 Task: Find connections with filter location Courbevoie with filter topic #contentmarketingwith filter profile language French with filter current company Truecaller with filter school Ravindra Public School with filter industry Animal Feed Manufacturing with filter service category Event Planning with filter keywords title Physicist
Action: Mouse moved to (611, 70)
Screenshot: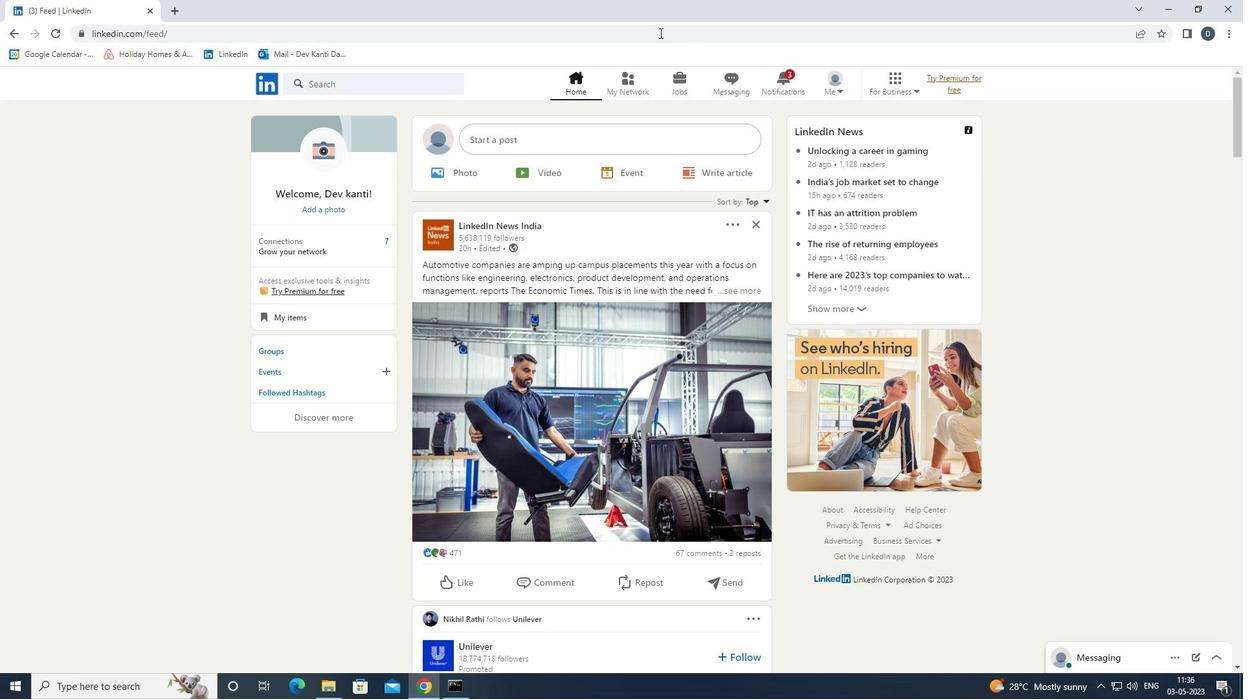 
Action: Mouse pressed left at (611, 70)
Screenshot: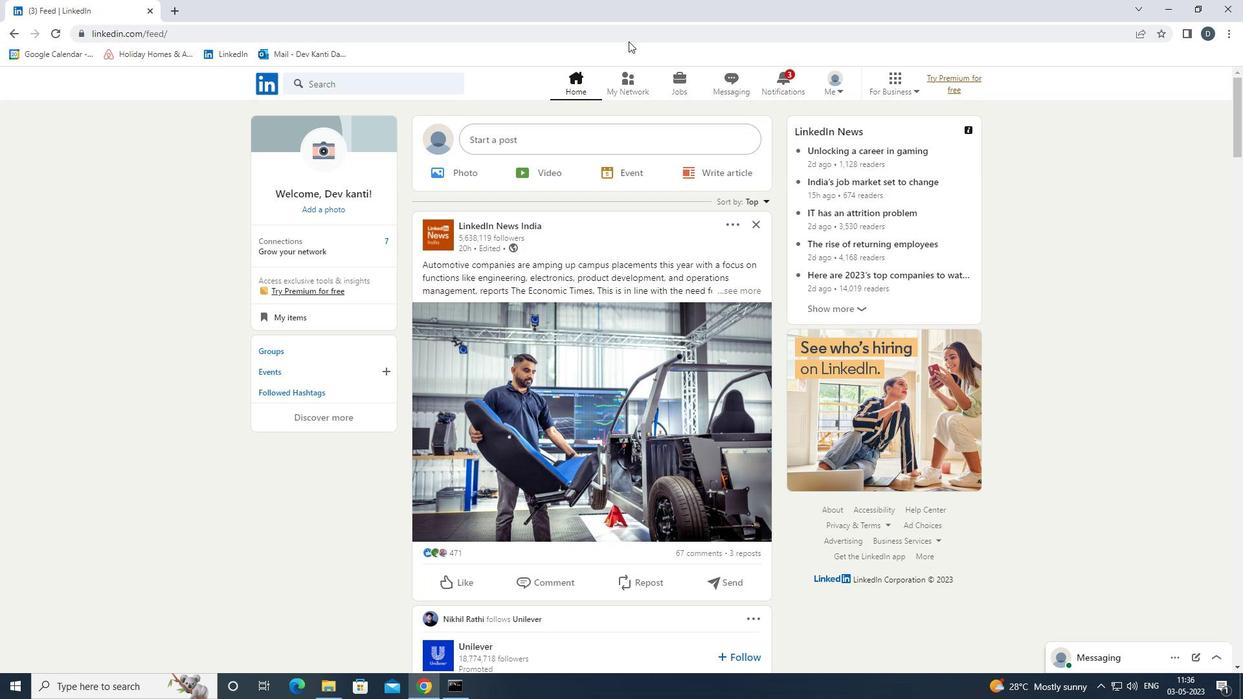 
Action: Mouse moved to (429, 157)
Screenshot: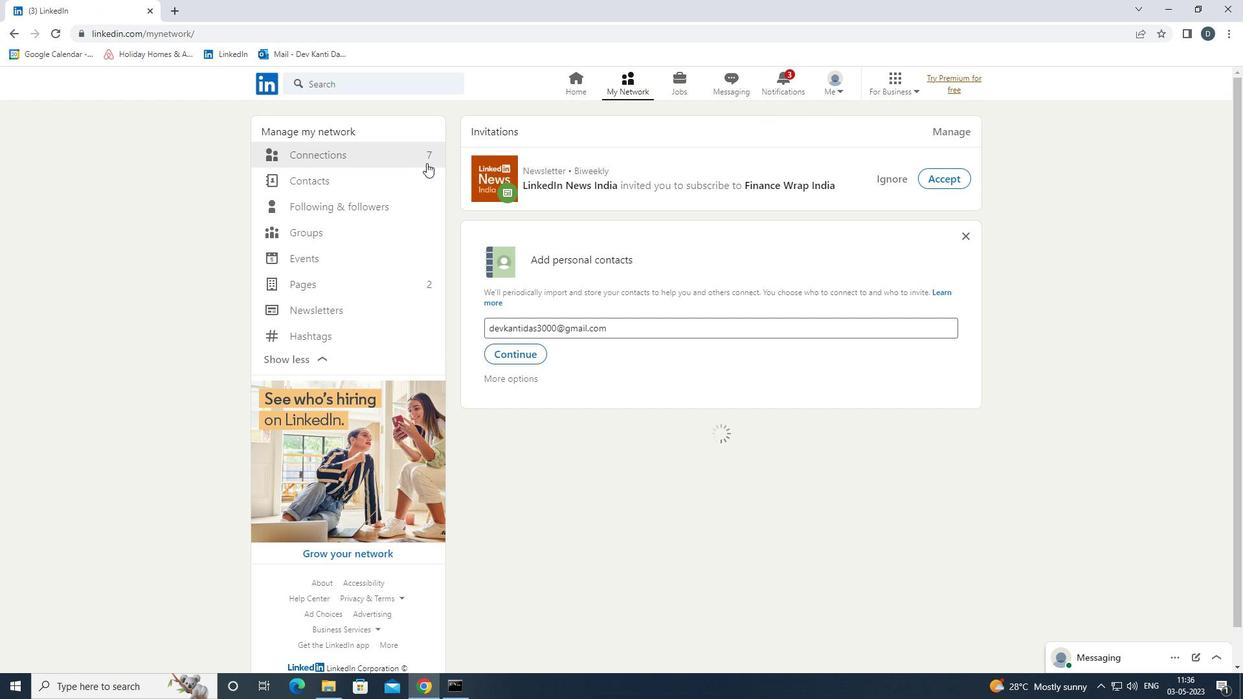 
Action: Mouse pressed left at (429, 157)
Screenshot: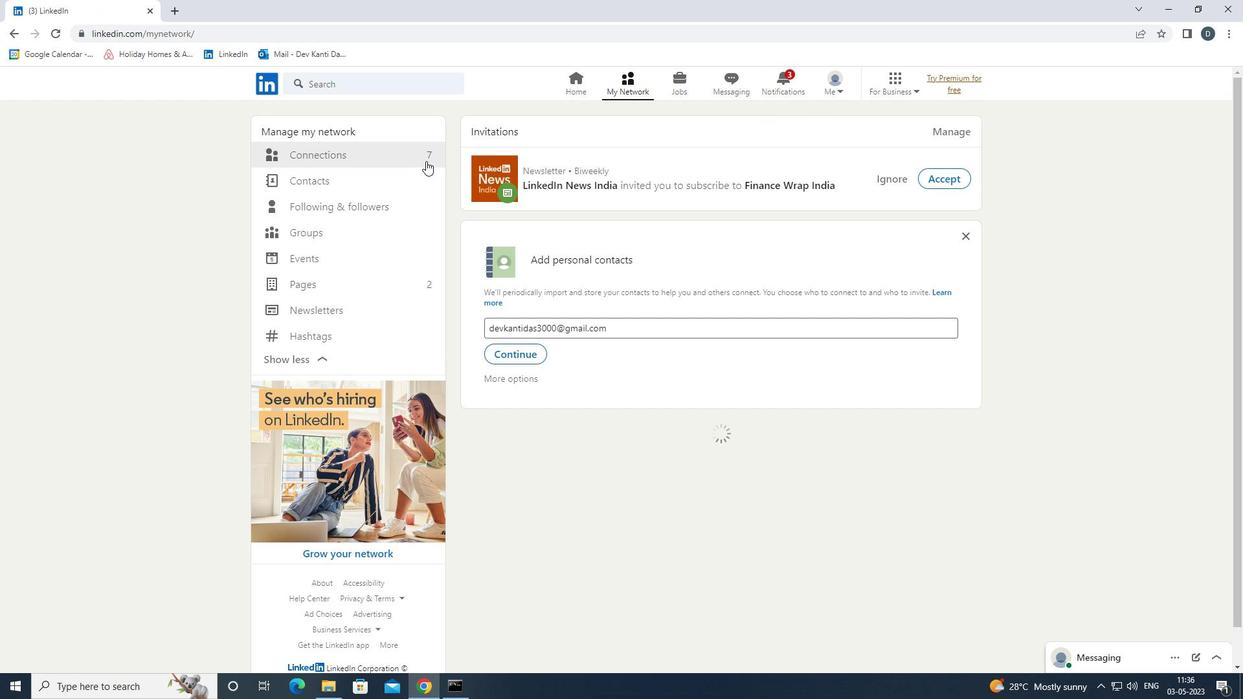 
Action: Mouse moved to (721, 154)
Screenshot: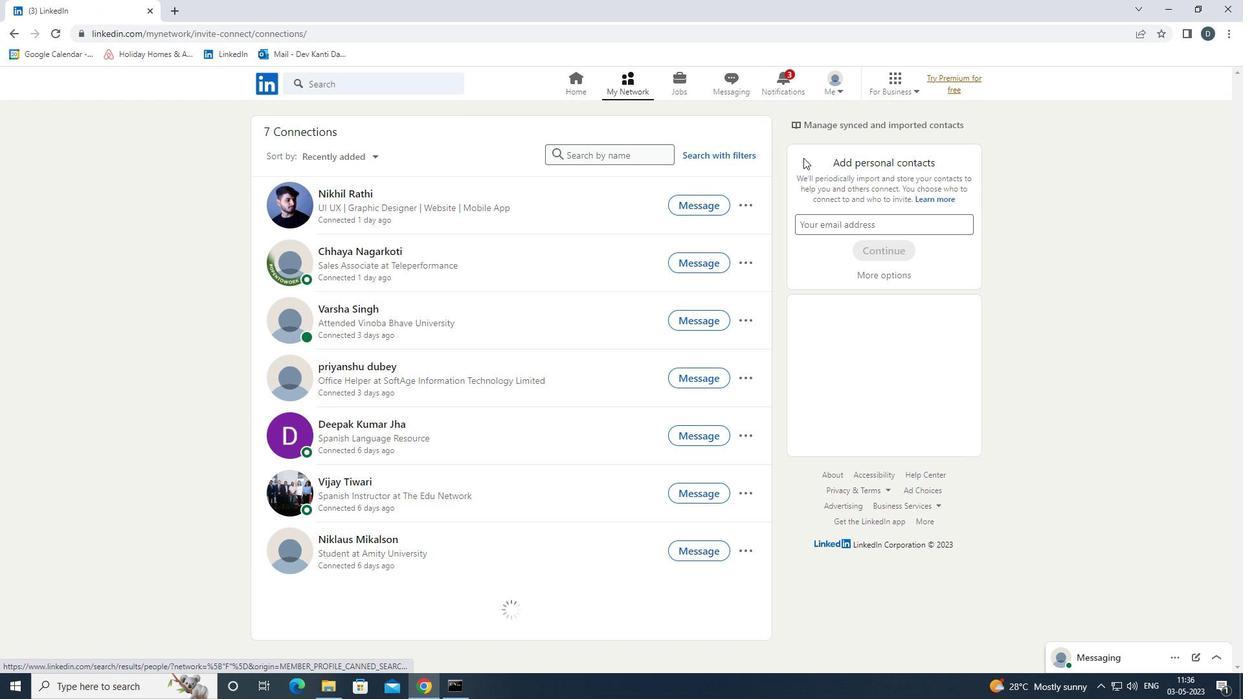 
Action: Mouse pressed left at (721, 154)
Screenshot: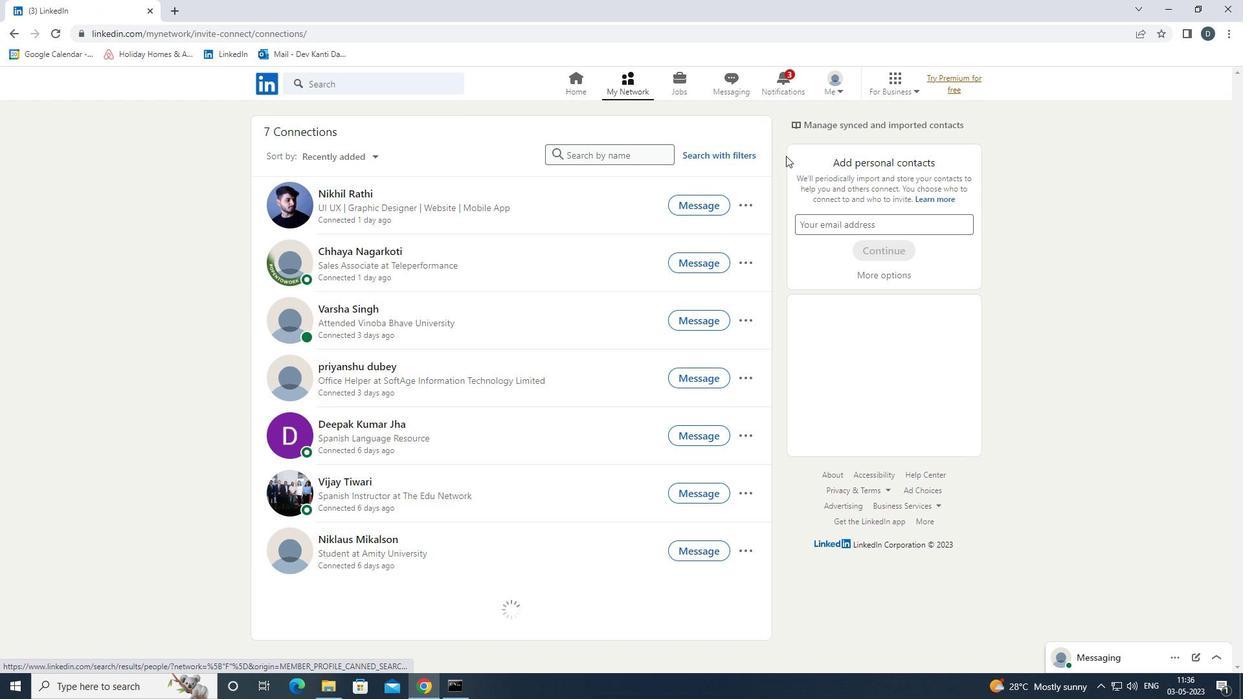 
Action: Mouse moved to (666, 116)
Screenshot: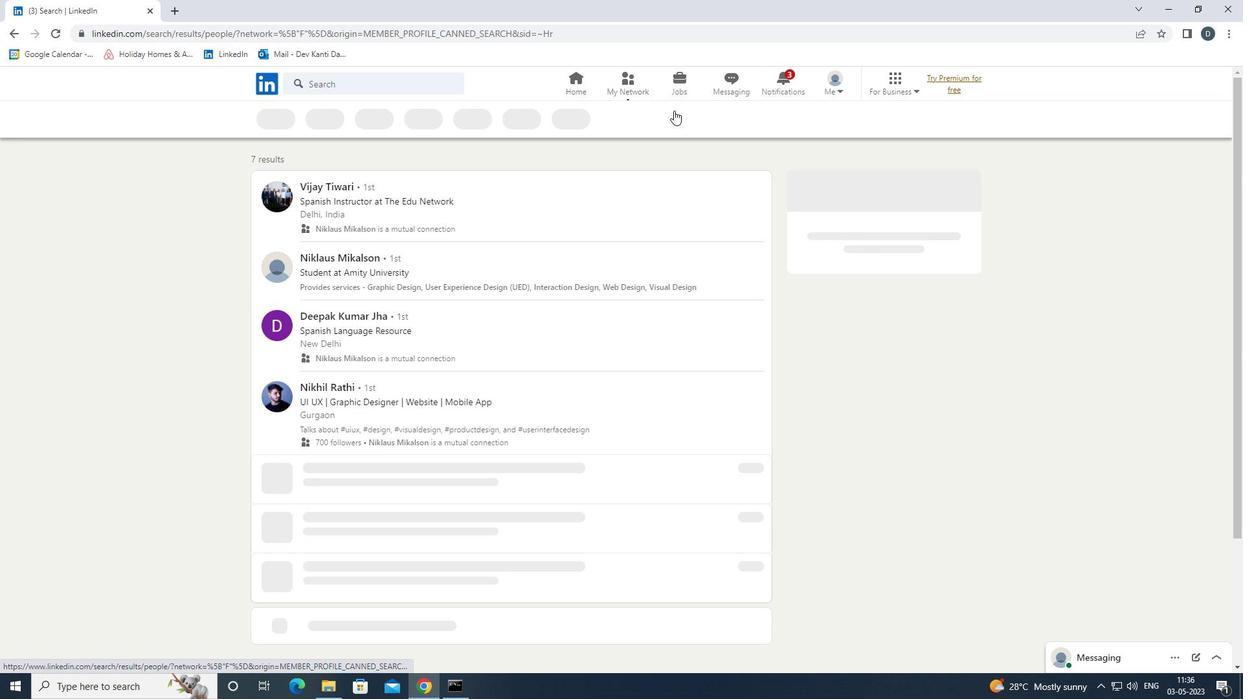 
Action: Mouse pressed left at (666, 116)
Screenshot: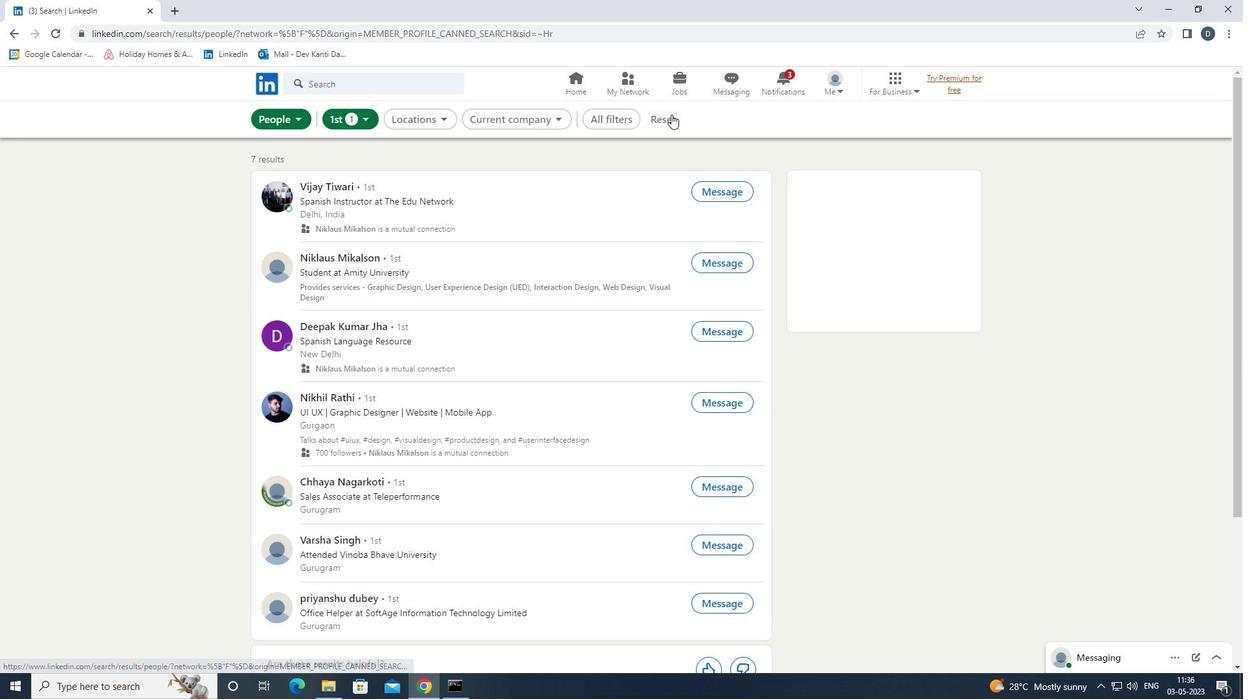 
Action: Mouse moved to (646, 119)
Screenshot: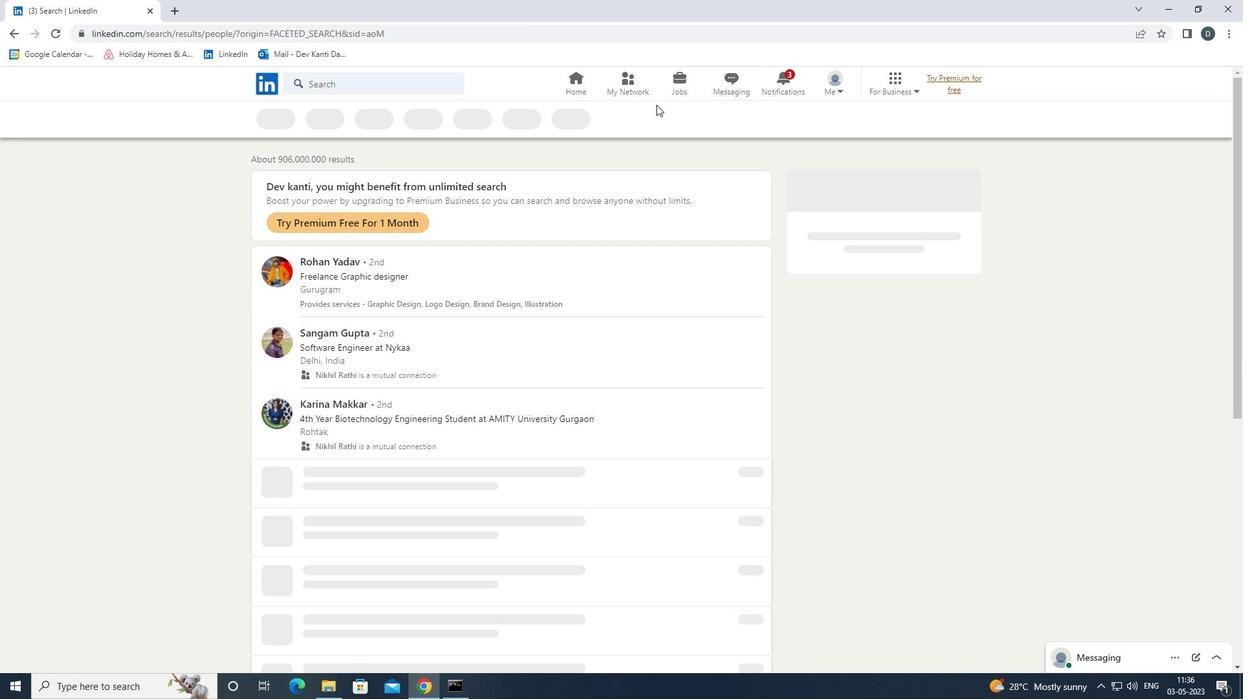 
Action: Mouse pressed left at (646, 119)
Screenshot: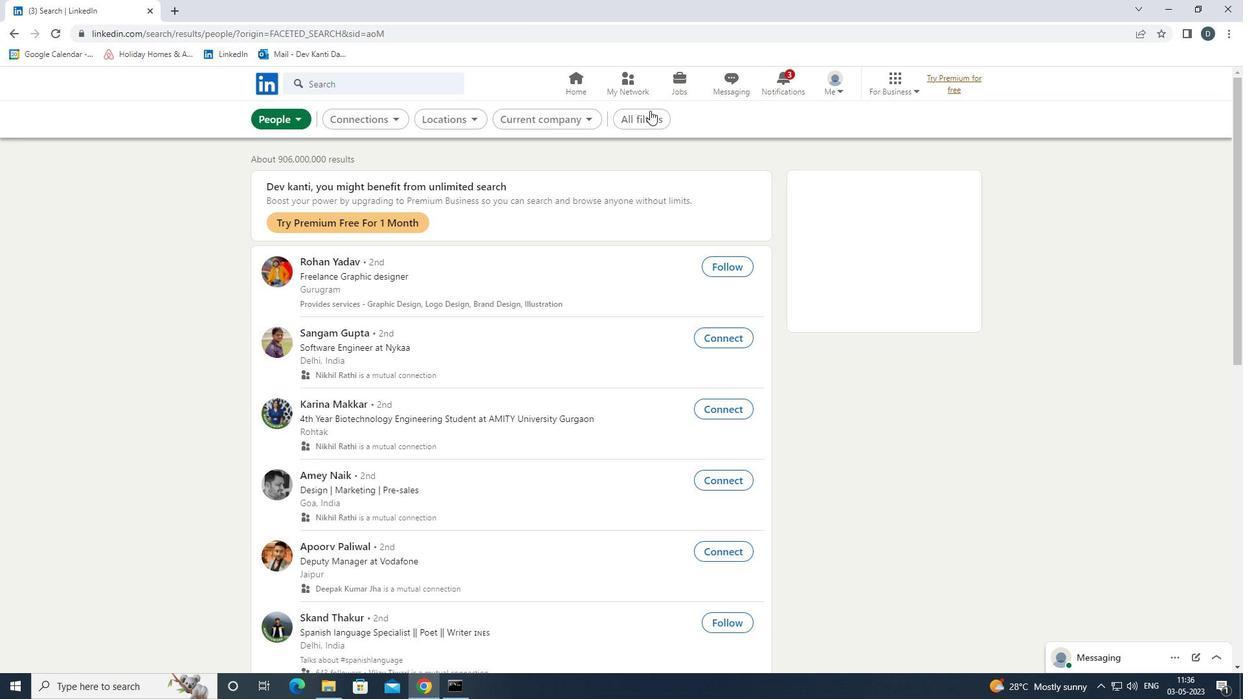 
Action: Mouse moved to (1121, 507)
Screenshot: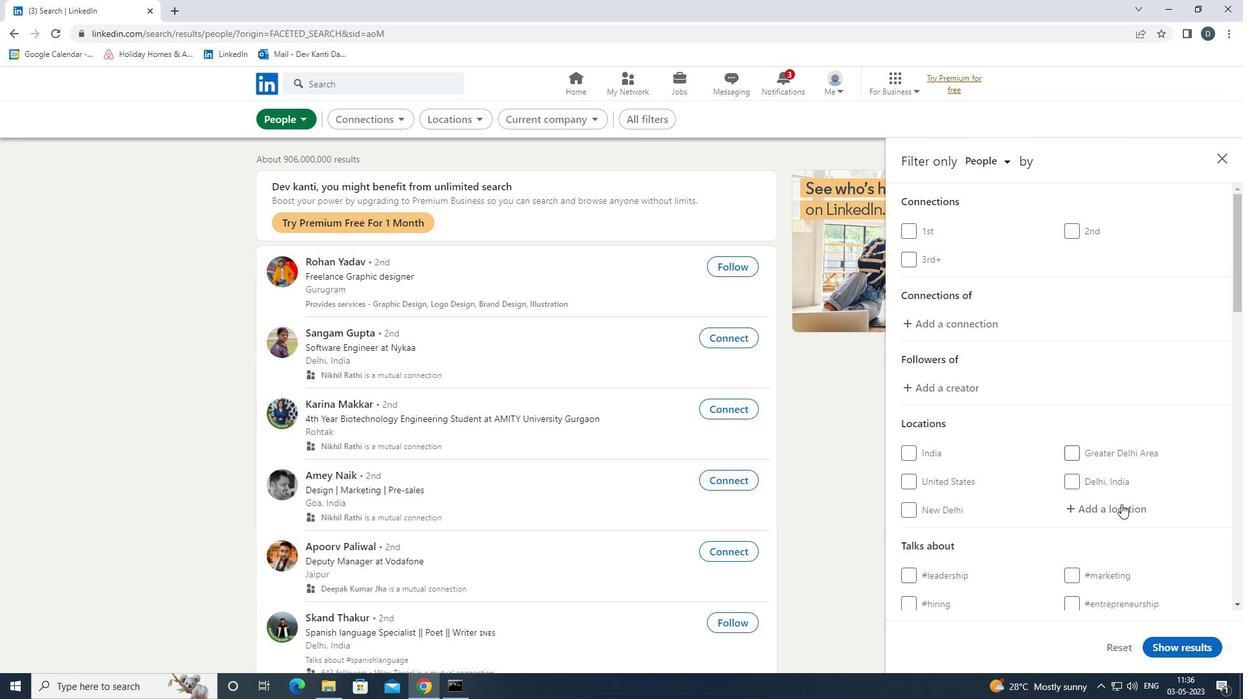 
Action: Mouse pressed left at (1121, 507)
Screenshot: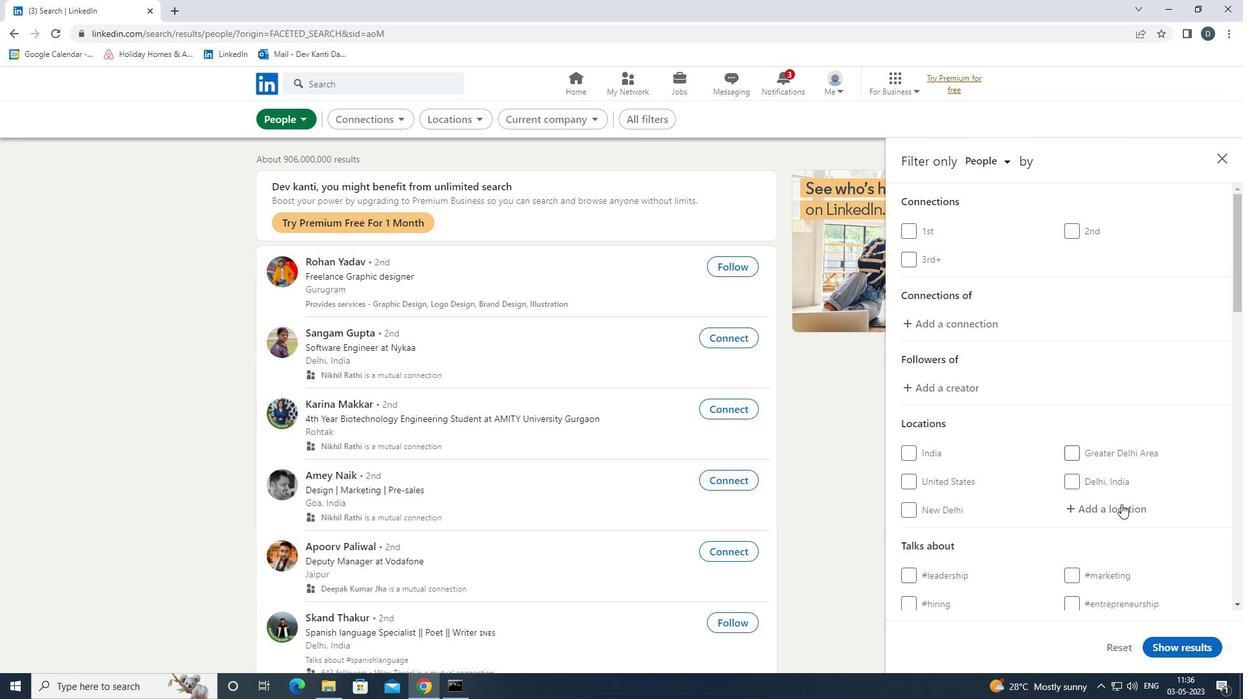 
Action: Key pressed <Key.shift>COURBEV<Key.down><Key.enter>
Screenshot: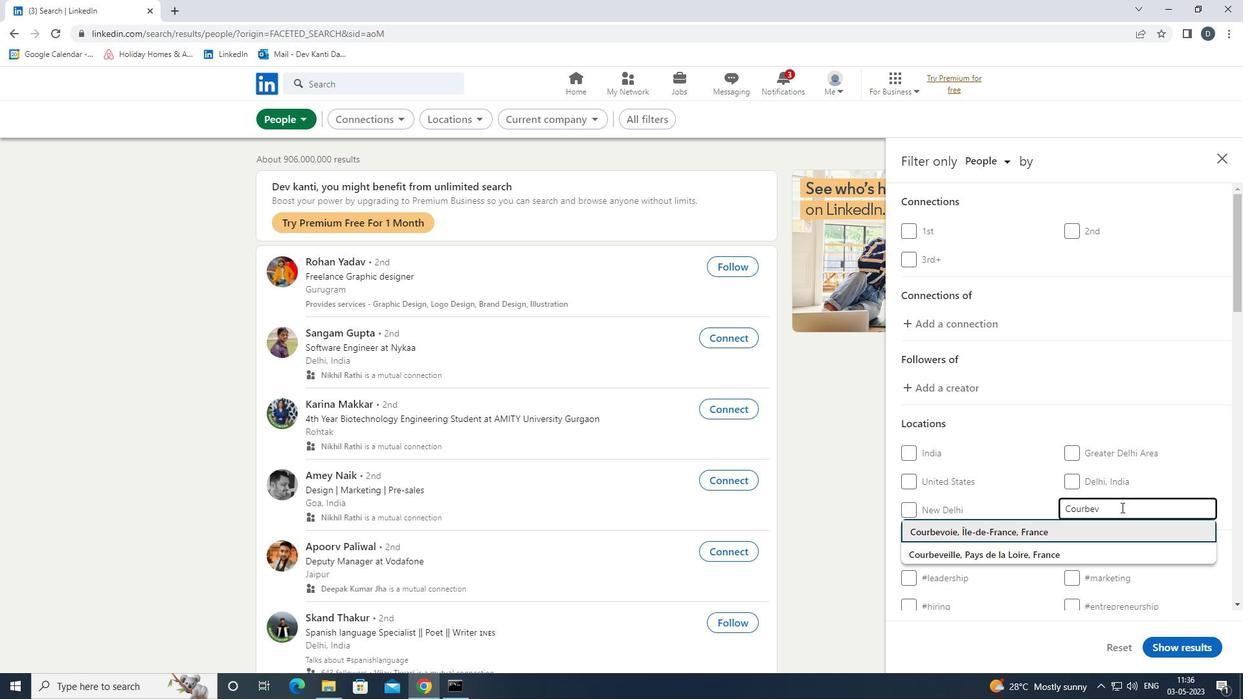 
Action: Mouse moved to (1123, 457)
Screenshot: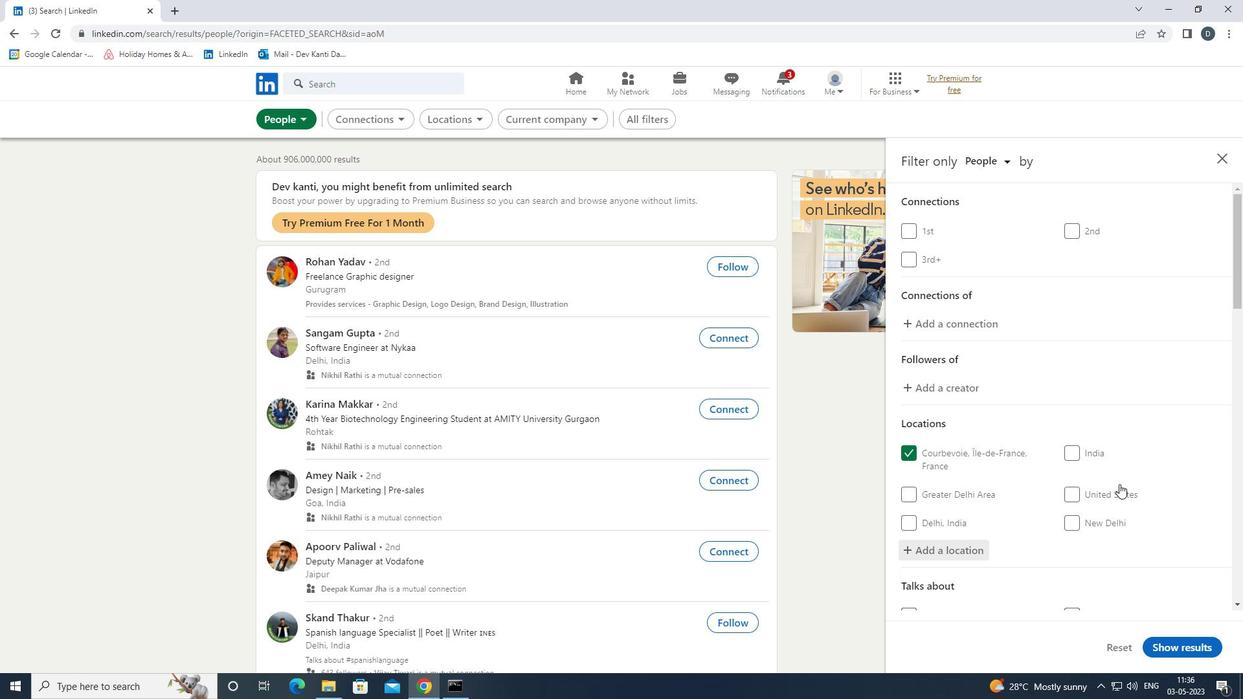 
Action: Mouse scrolled (1123, 456) with delta (0, 0)
Screenshot: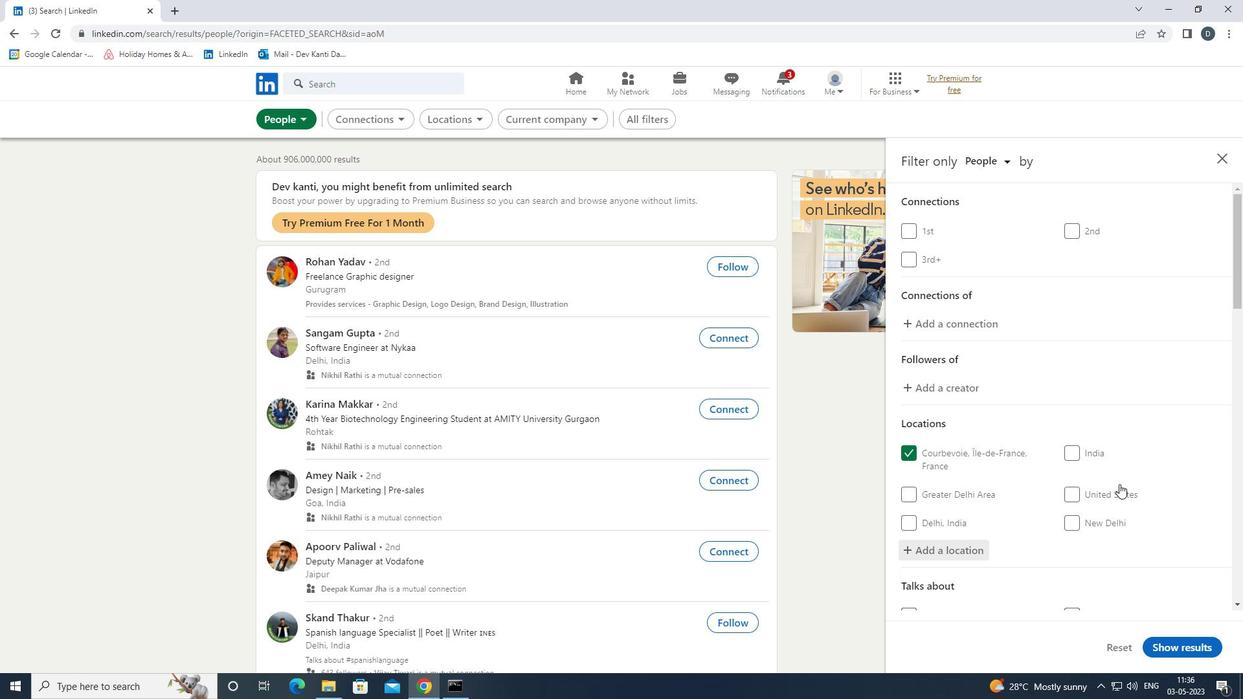 
Action: Mouse moved to (1125, 461)
Screenshot: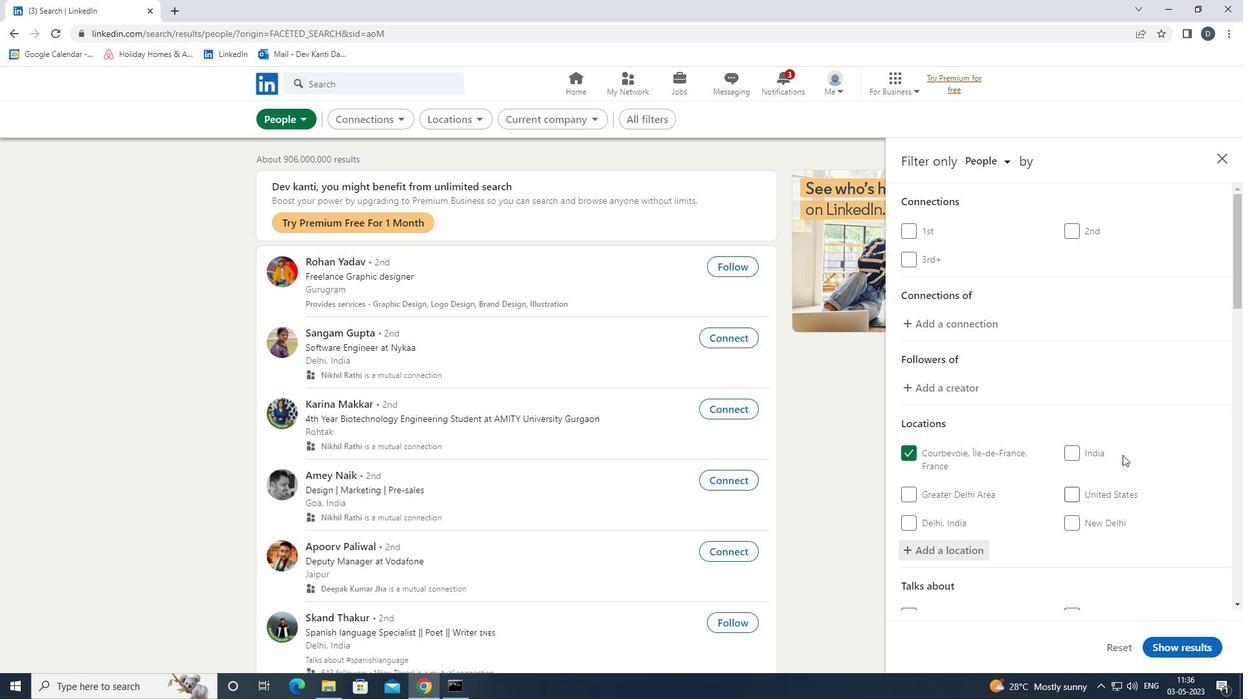 
Action: Mouse scrolled (1125, 461) with delta (0, 0)
Screenshot: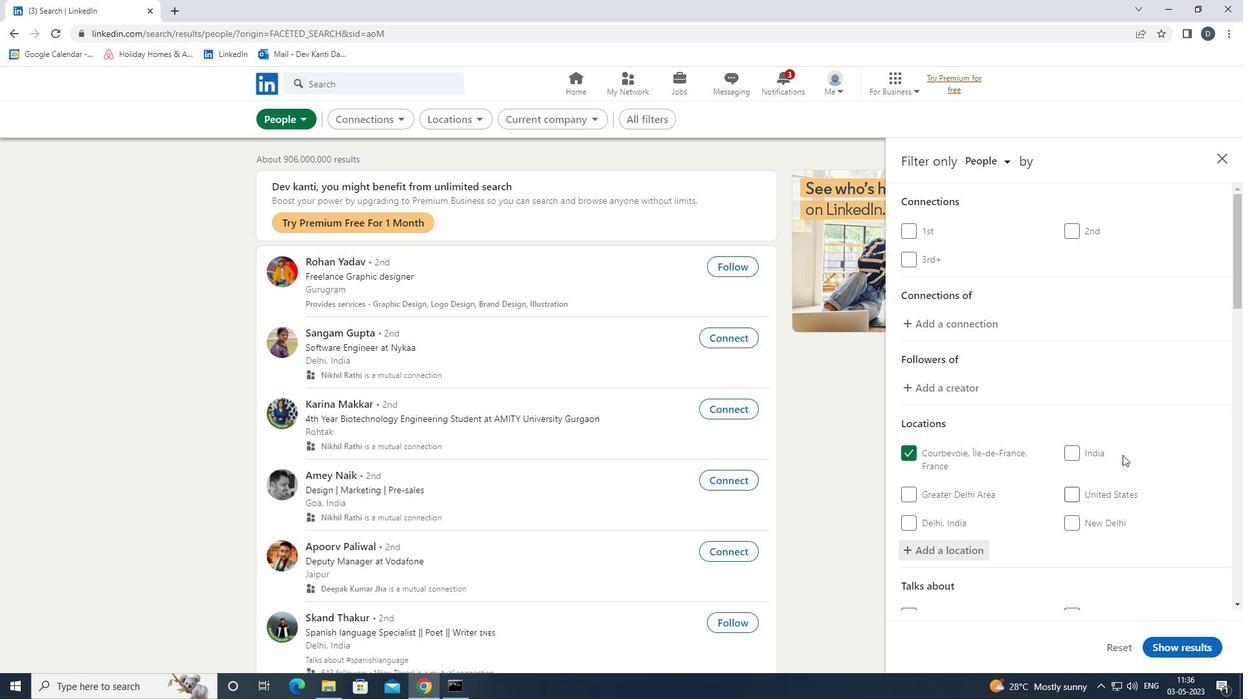 
Action: Mouse moved to (1125, 466)
Screenshot: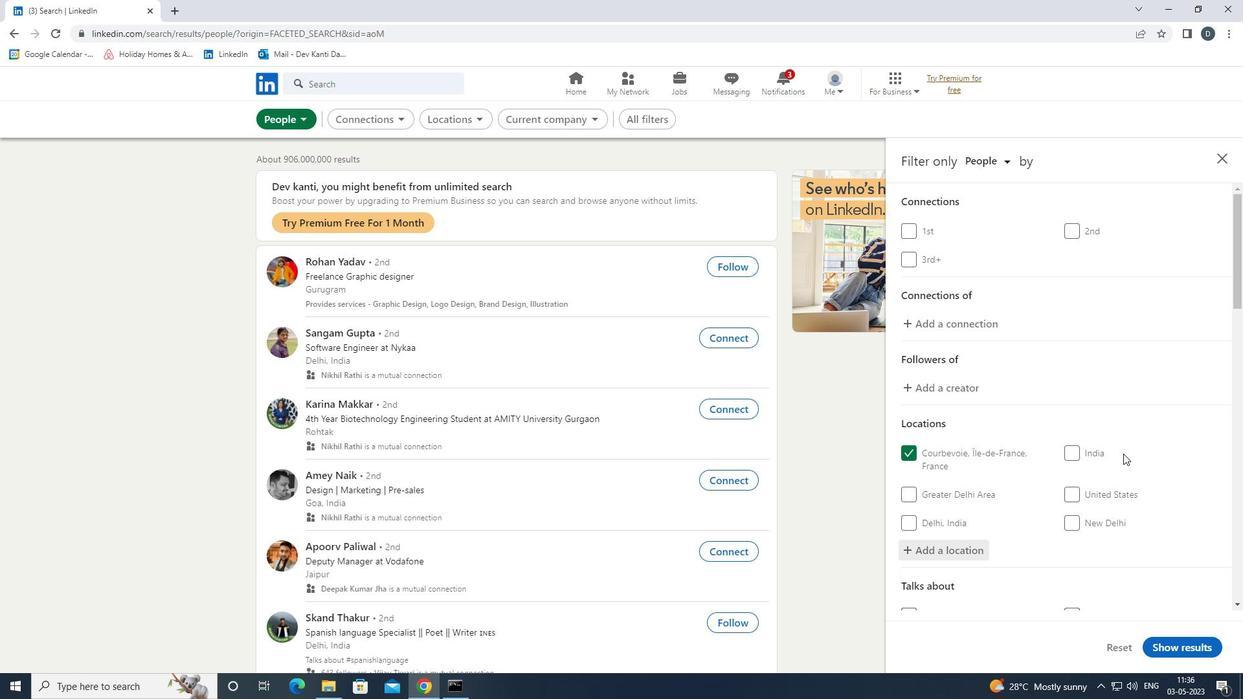 
Action: Mouse scrolled (1125, 465) with delta (0, 0)
Screenshot: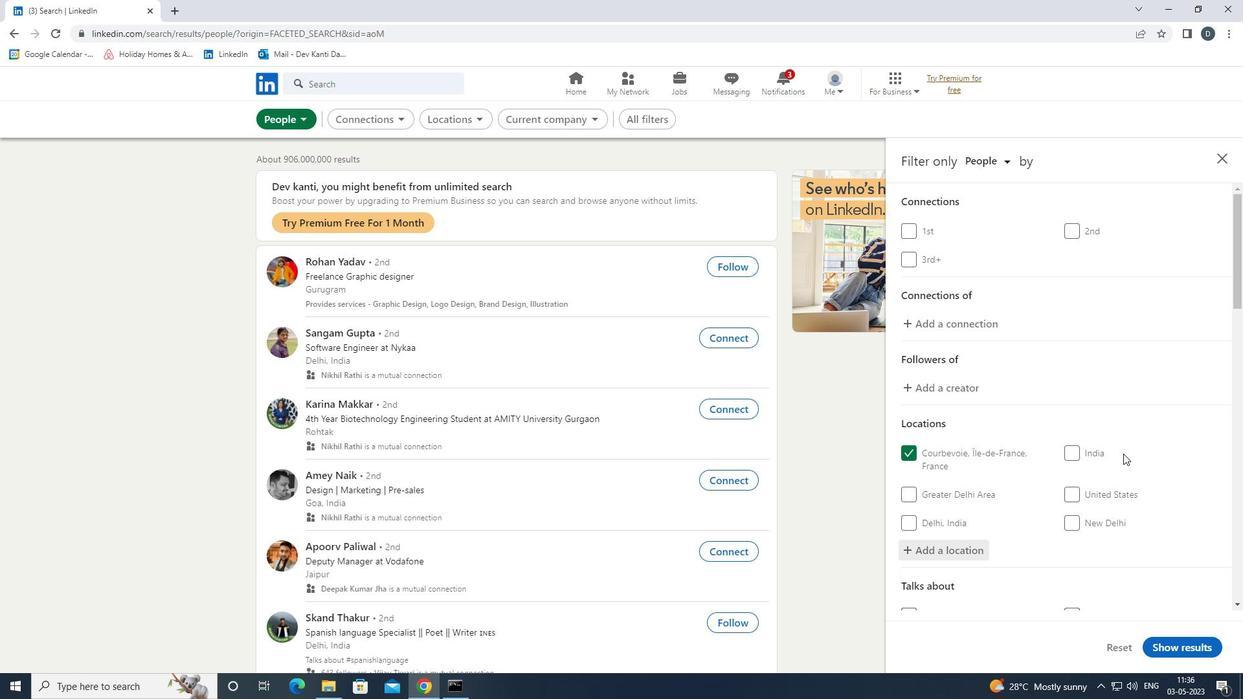 
Action: Mouse moved to (1127, 477)
Screenshot: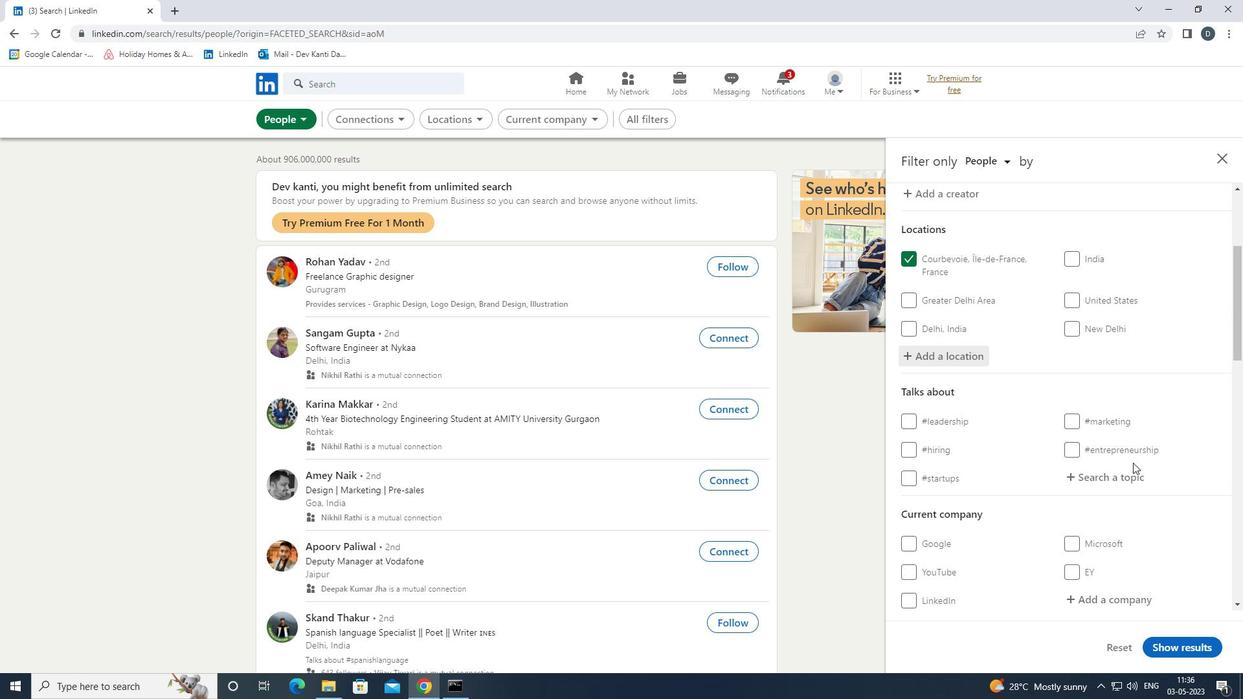 
Action: Mouse pressed left at (1127, 477)
Screenshot: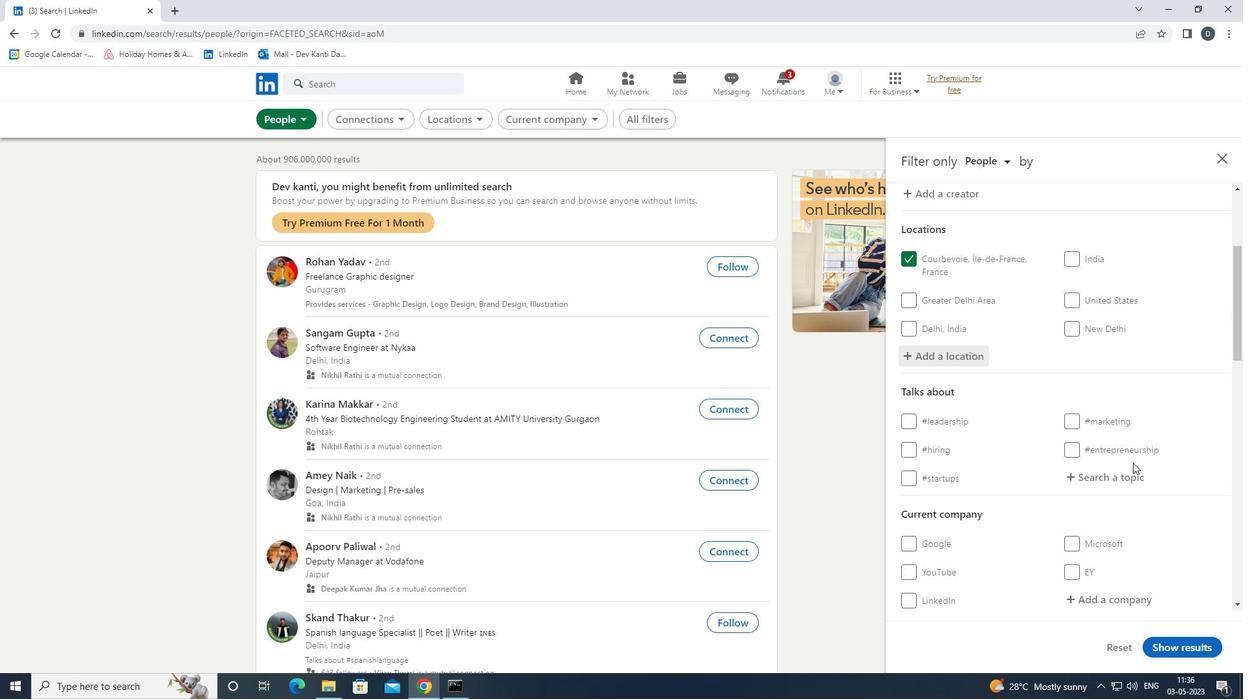 
Action: Mouse moved to (1126, 478)
Screenshot: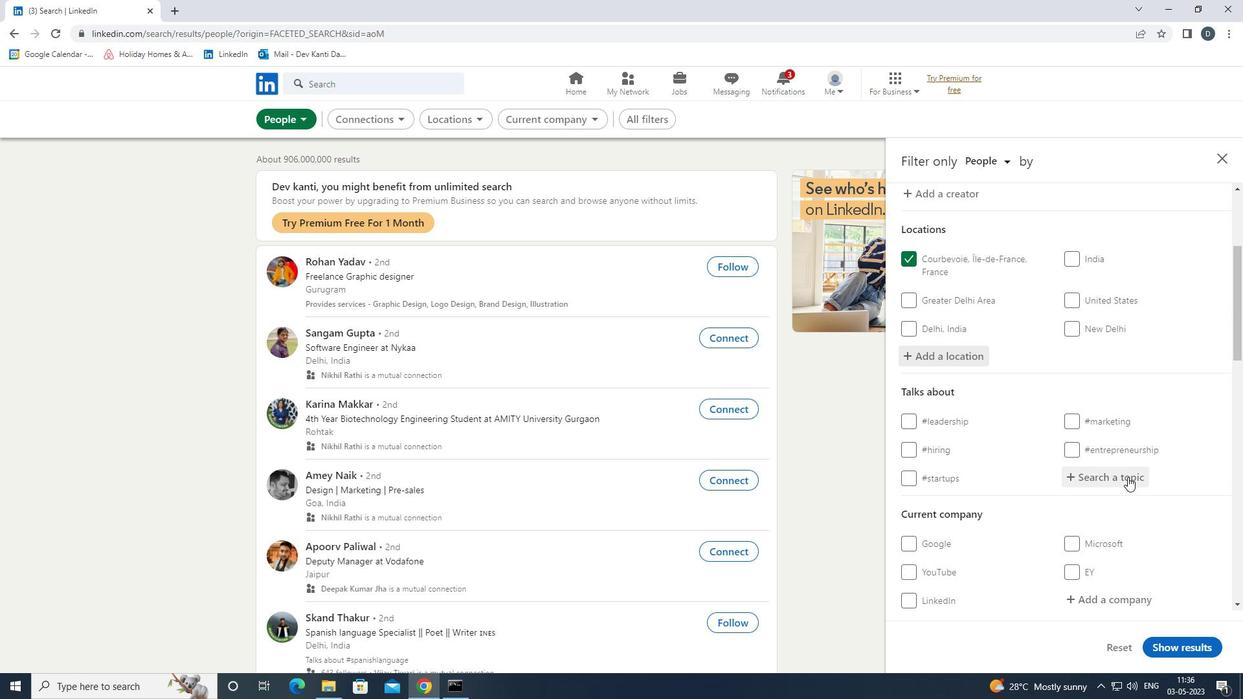 
Action: Key pressed CONTENTMARKE
Screenshot: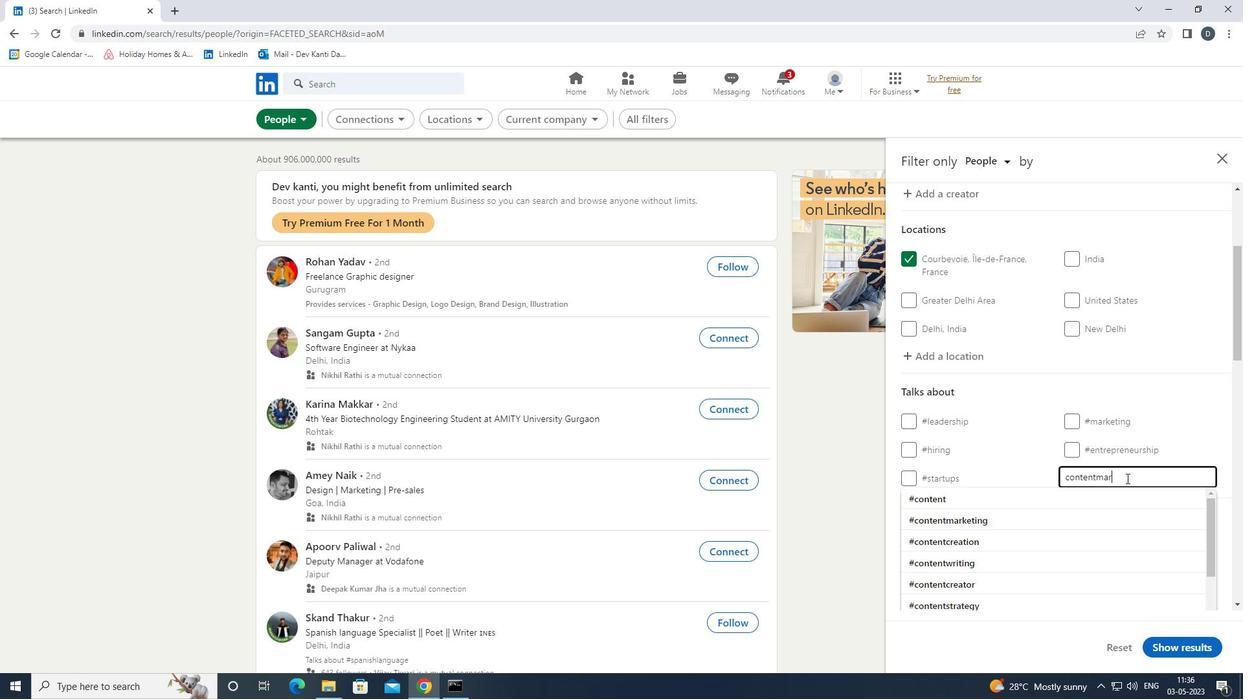 
Action: Mouse moved to (1126, 478)
Screenshot: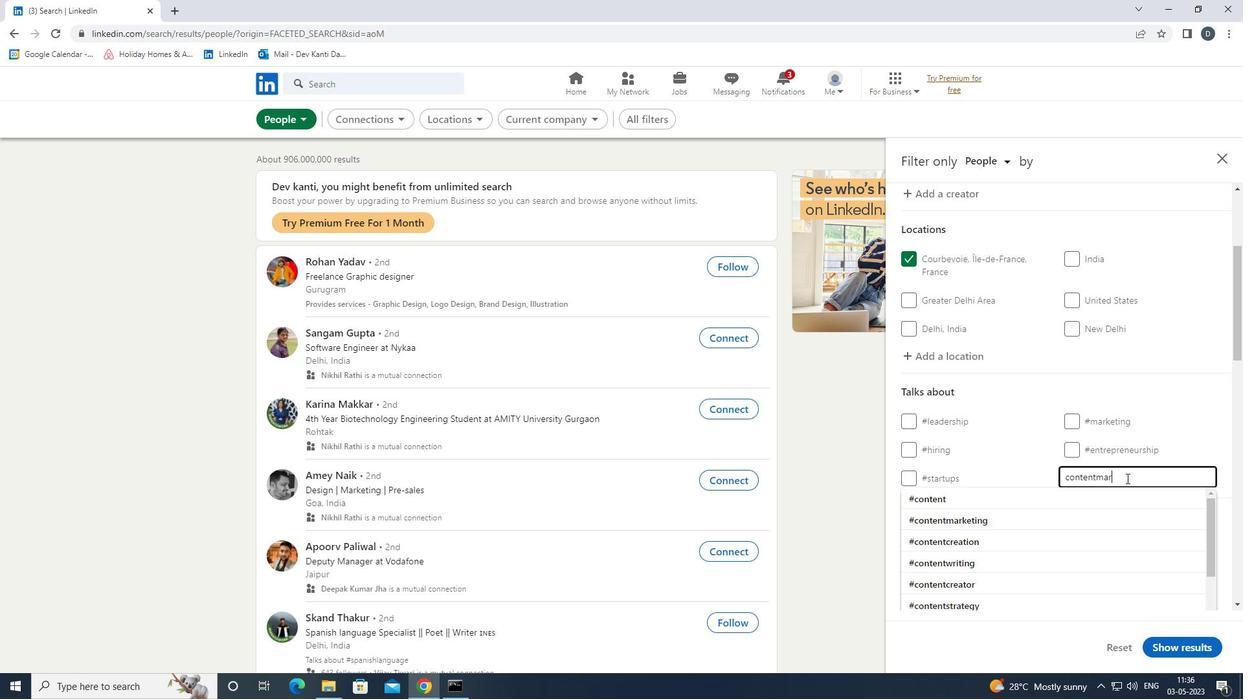 
Action: Key pressed TI9<Key.backspace><Key.down><Key.enter>
Screenshot: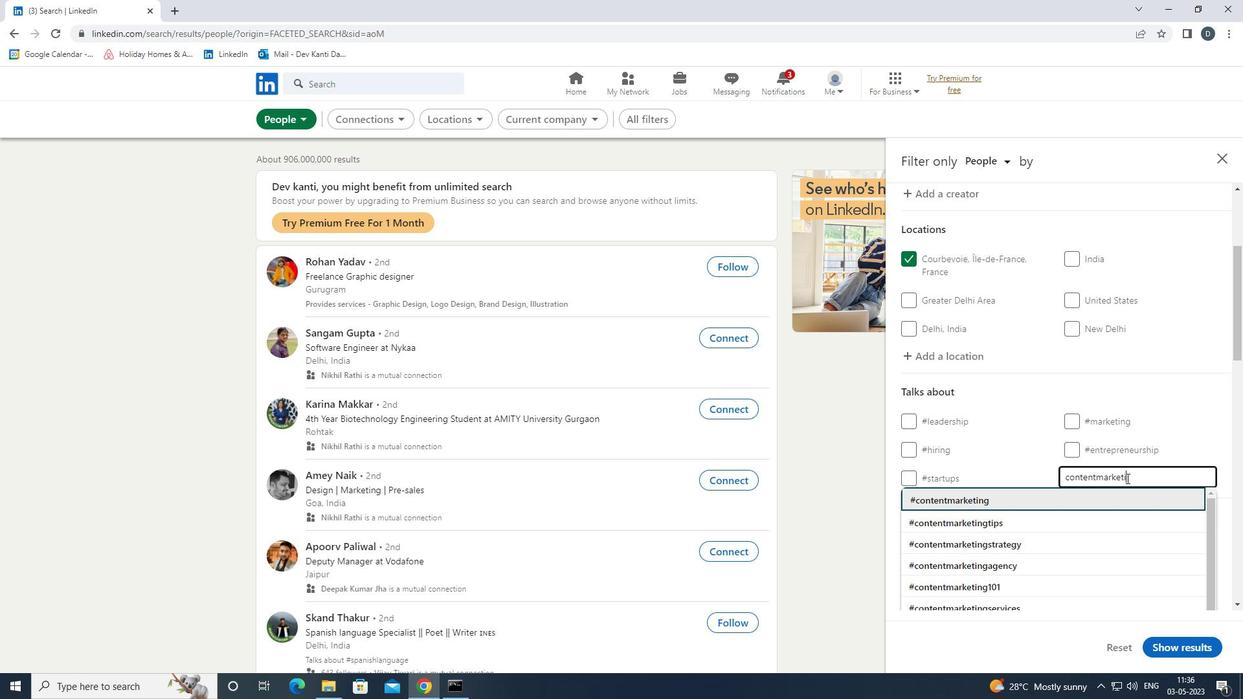 
Action: Mouse moved to (1122, 468)
Screenshot: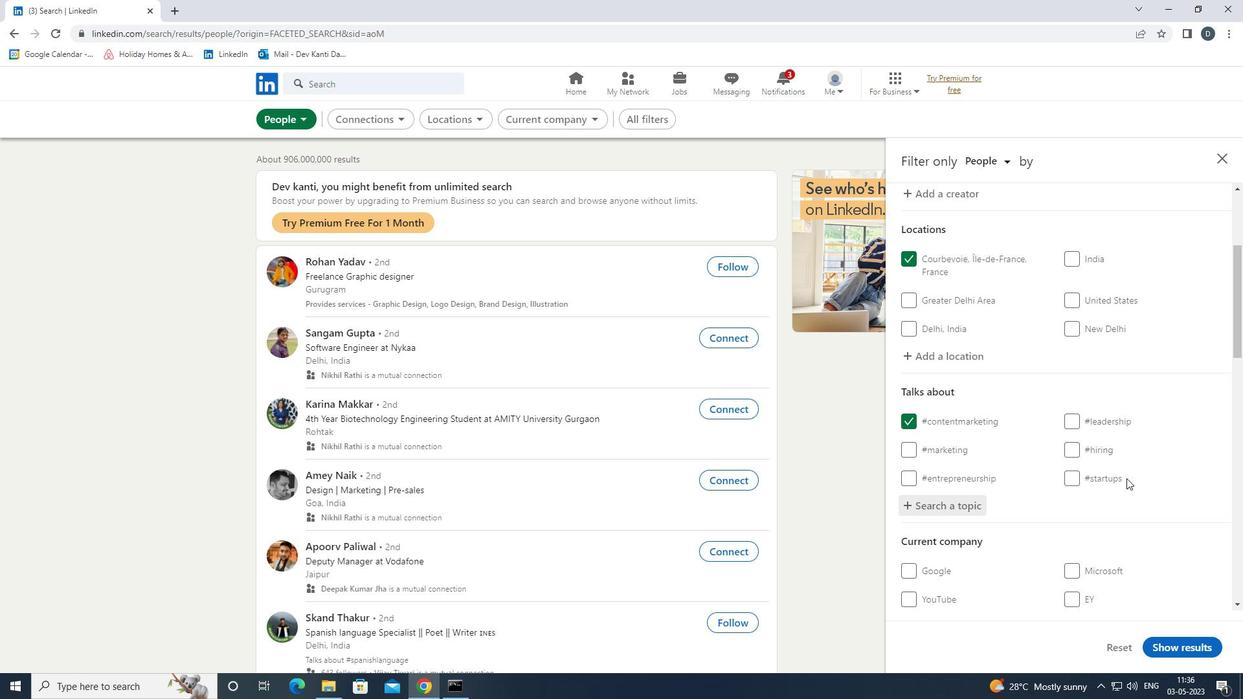 
Action: Mouse scrolled (1122, 468) with delta (0, 0)
Screenshot: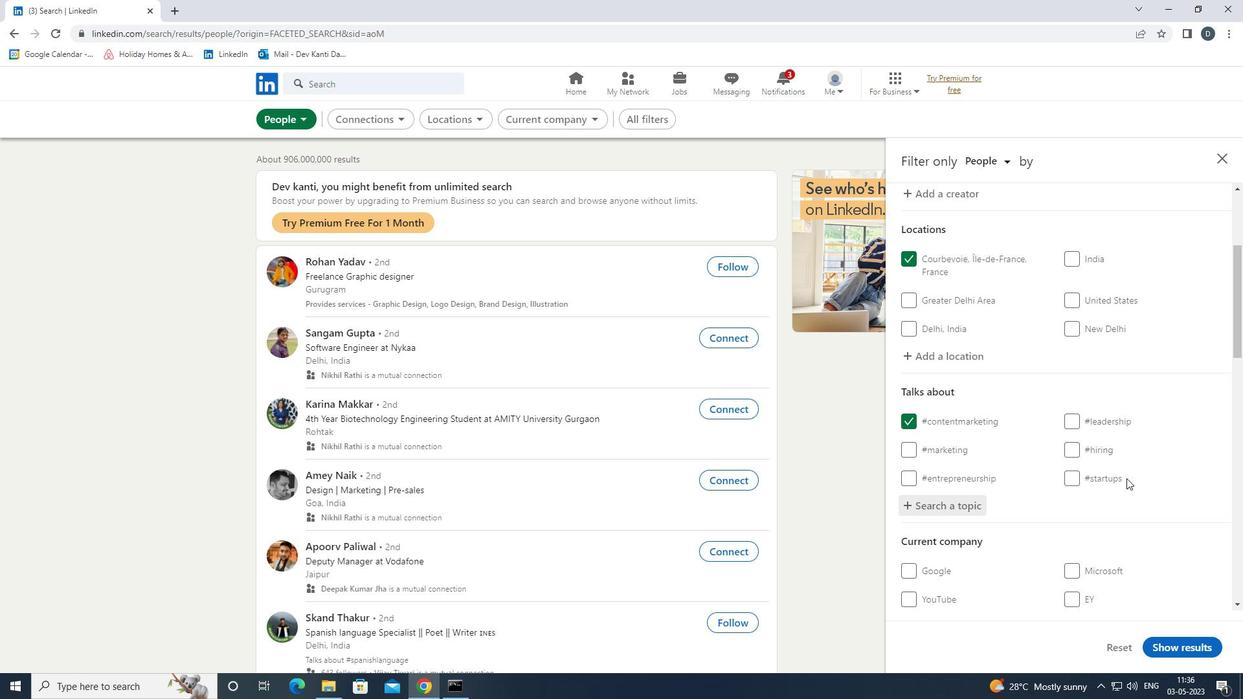 
Action: Mouse scrolled (1122, 468) with delta (0, 0)
Screenshot: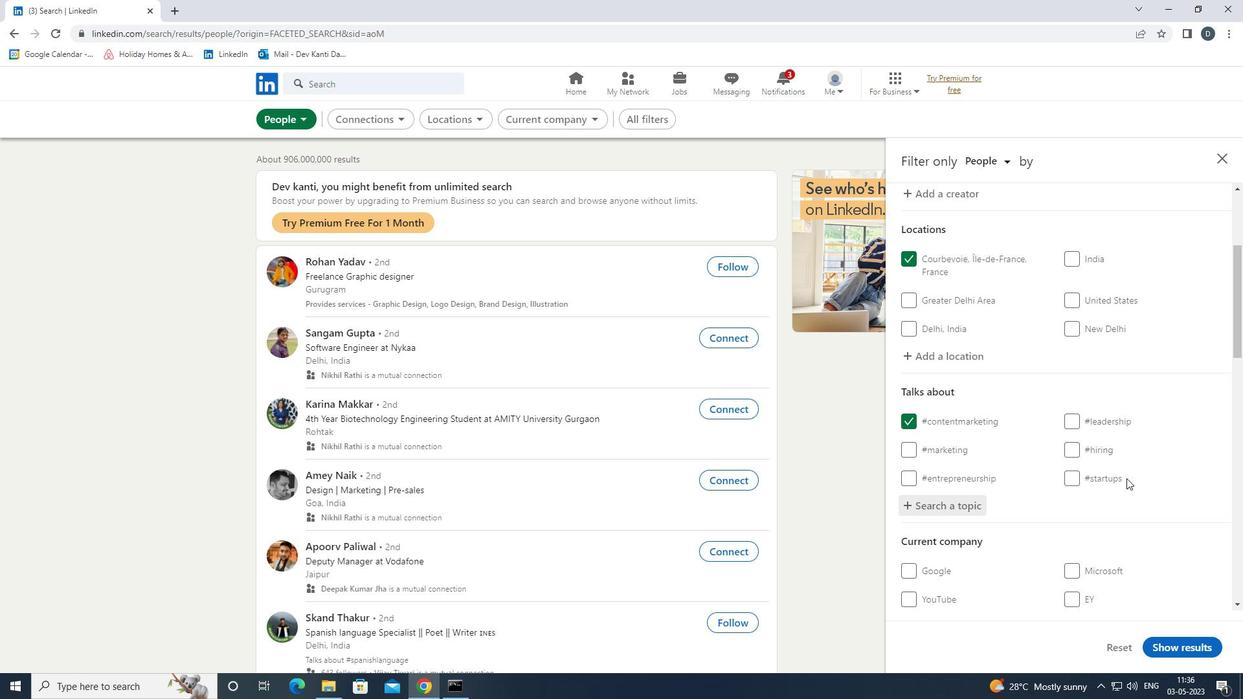 
Action: Mouse scrolled (1122, 468) with delta (0, 0)
Screenshot: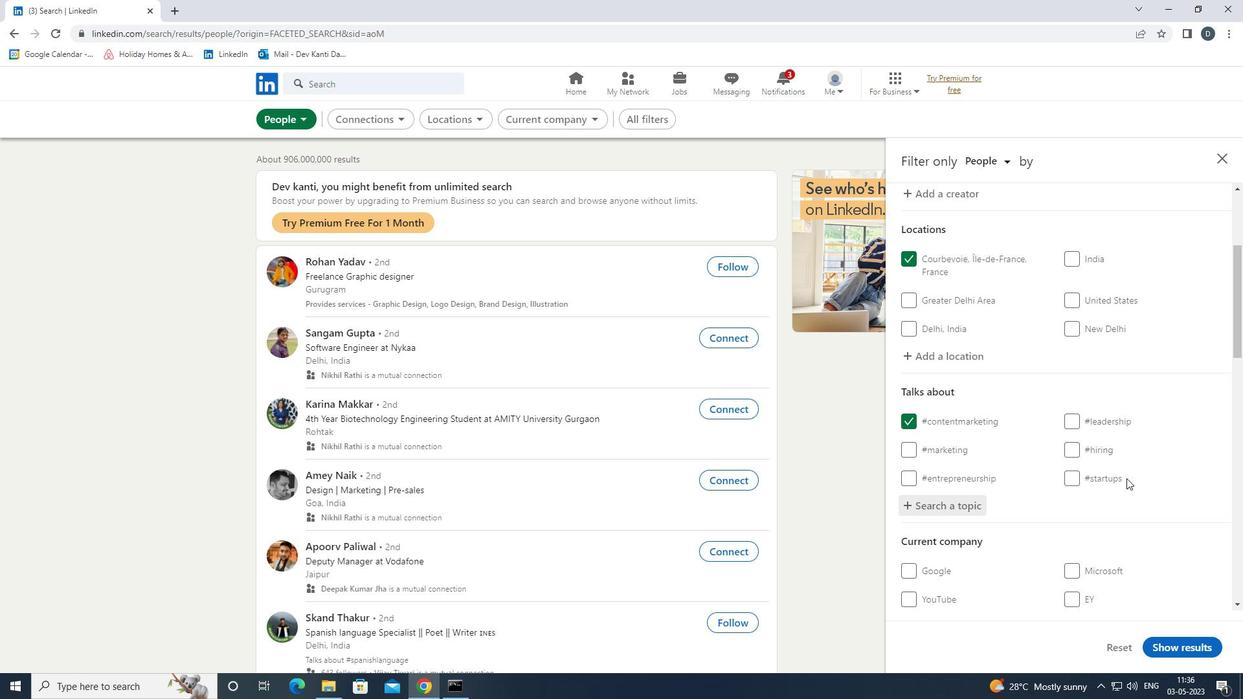 
Action: Mouse scrolled (1122, 468) with delta (0, 0)
Screenshot: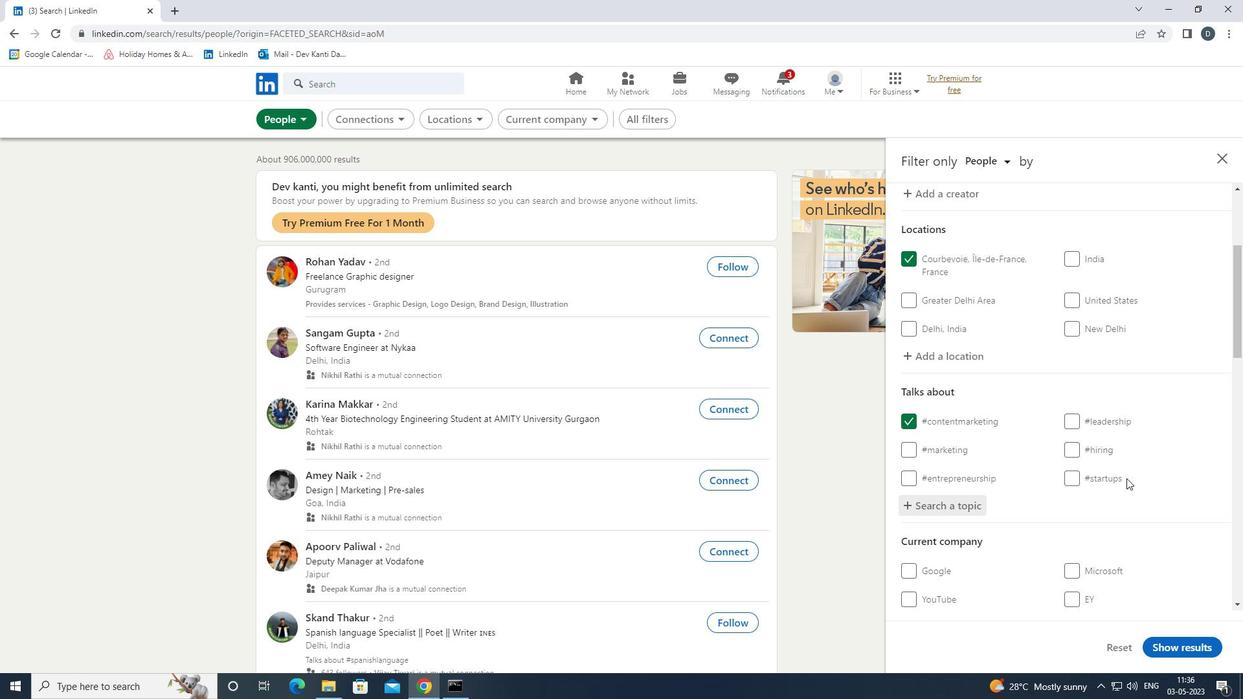 
Action: Mouse scrolled (1122, 468) with delta (0, 0)
Screenshot: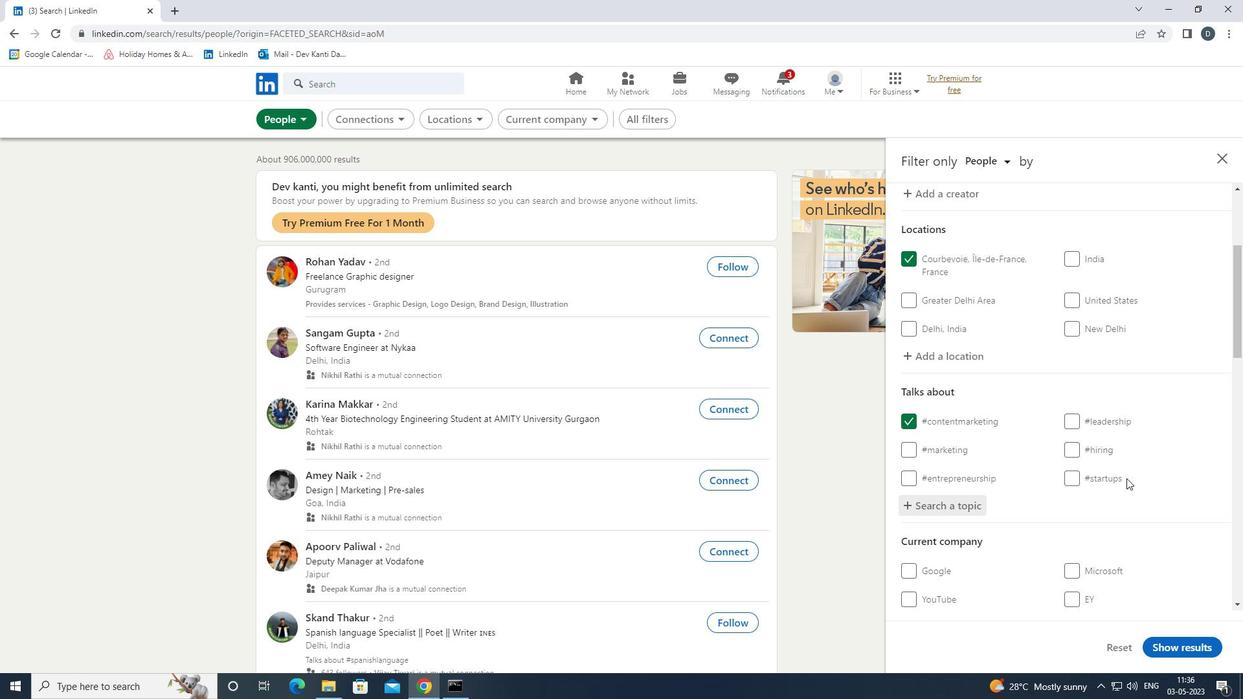 
Action: Mouse moved to (1118, 471)
Screenshot: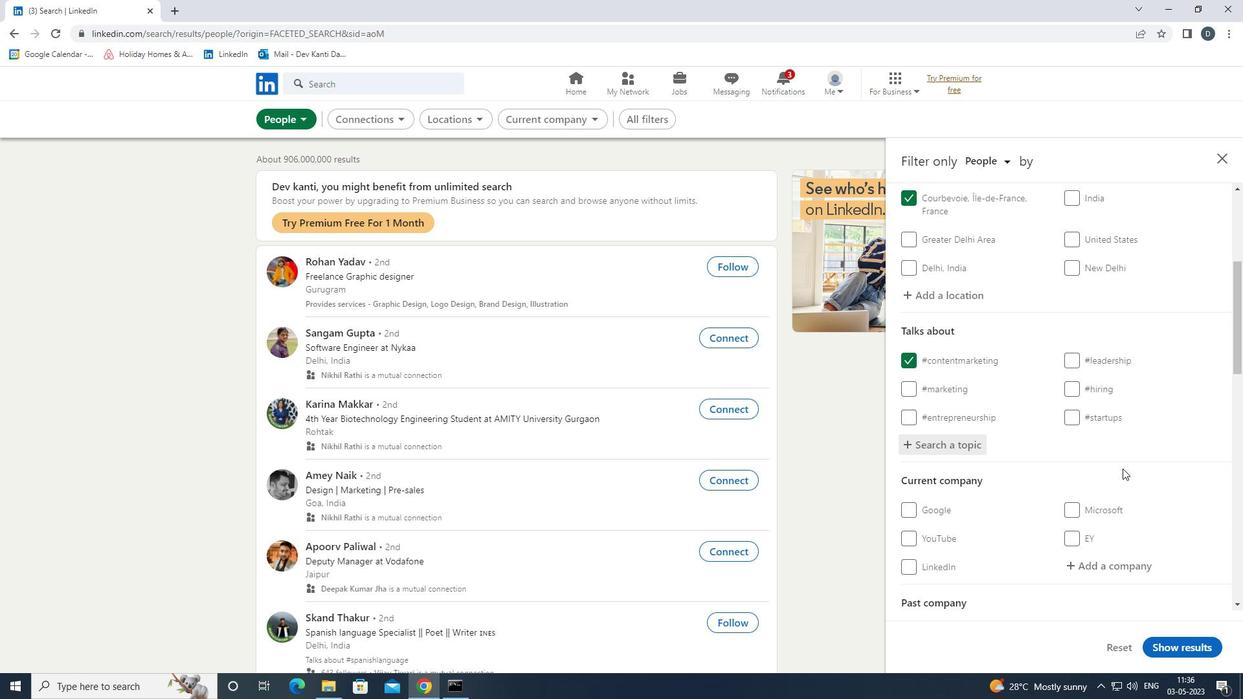 
Action: Mouse scrolled (1118, 470) with delta (0, 0)
Screenshot: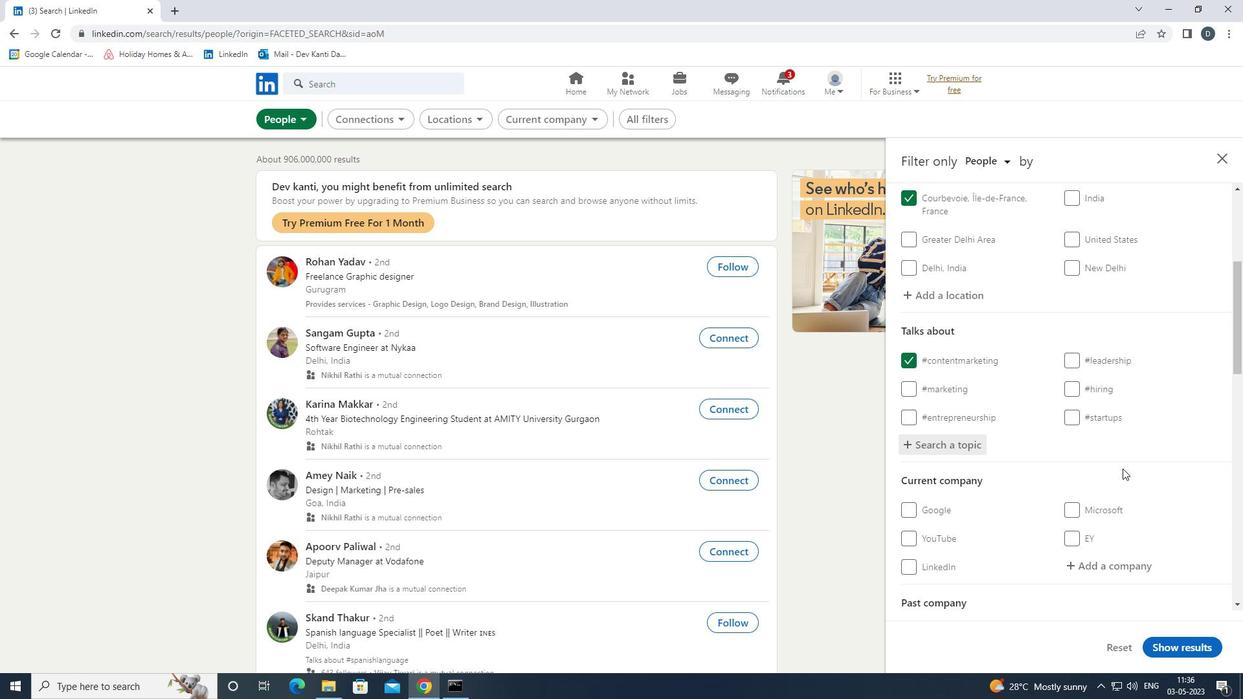 
Action: Mouse scrolled (1118, 470) with delta (0, 0)
Screenshot: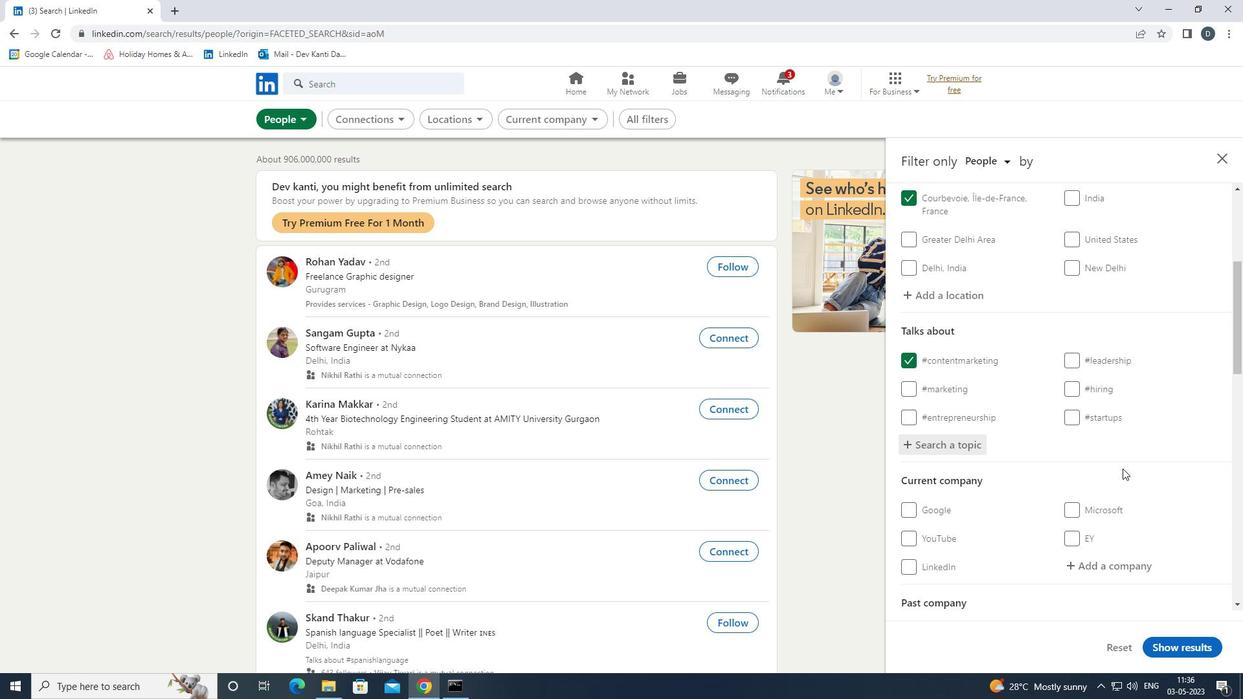 
Action: Mouse scrolled (1118, 470) with delta (0, 0)
Screenshot: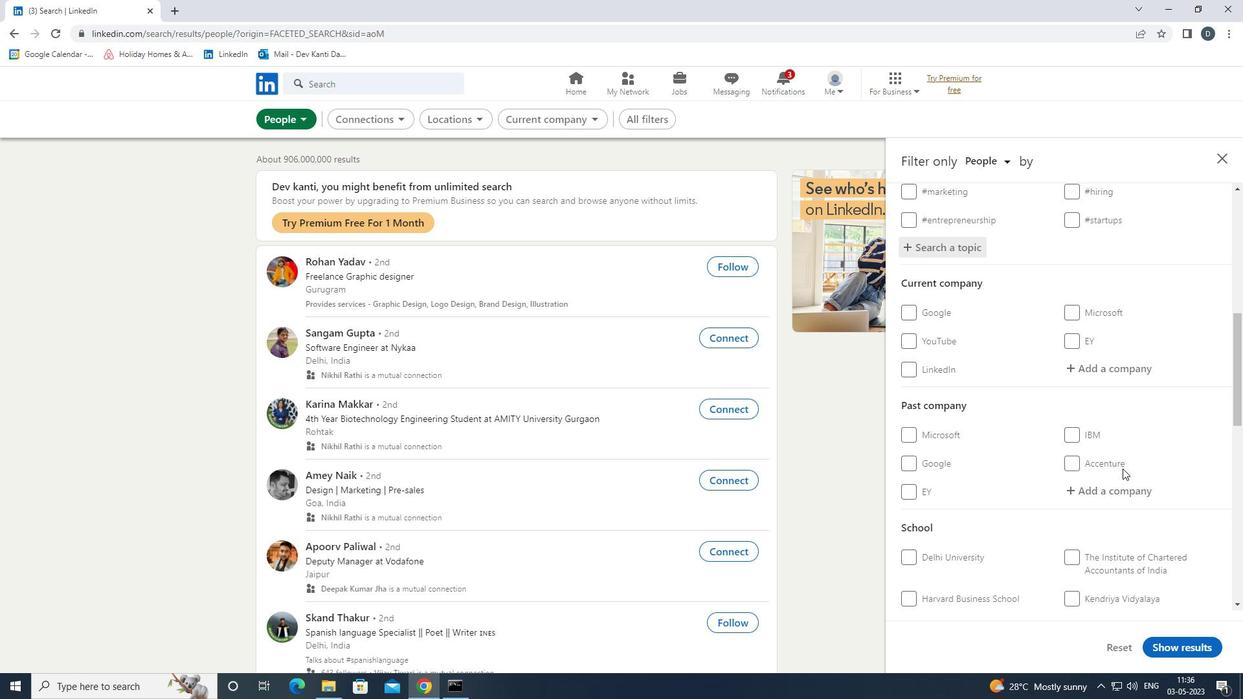 
Action: Mouse scrolled (1118, 470) with delta (0, 0)
Screenshot: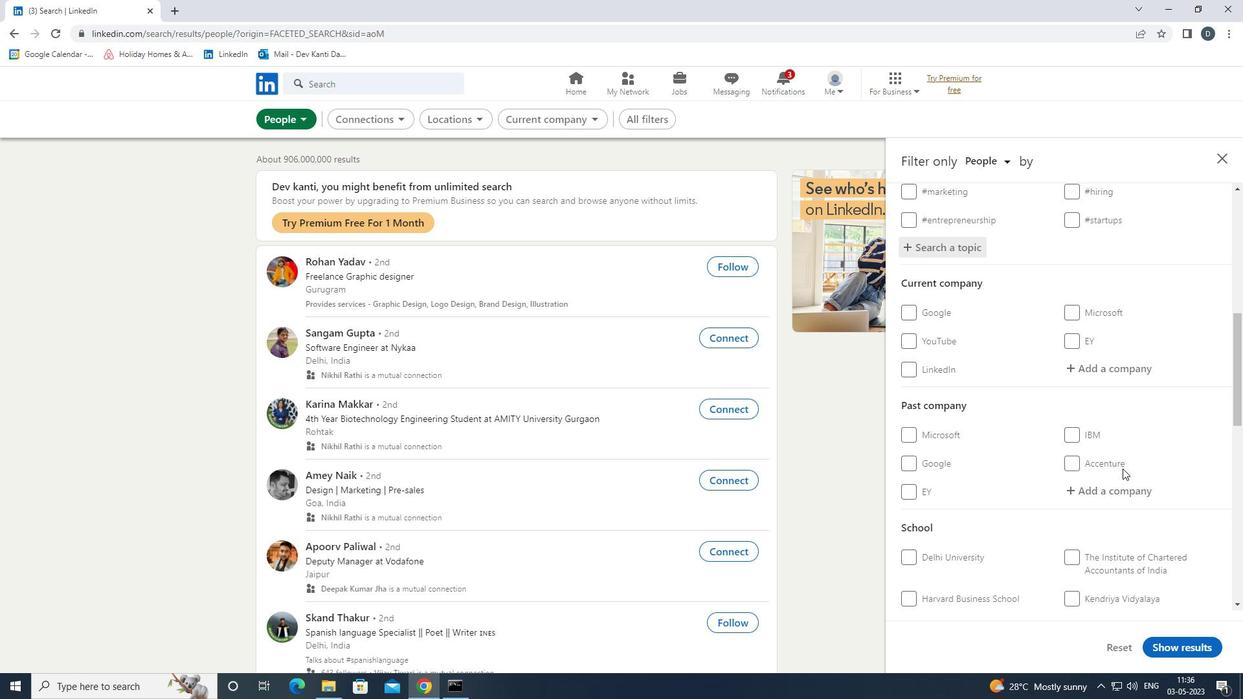 
Action: Mouse scrolled (1118, 470) with delta (0, 0)
Screenshot: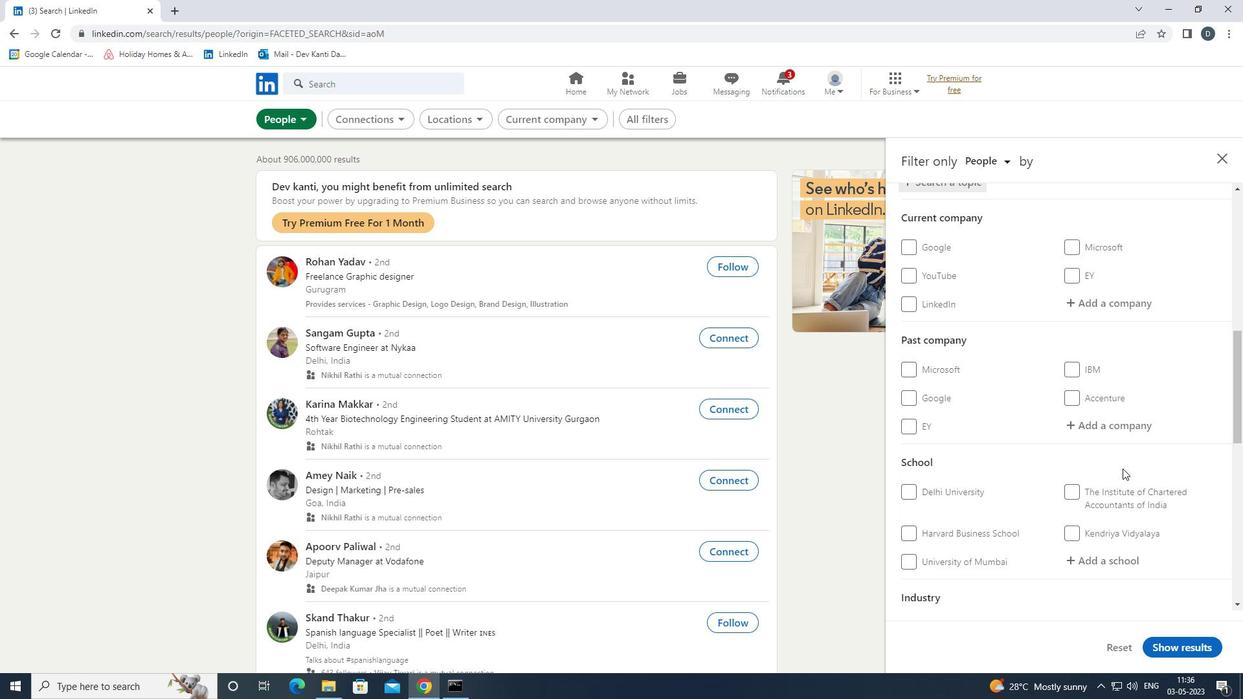 
Action: Mouse moved to (1092, 445)
Screenshot: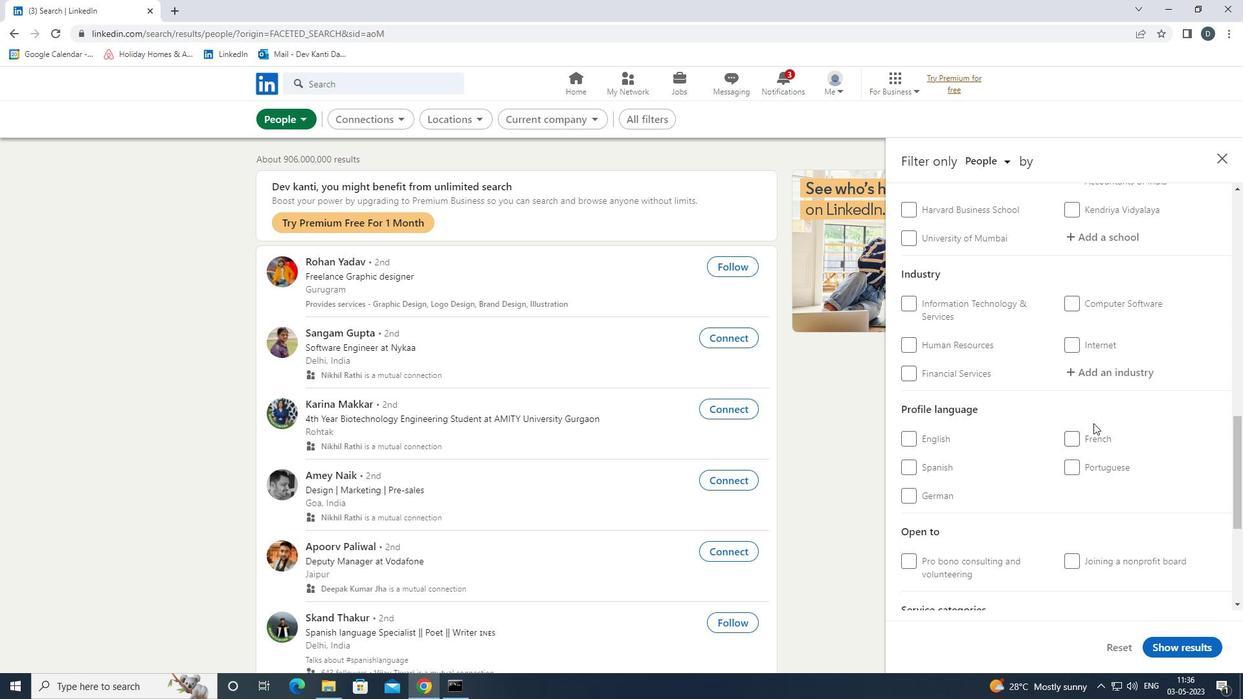 
Action: Mouse pressed left at (1092, 445)
Screenshot: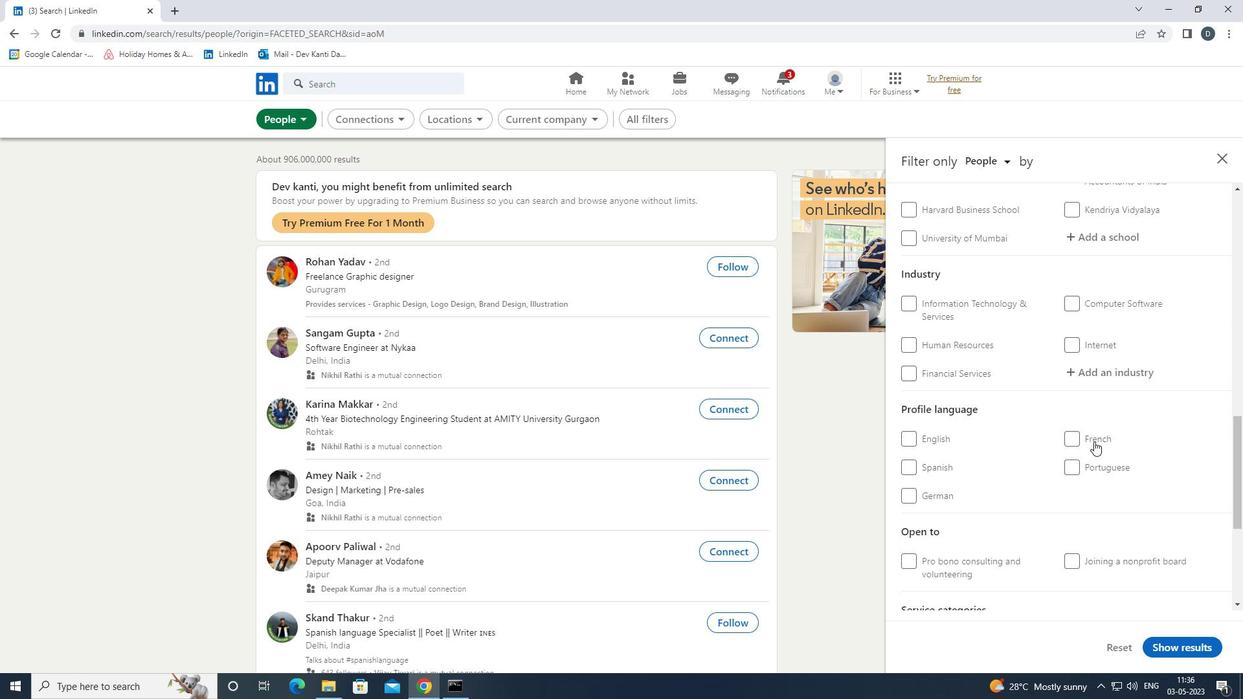 
Action: Mouse moved to (1092, 438)
Screenshot: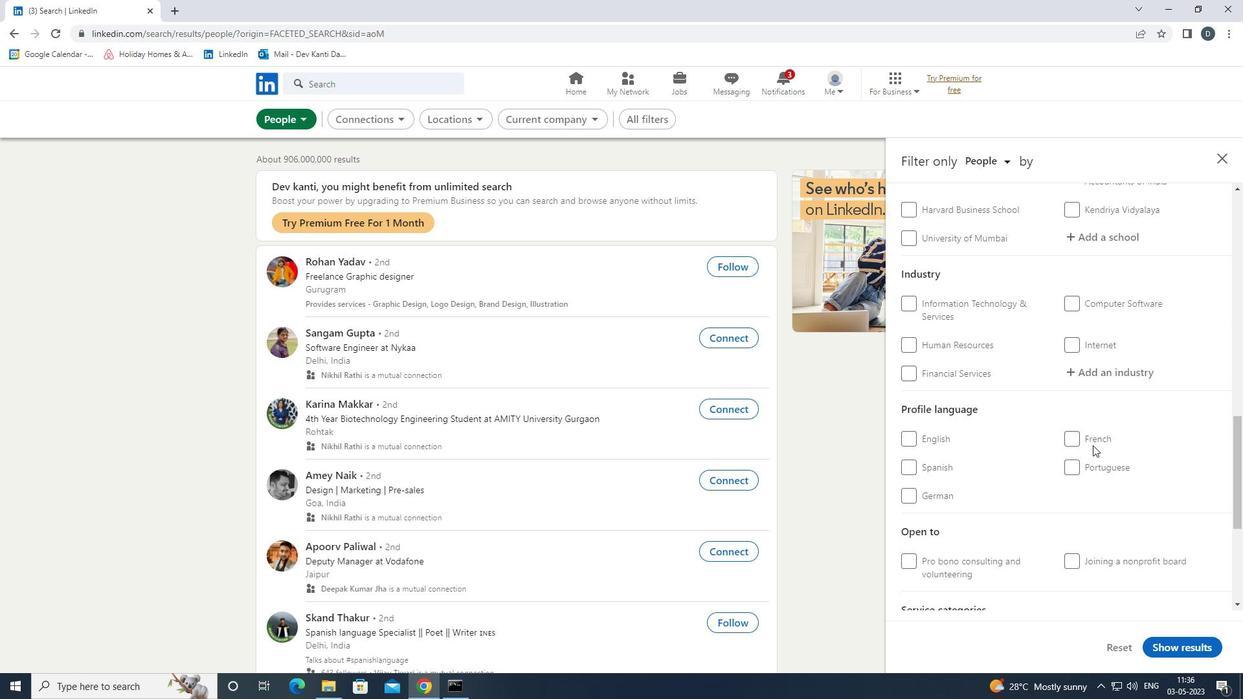 
Action: Mouse pressed left at (1092, 438)
Screenshot: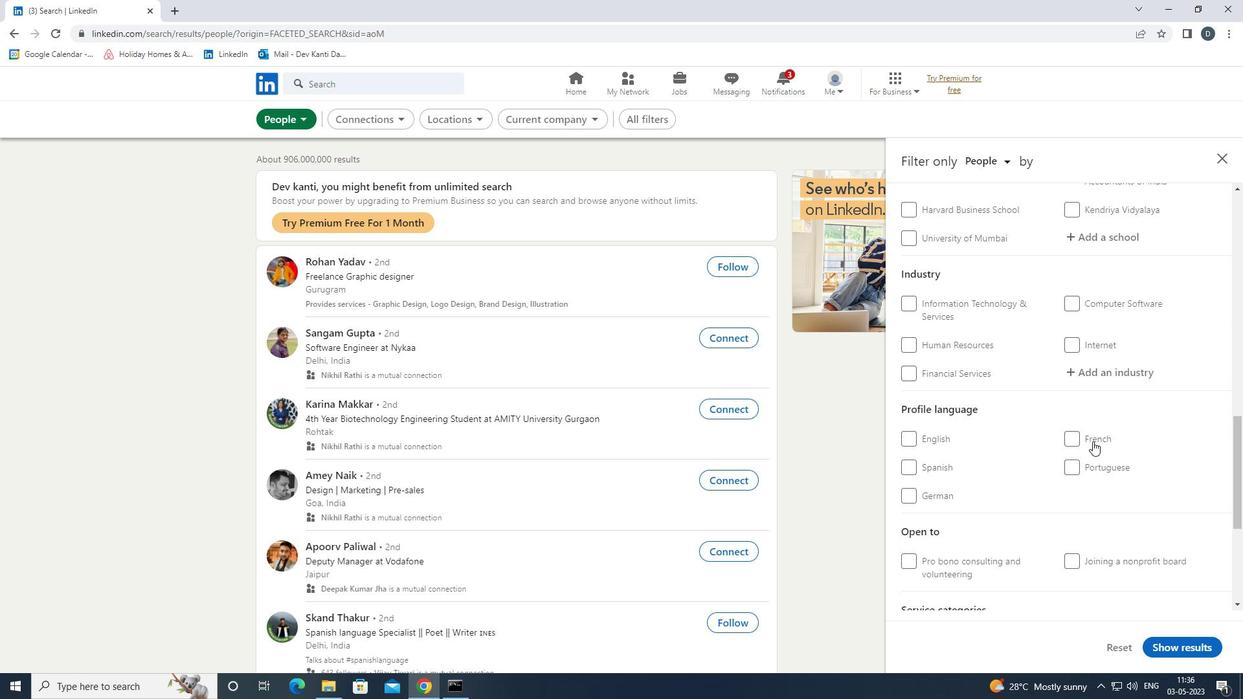 
Action: Mouse moved to (1092, 437)
Screenshot: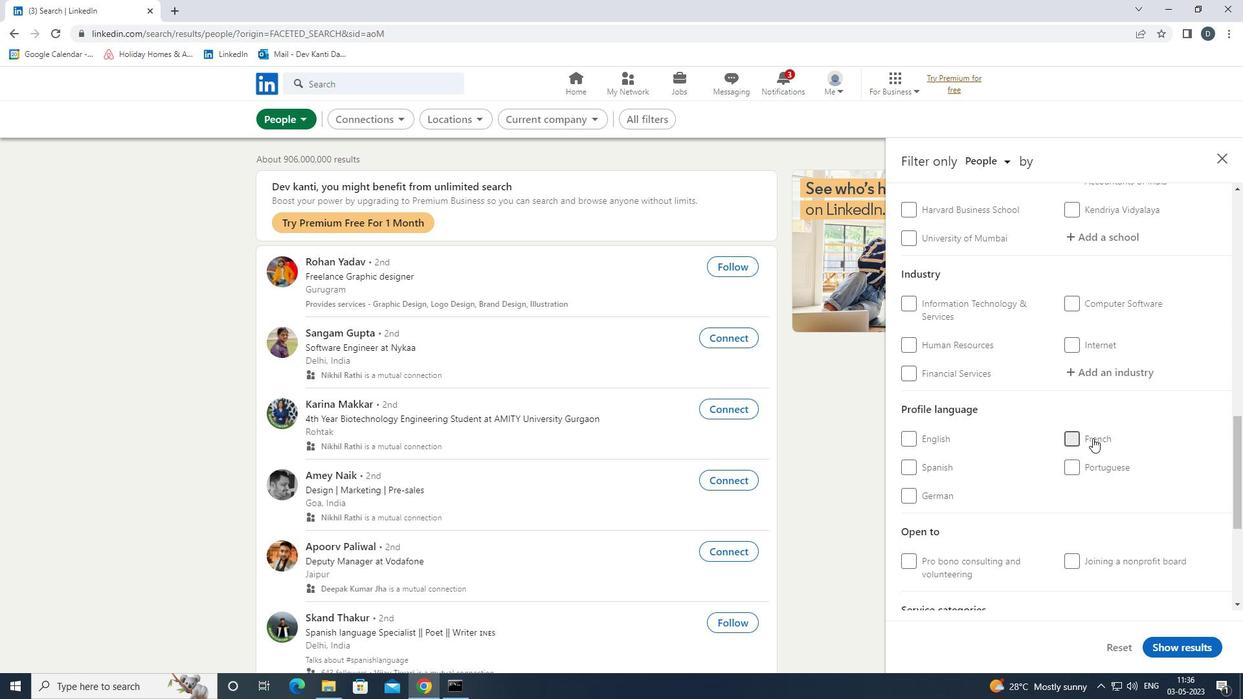 
Action: Mouse scrolled (1092, 438) with delta (0, 0)
Screenshot: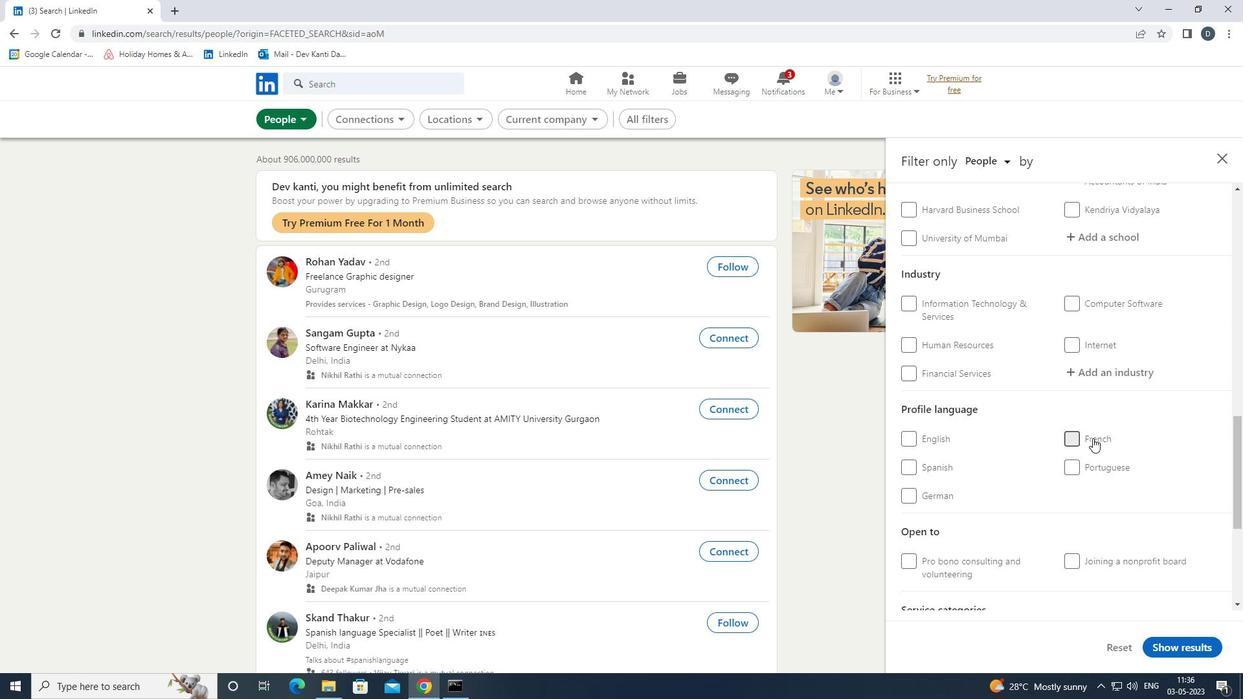
Action: Mouse scrolled (1092, 438) with delta (0, 0)
Screenshot: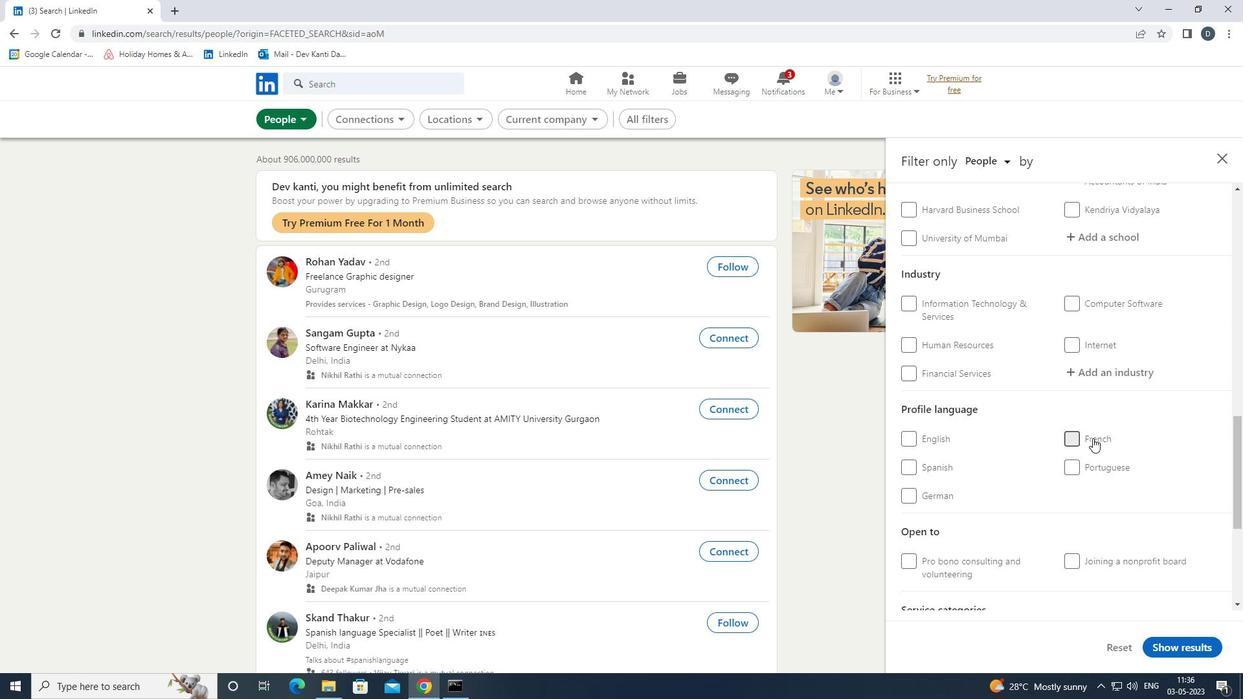 
Action: Mouse scrolled (1092, 438) with delta (0, 0)
Screenshot: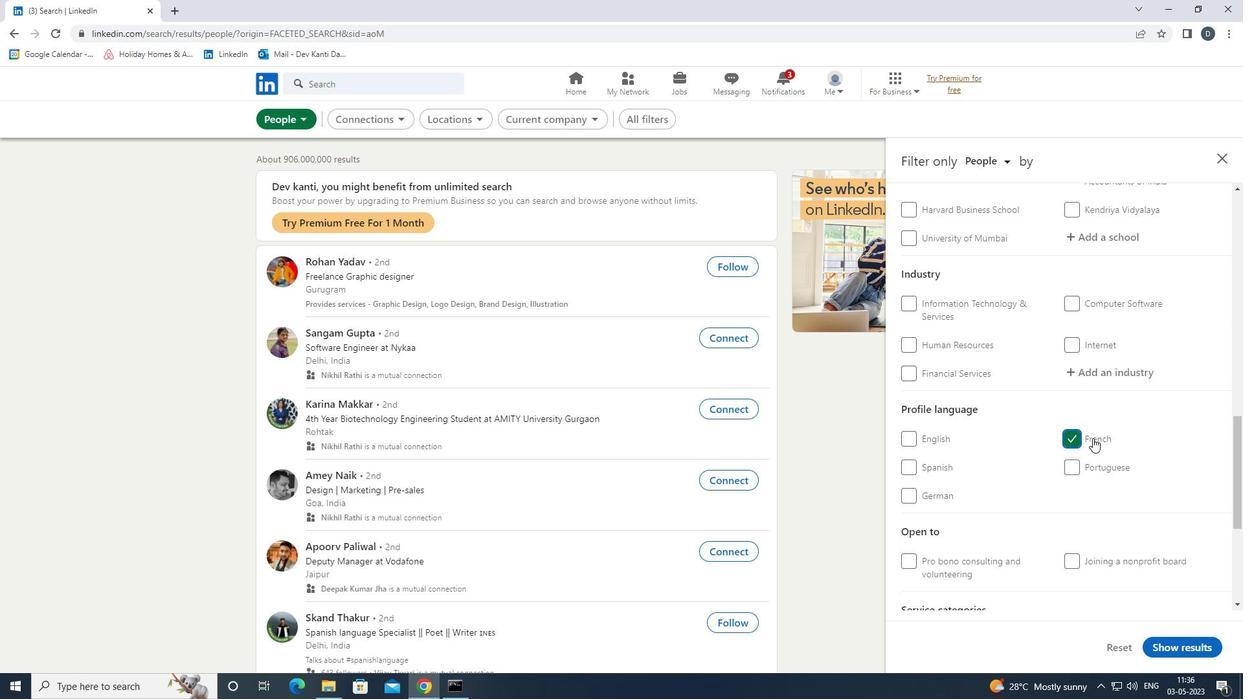 
Action: Mouse scrolled (1092, 438) with delta (0, 0)
Screenshot: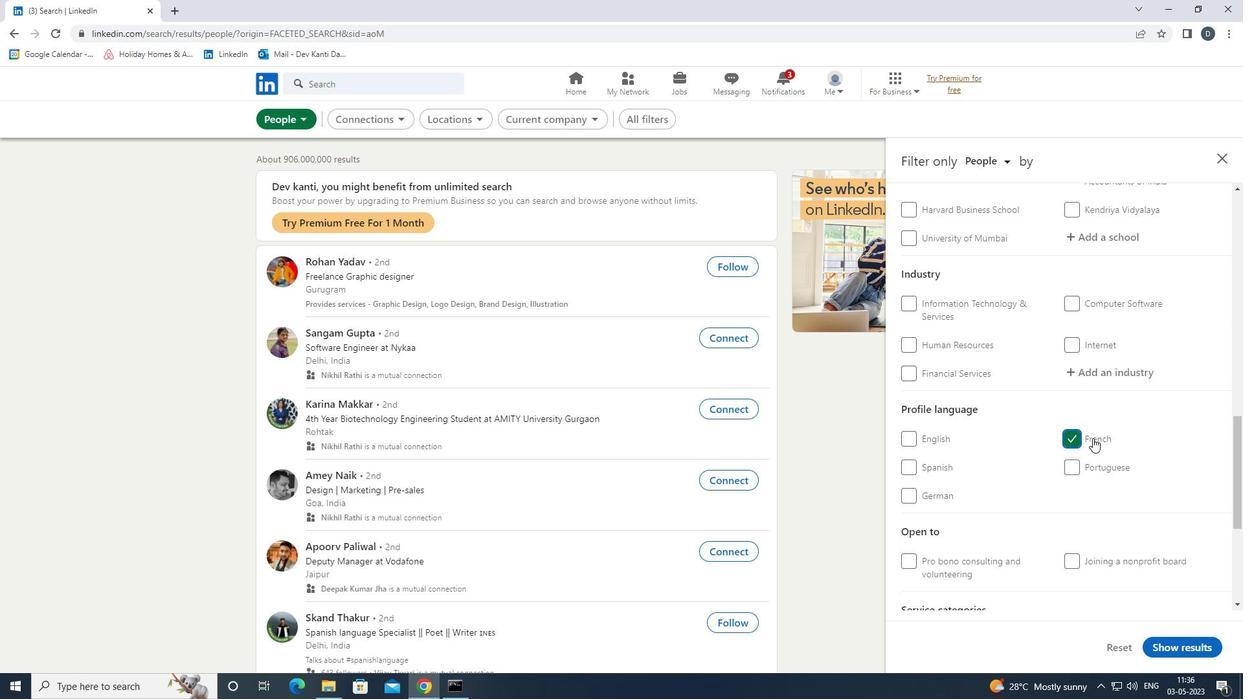 
Action: Mouse scrolled (1092, 438) with delta (0, 0)
Screenshot: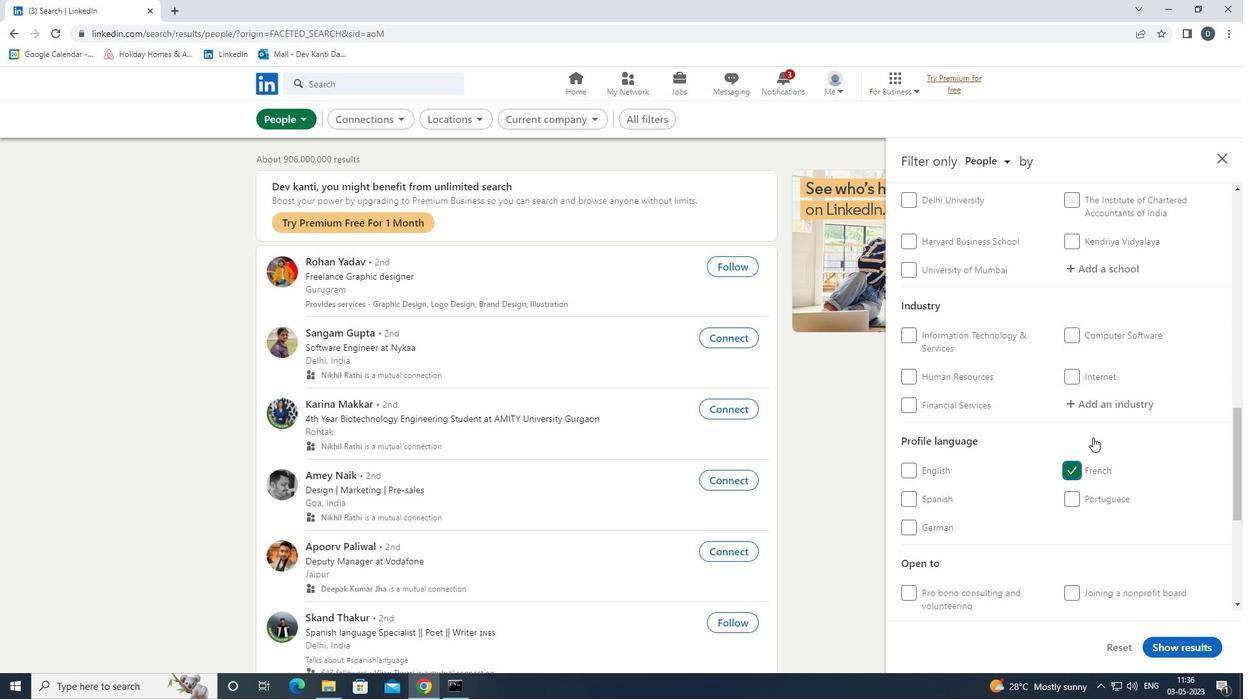 
Action: Mouse moved to (1100, 301)
Screenshot: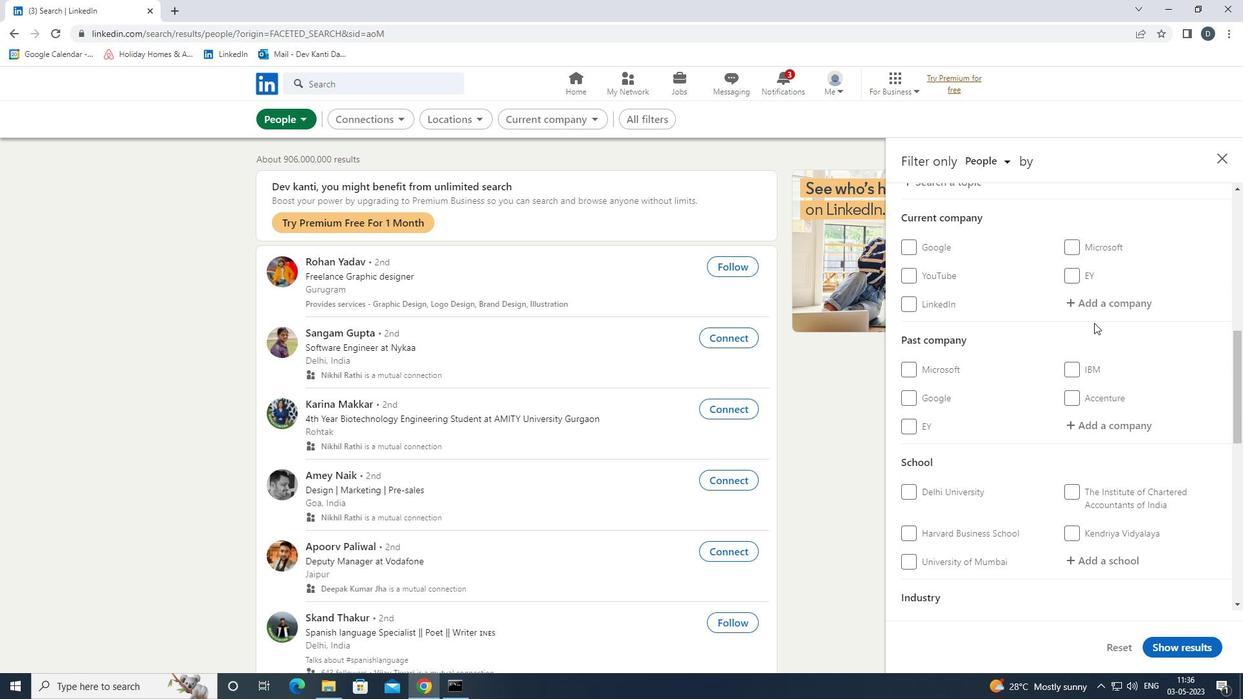 
Action: Mouse pressed left at (1100, 301)
Screenshot: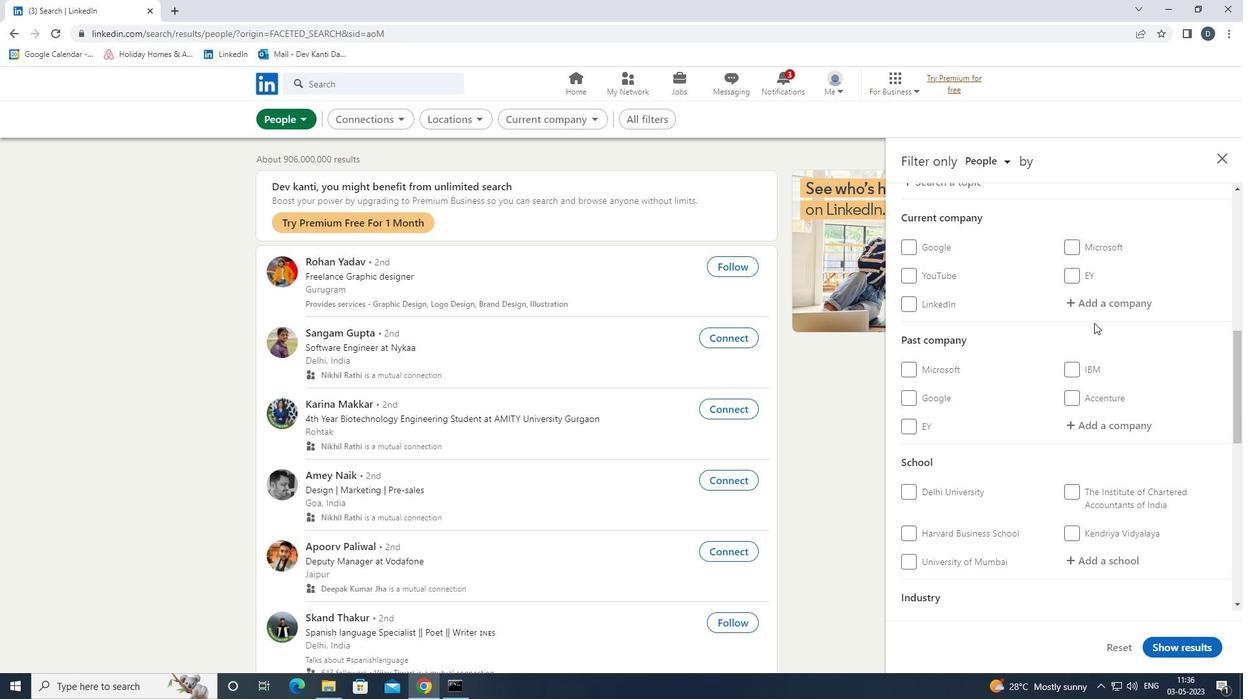 
Action: Mouse moved to (1100, 301)
Screenshot: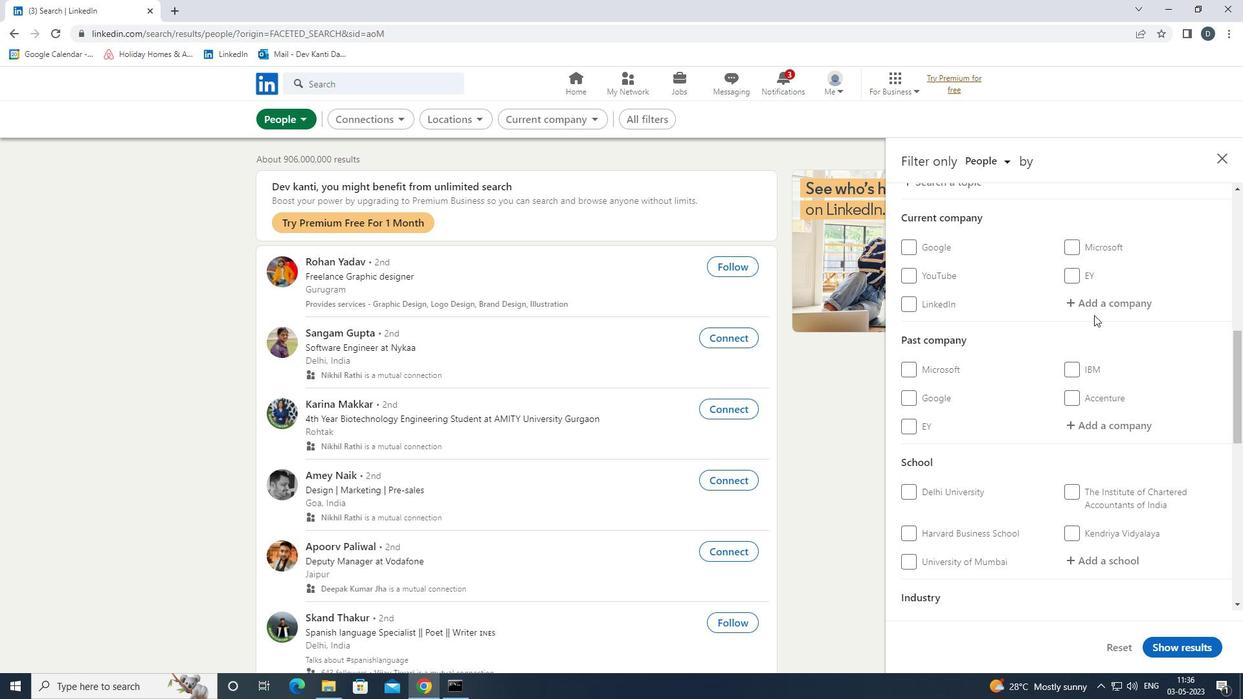
Action: Key pressed <Key.shift>TRUC<Key.backspace>ECALLER<Key.down><Key.down><Key.up><Key.enter>
Screenshot: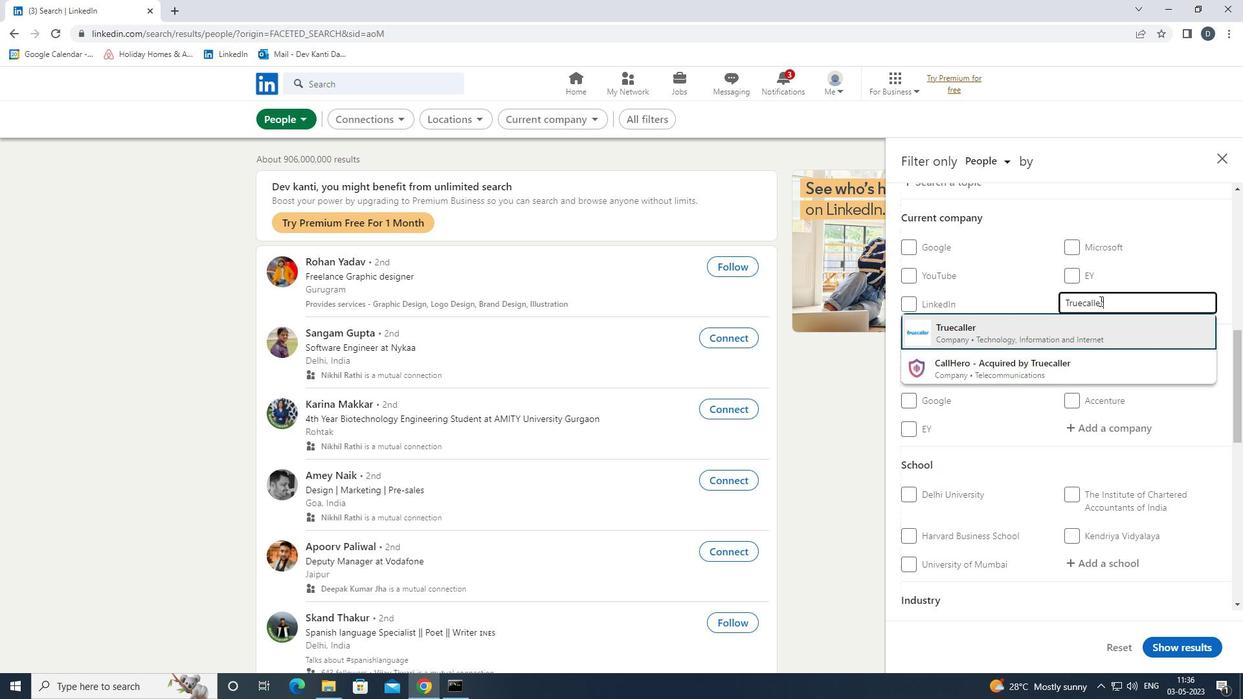 
Action: Mouse moved to (1156, 308)
Screenshot: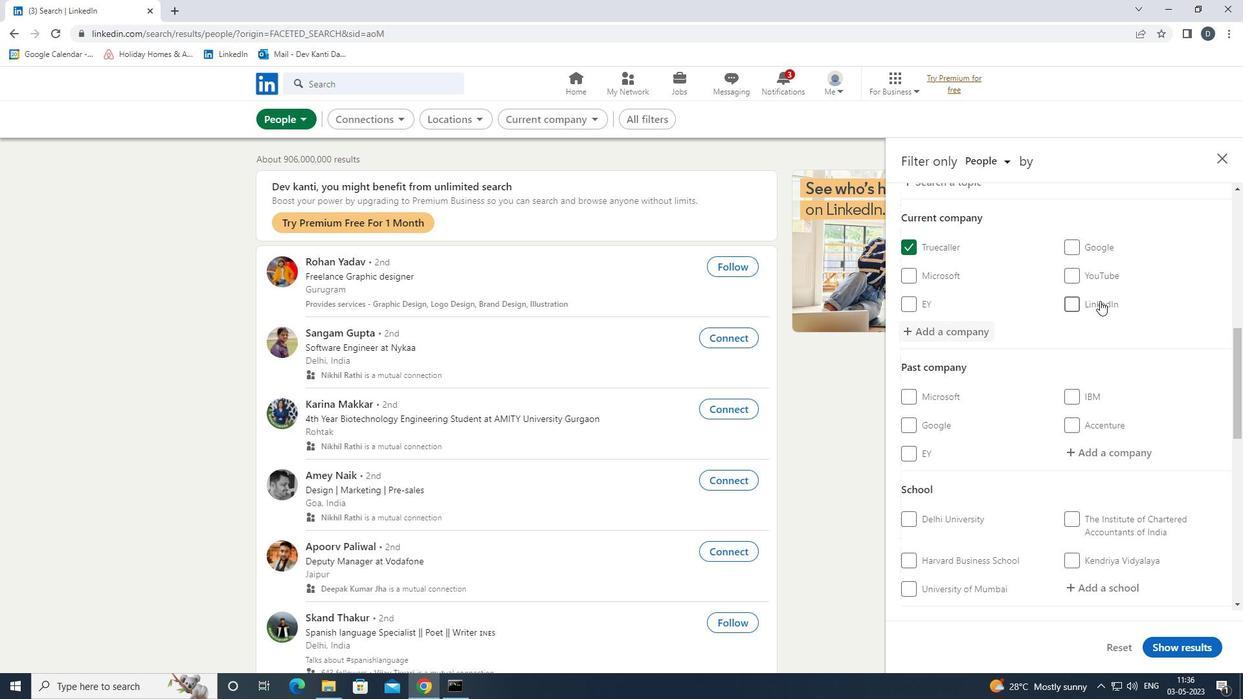 
Action: Mouse scrolled (1156, 308) with delta (0, 0)
Screenshot: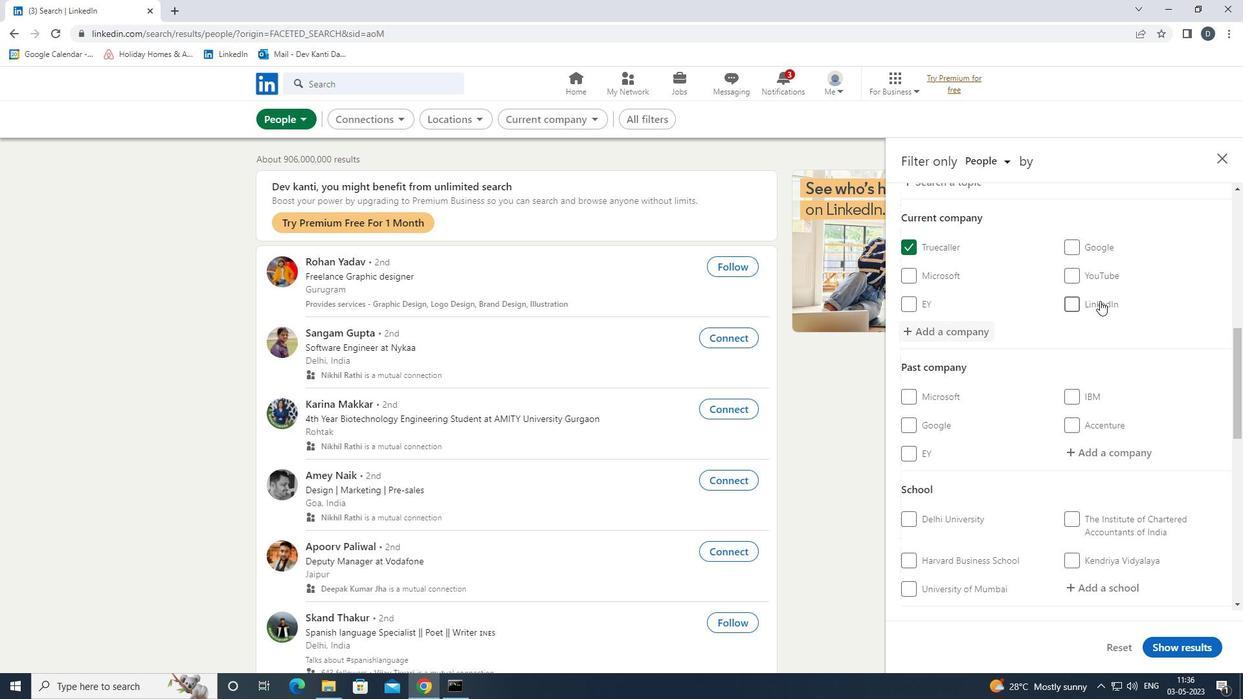 
Action: Mouse moved to (1157, 312)
Screenshot: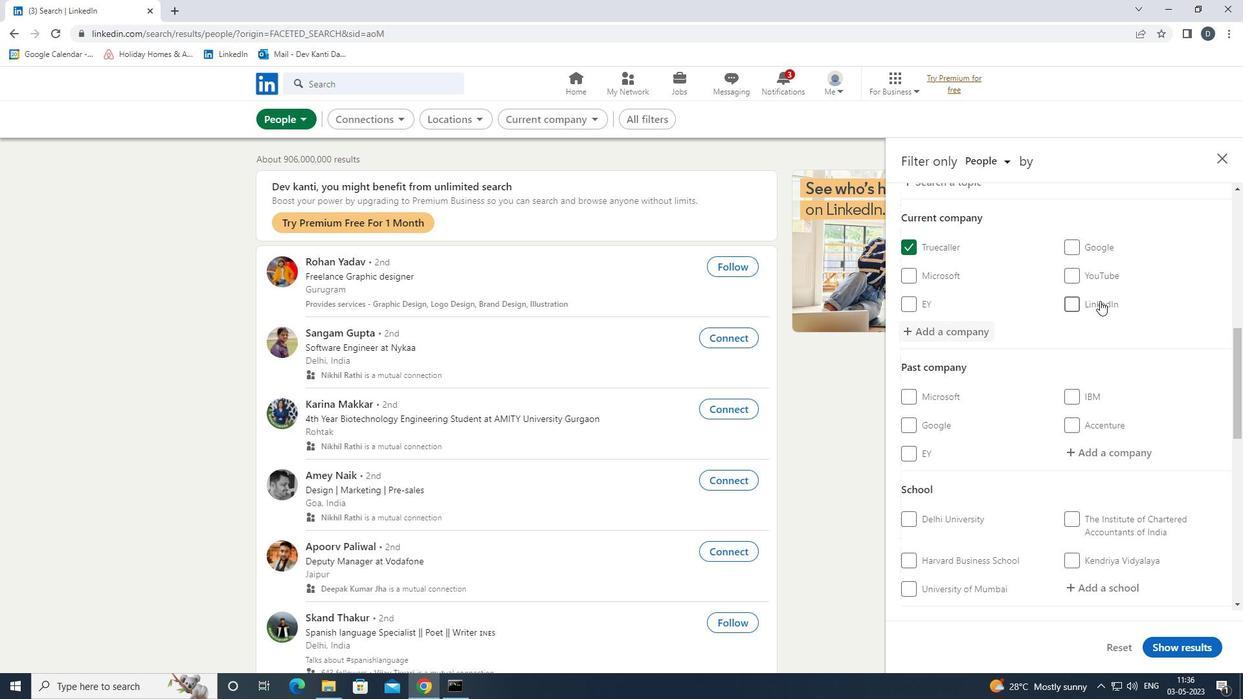 
Action: Mouse scrolled (1157, 311) with delta (0, 0)
Screenshot: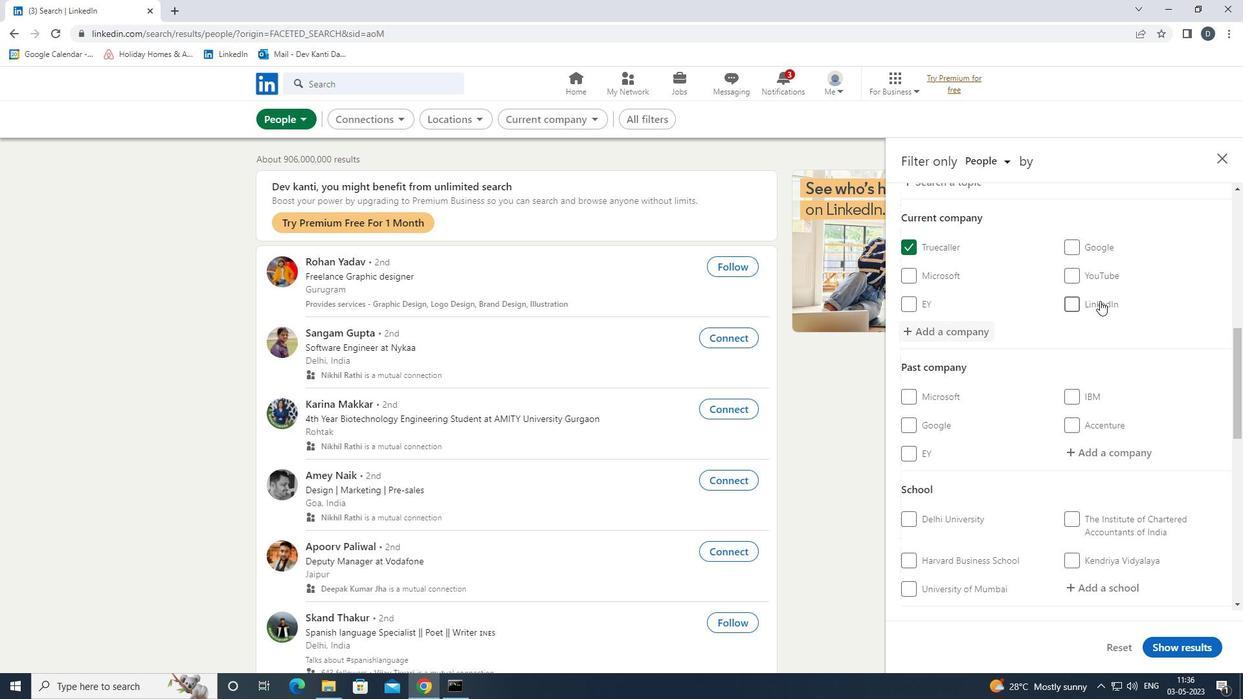 
Action: Mouse moved to (1158, 316)
Screenshot: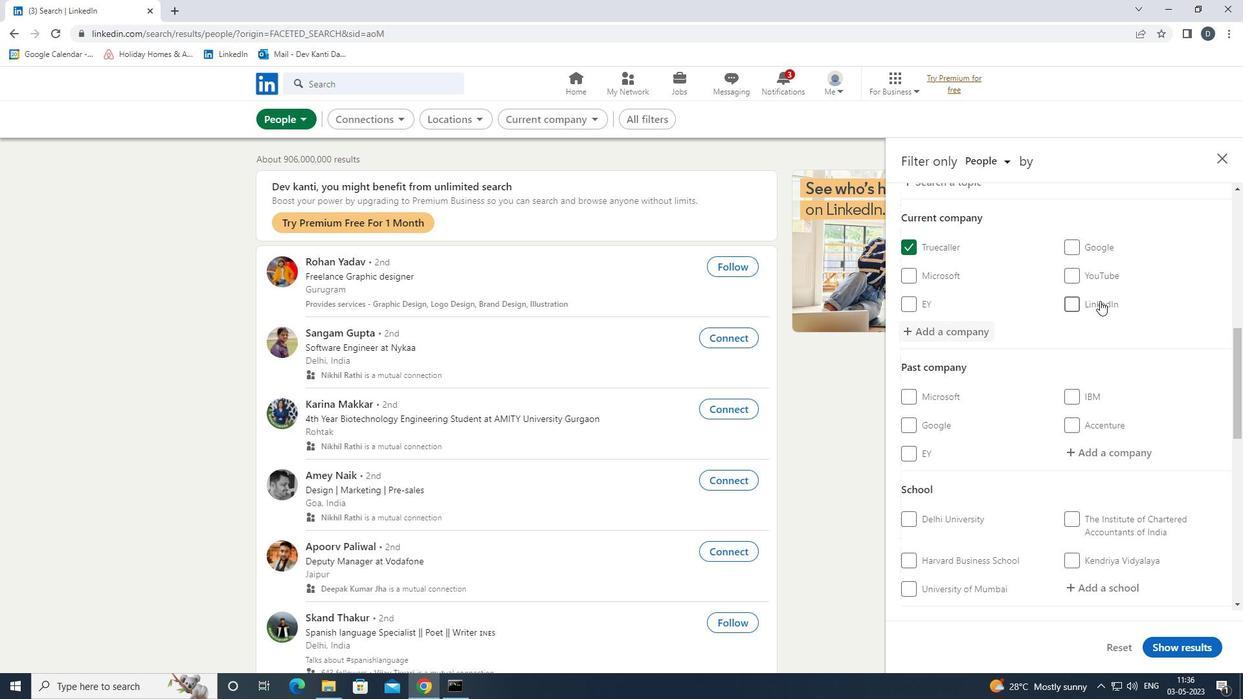 
Action: Mouse scrolled (1158, 315) with delta (0, 0)
Screenshot: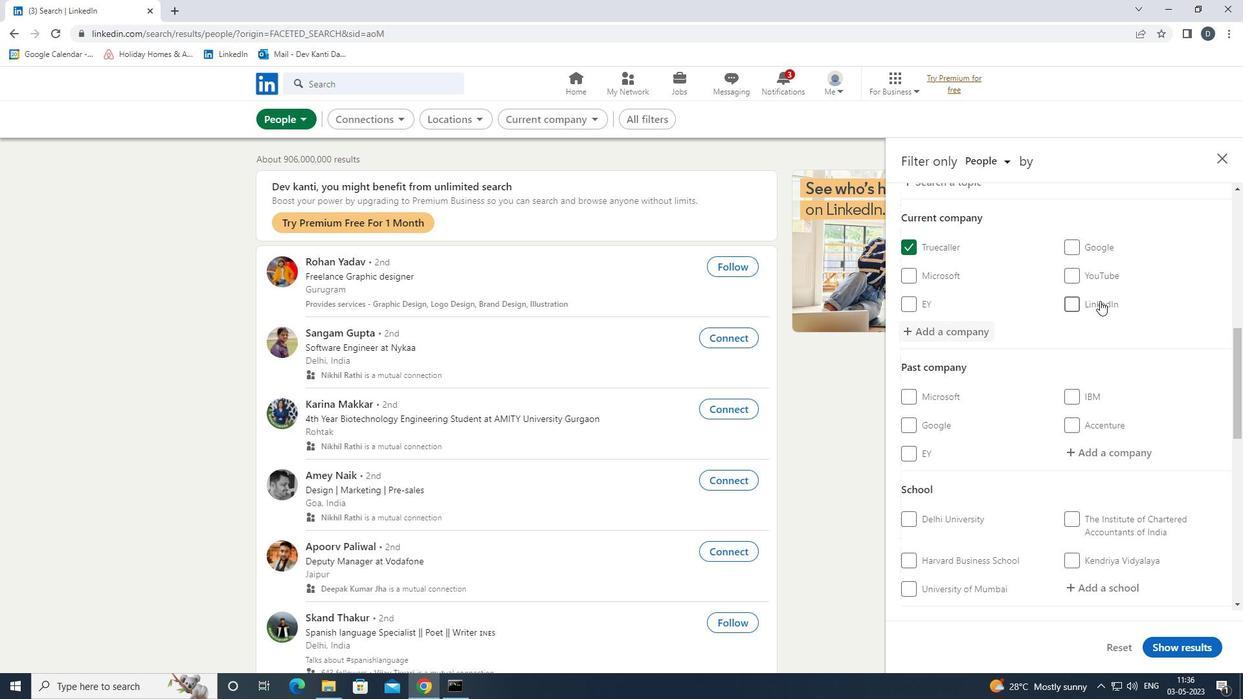 
Action: Mouse moved to (1165, 326)
Screenshot: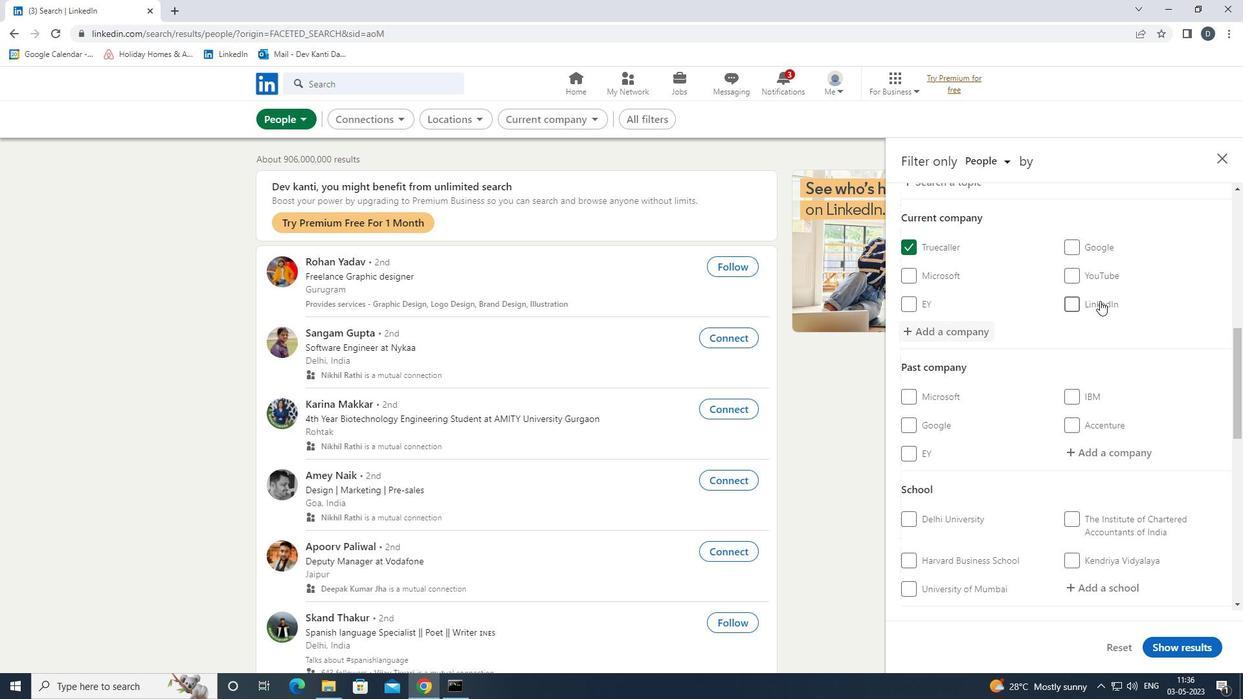 
Action: Mouse scrolled (1165, 325) with delta (0, 0)
Screenshot: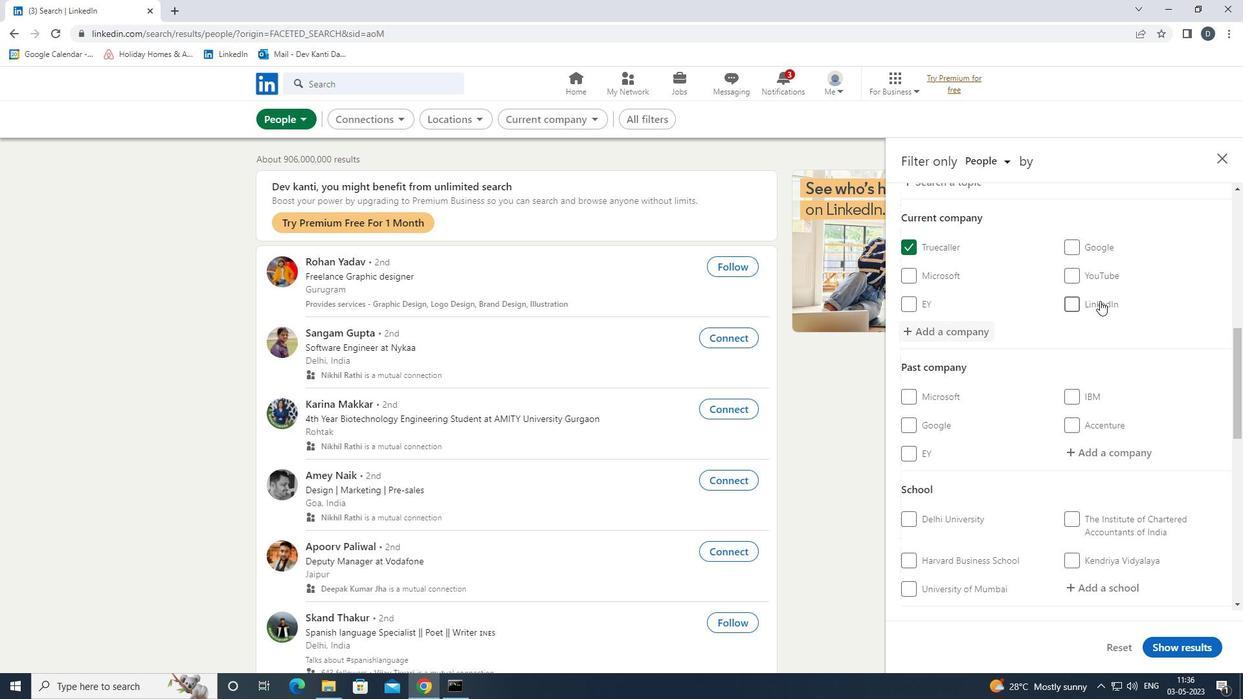 
Action: Mouse moved to (1117, 328)
Screenshot: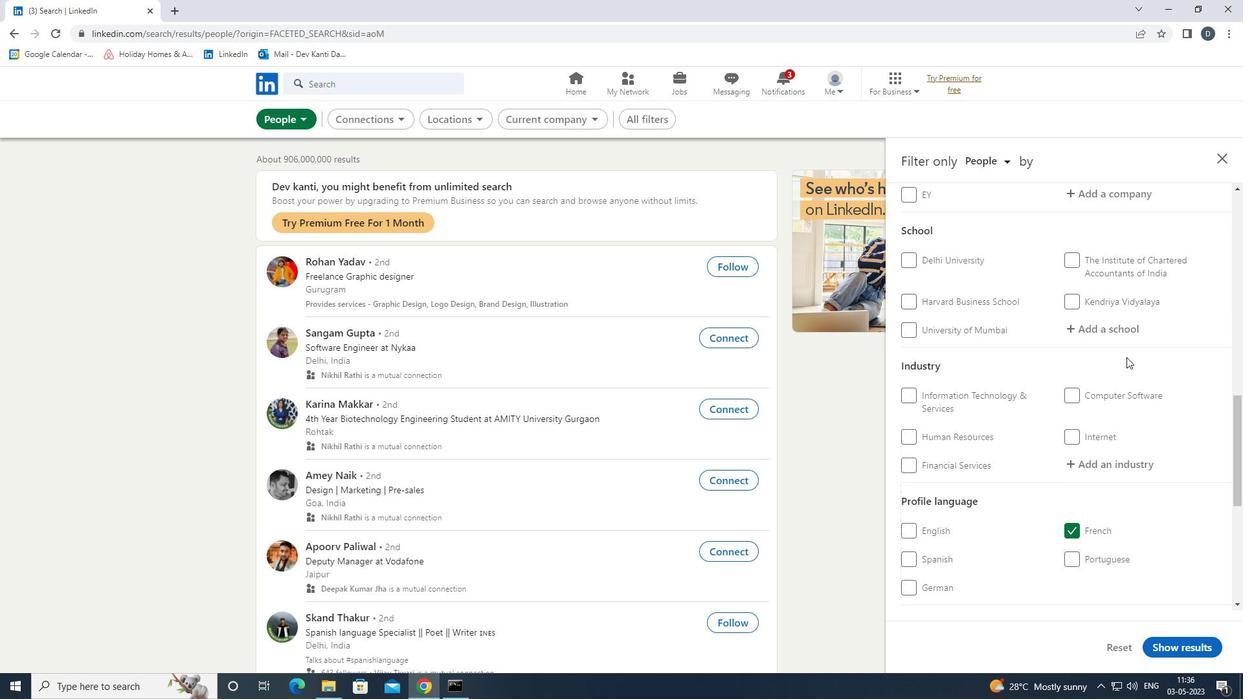 
Action: Mouse pressed left at (1117, 328)
Screenshot: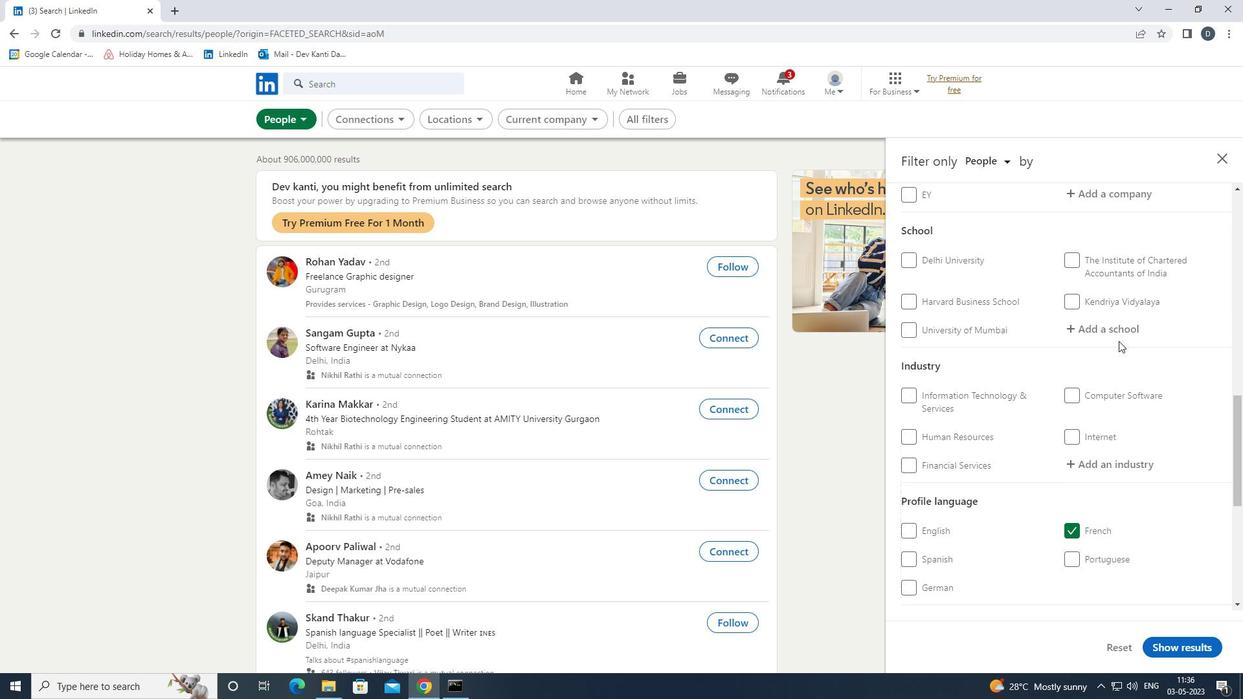 
Action: Key pressed <Key.shift><Key.shift>RAVINDRA<Key.space><Key.down><Key.enter>
Screenshot: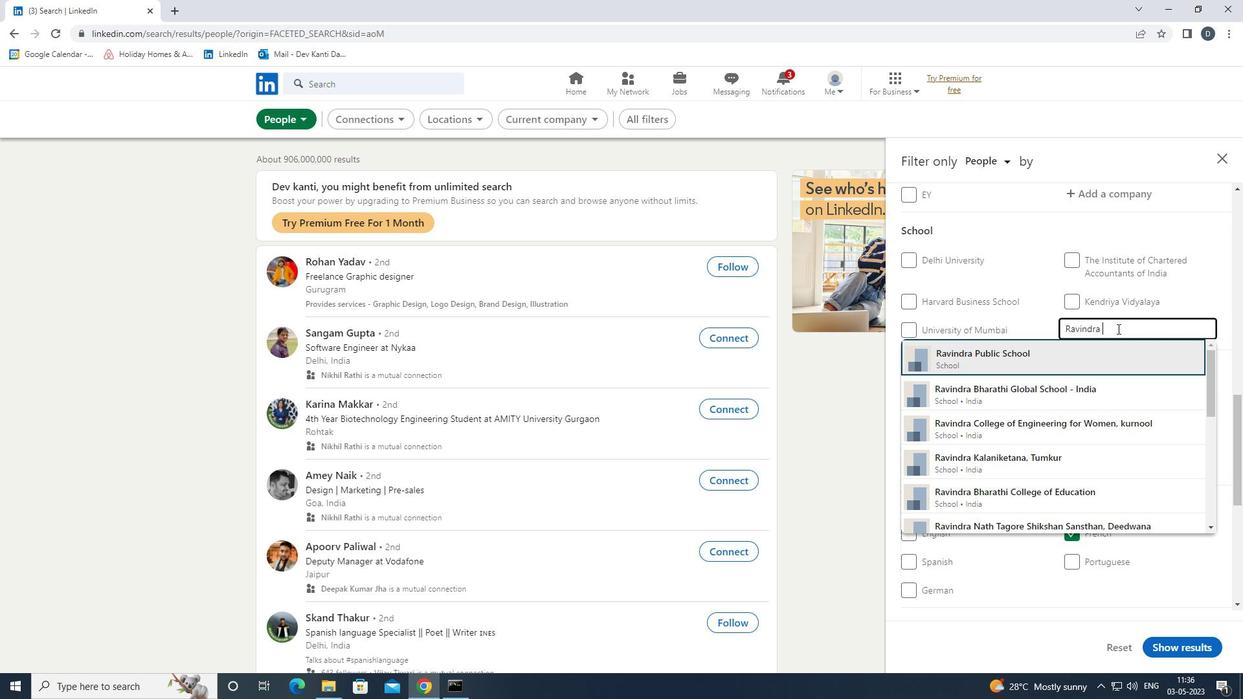 
Action: Mouse moved to (1110, 321)
Screenshot: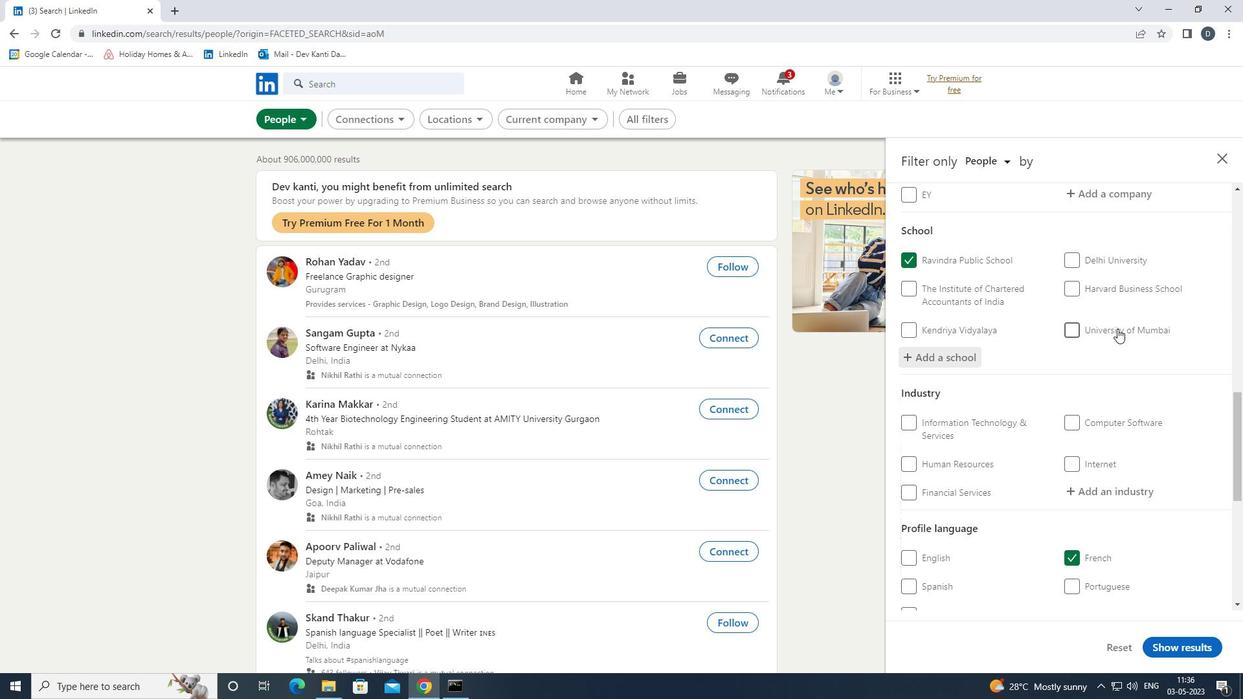 
Action: Mouse scrolled (1110, 320) with delta (0, 0)
Screenshot: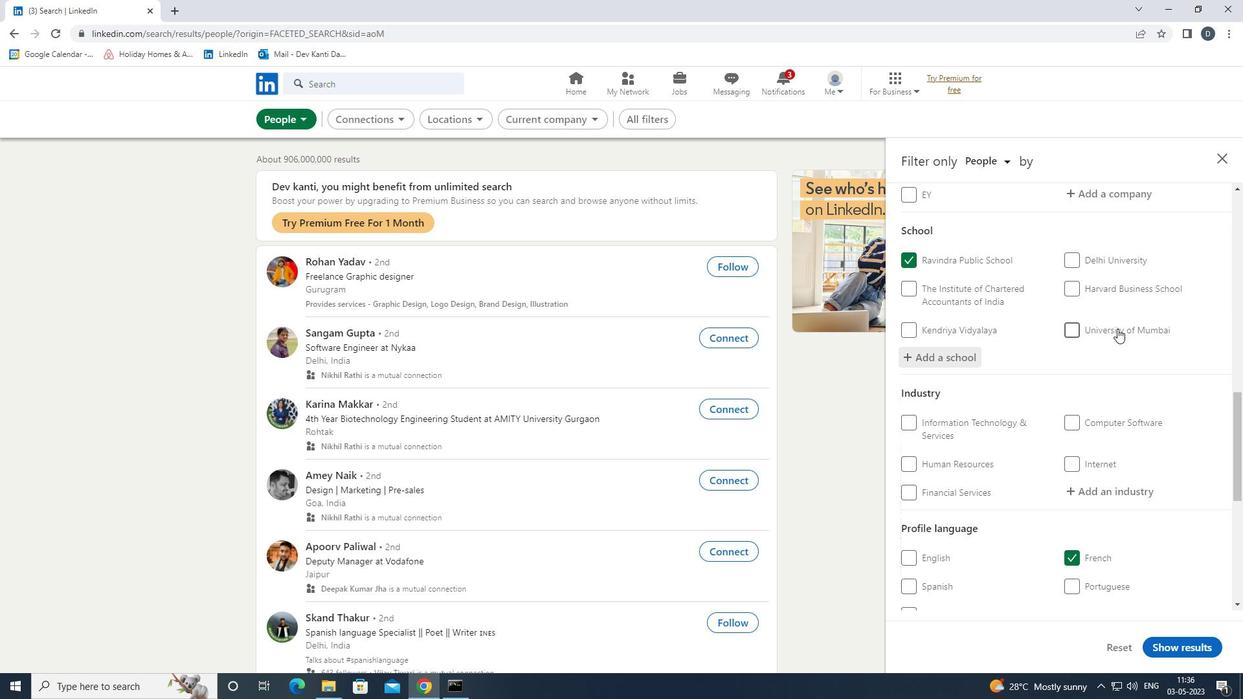 
Action: Mouse moved to (1110, 324)
Screenshot: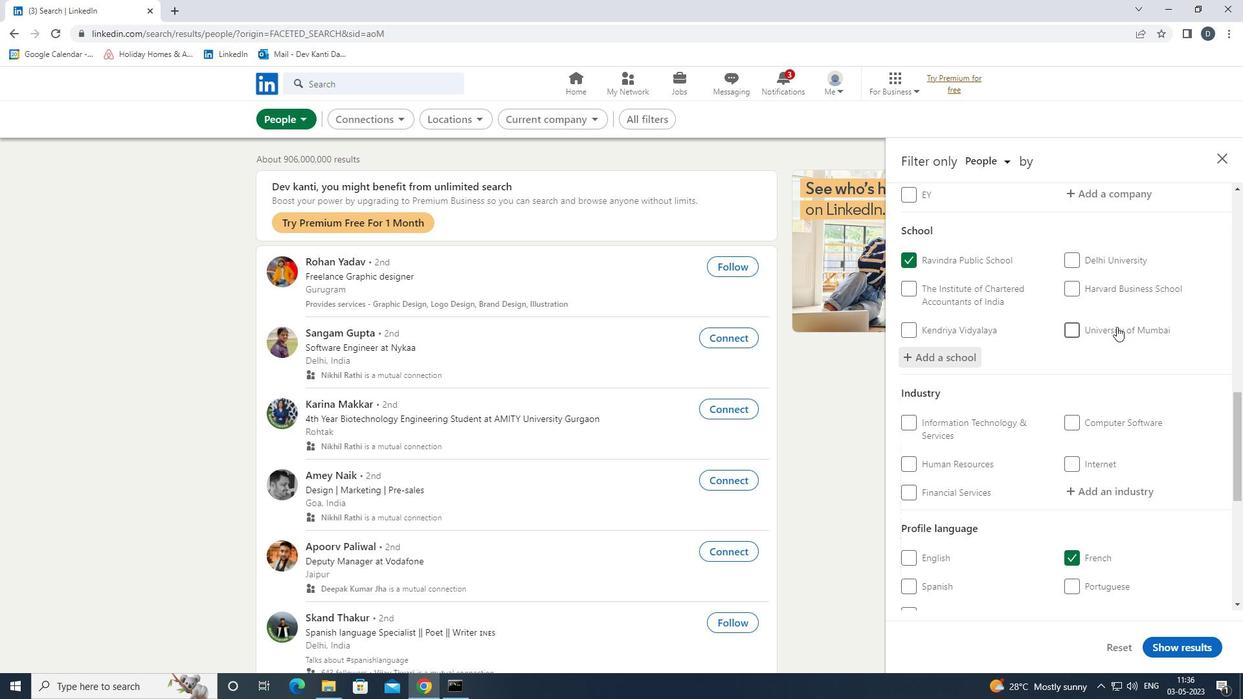 
Action: Mouse scrolled (1110, 323) with delta (0, 0)
Screenshot: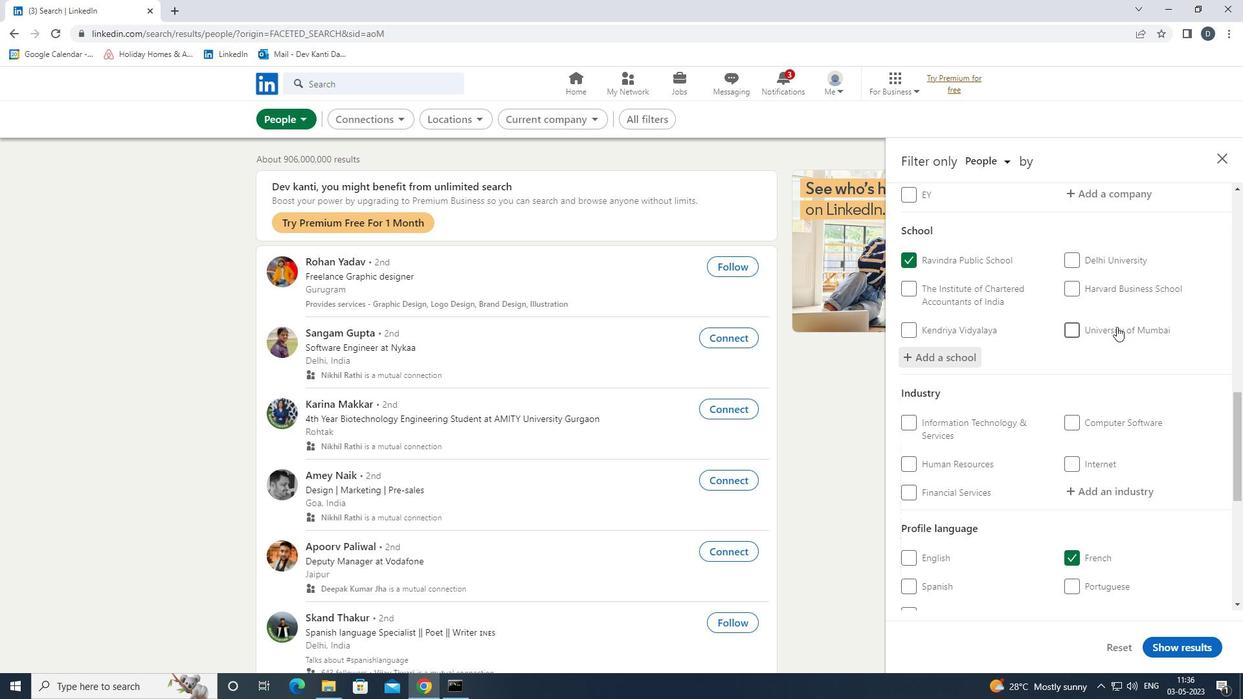 
Action: Mouse moved to (1115, 358)
Screenshot: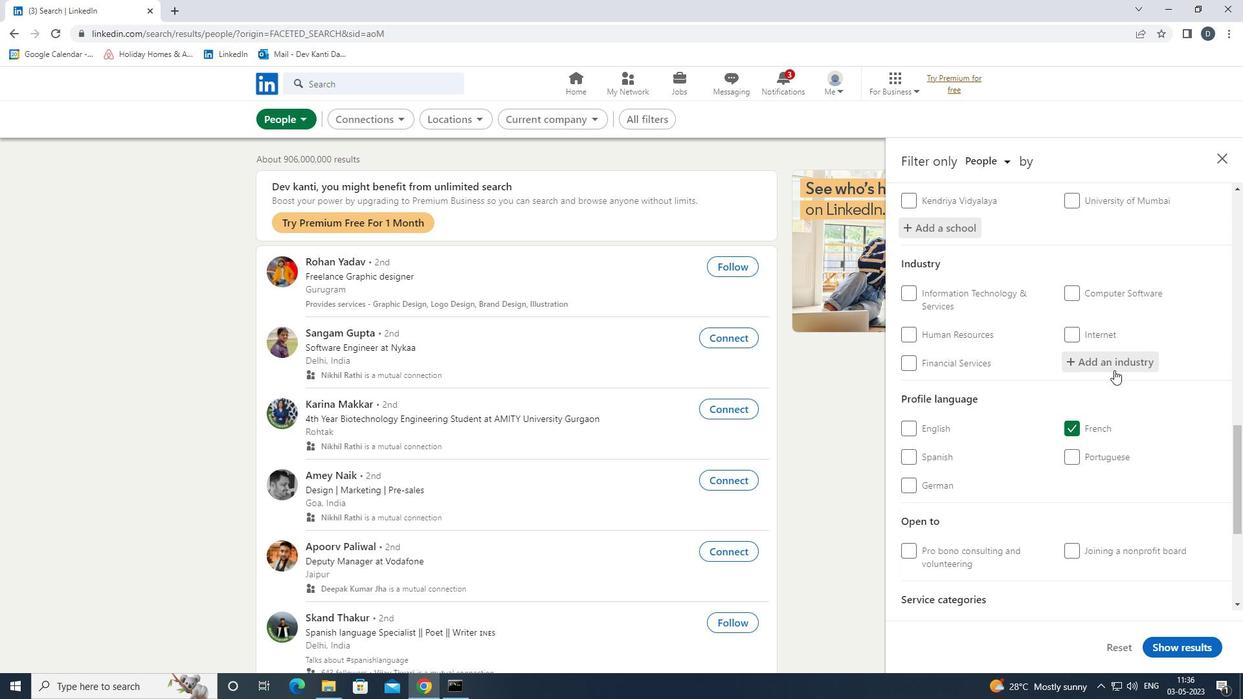 
Action: Mouse pressed left at (1115, 358)
Screenshot: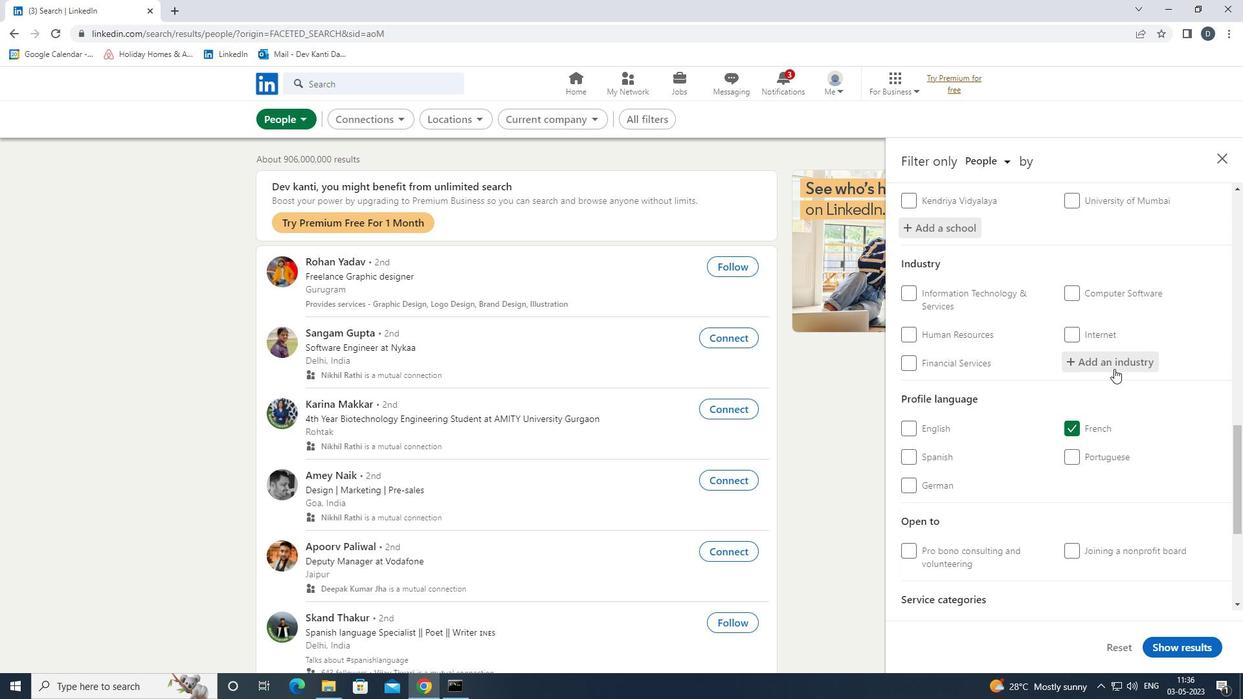 
Action: Key pressed <Key.shift>ANIMAL<Key.space><Key.shift>FEED<Key.down><Key.enter>
Screenshot: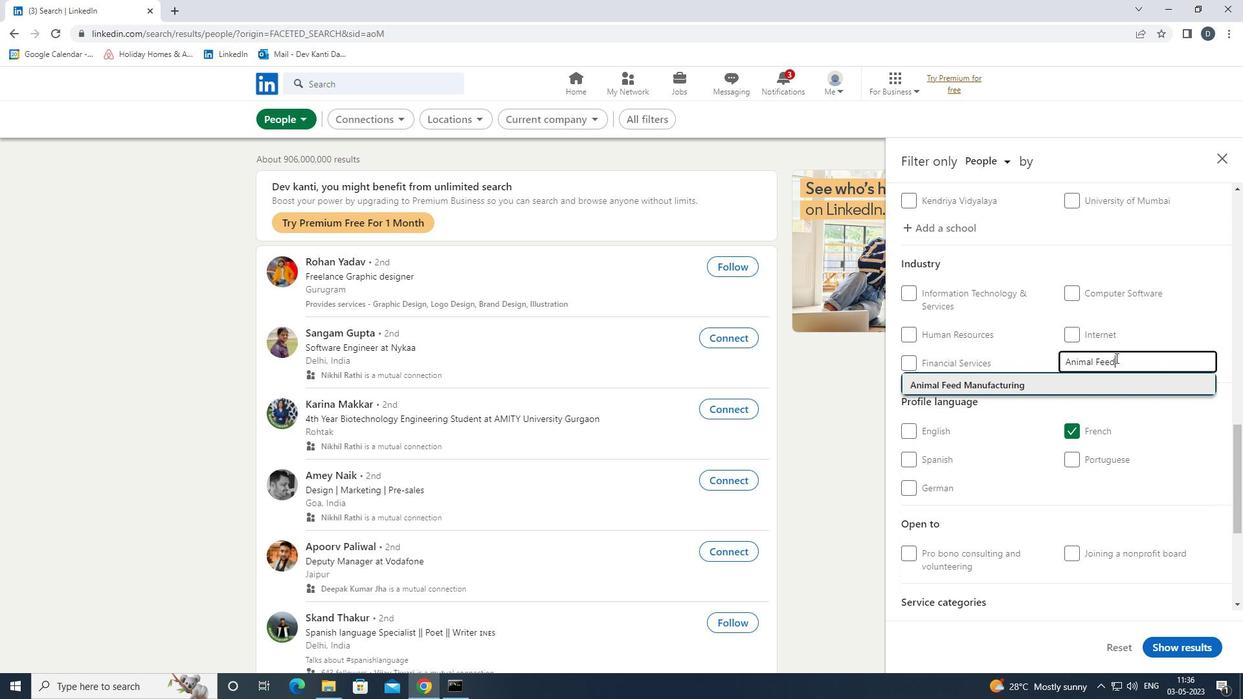 
Action: Mouse moved to (1105, 343)
Screenshot: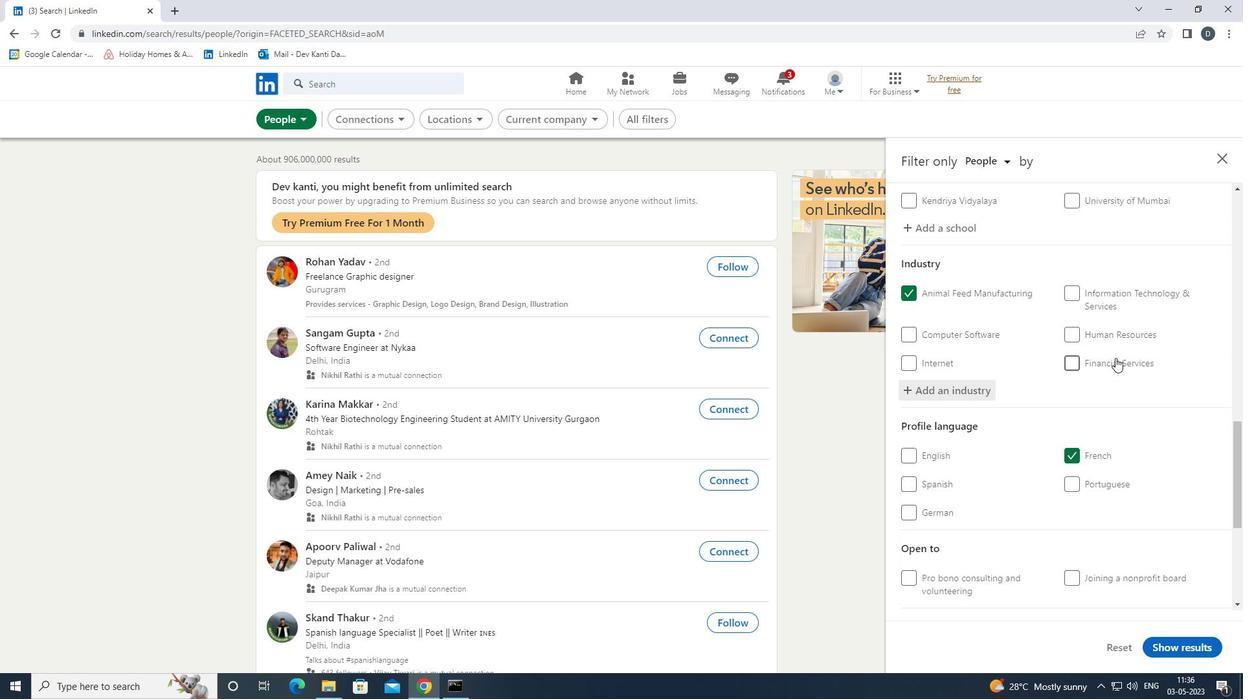 
Action: Mouse scrolled (1105, 343) with delta (0, 0)
Screenshot: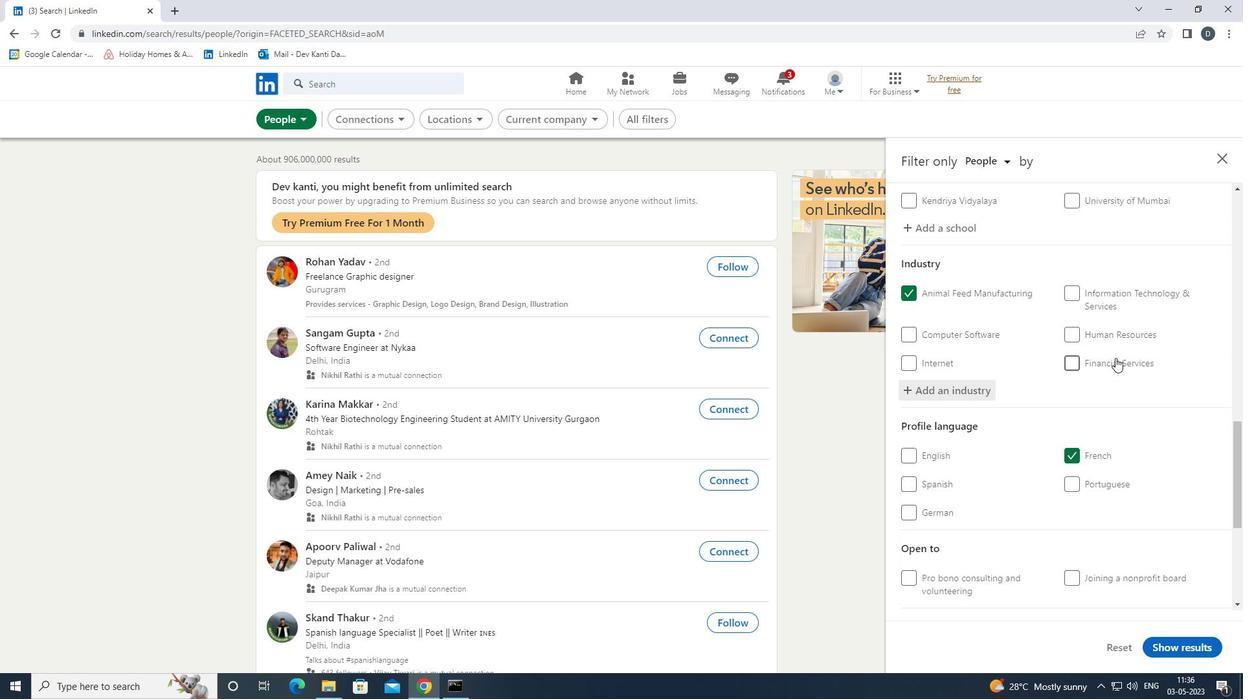 
Action: Mouse scrolled (1105, 343) with delta (0, 0)
Screenshot: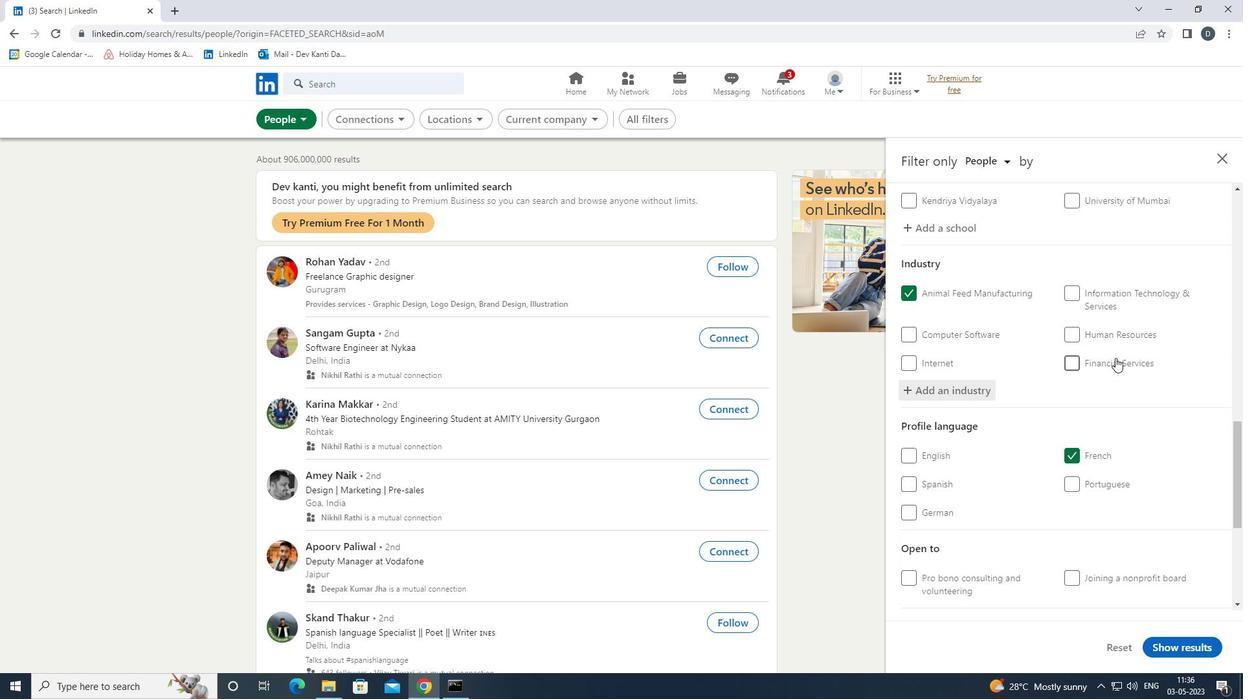 
Action: Mouse moved to (1106, 343)
Screenshot: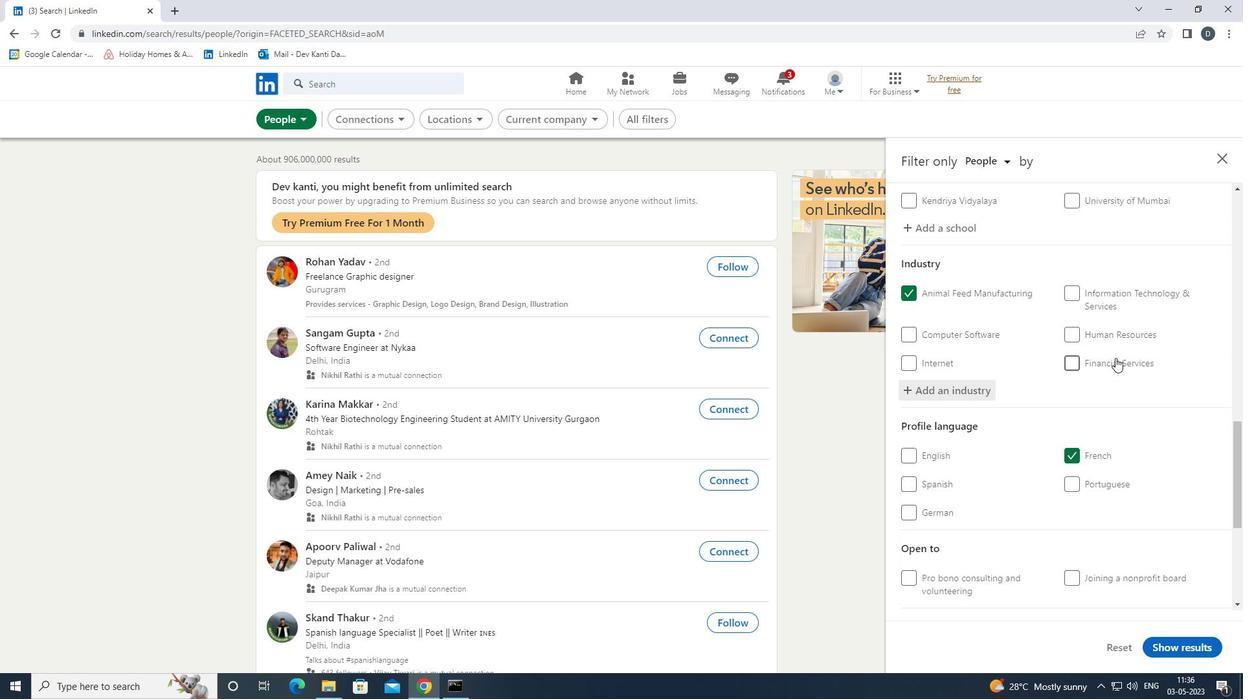 
Action: Mouse scrolled (1106, 343) with delta (0, 0)
Screenshot: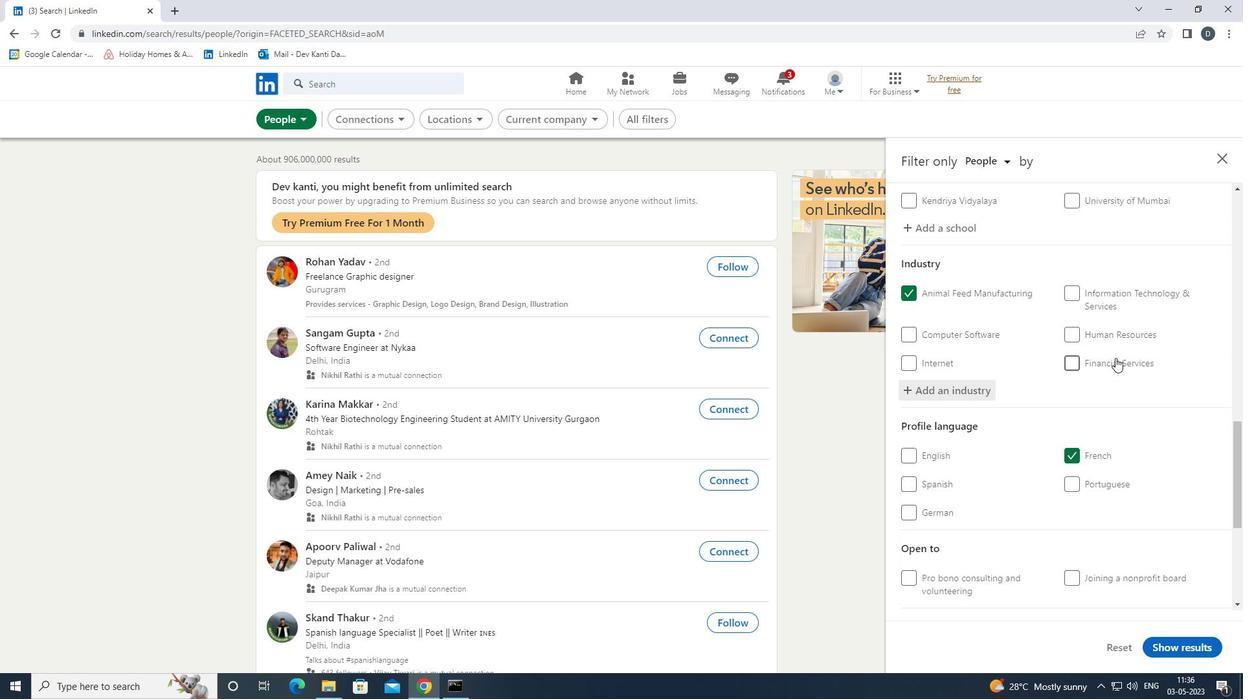 
Action: Mouse moved to (1106, 343)
Screenshot: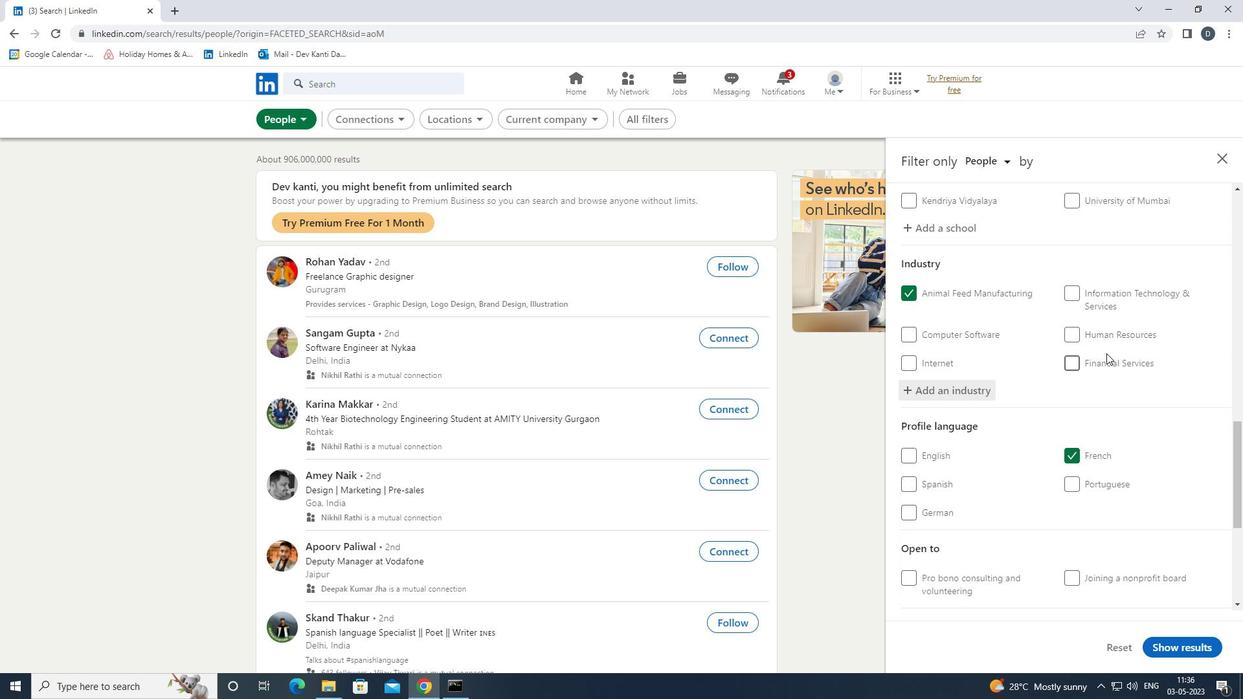 
Action: Mouse scrolled (1106, 343) with delta (0, 0)
Screenshot: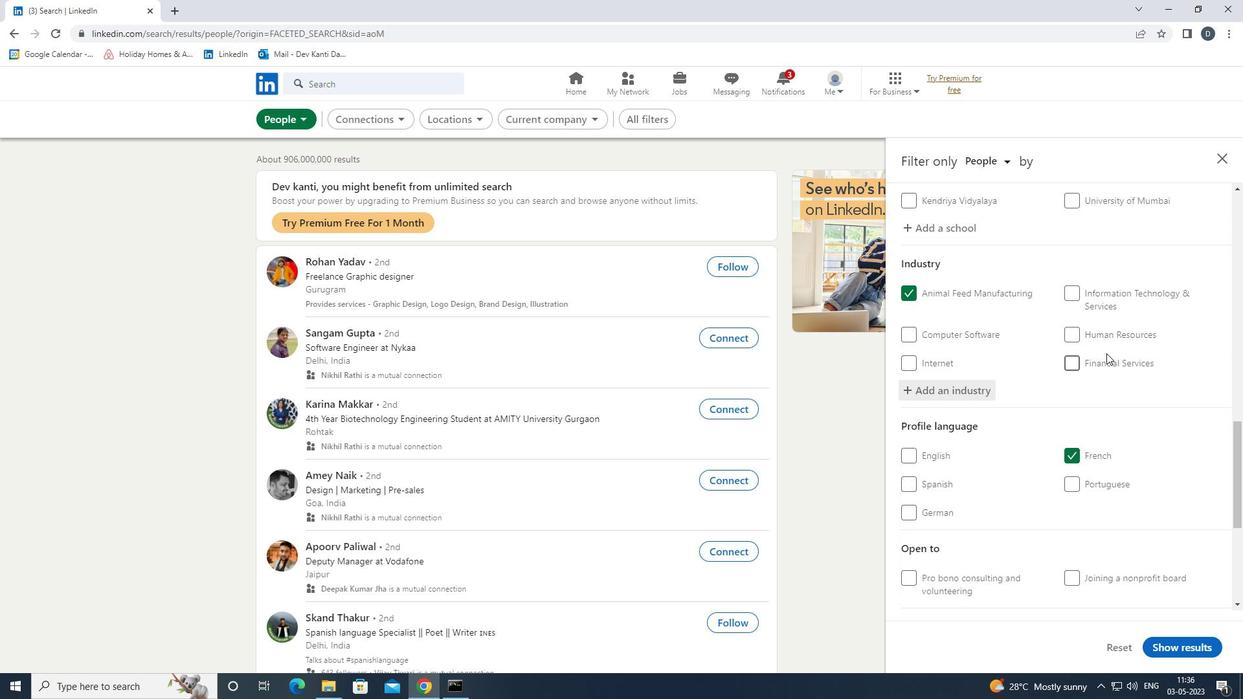 
Action: Mouse moved to (1098, 447)
Screenshot: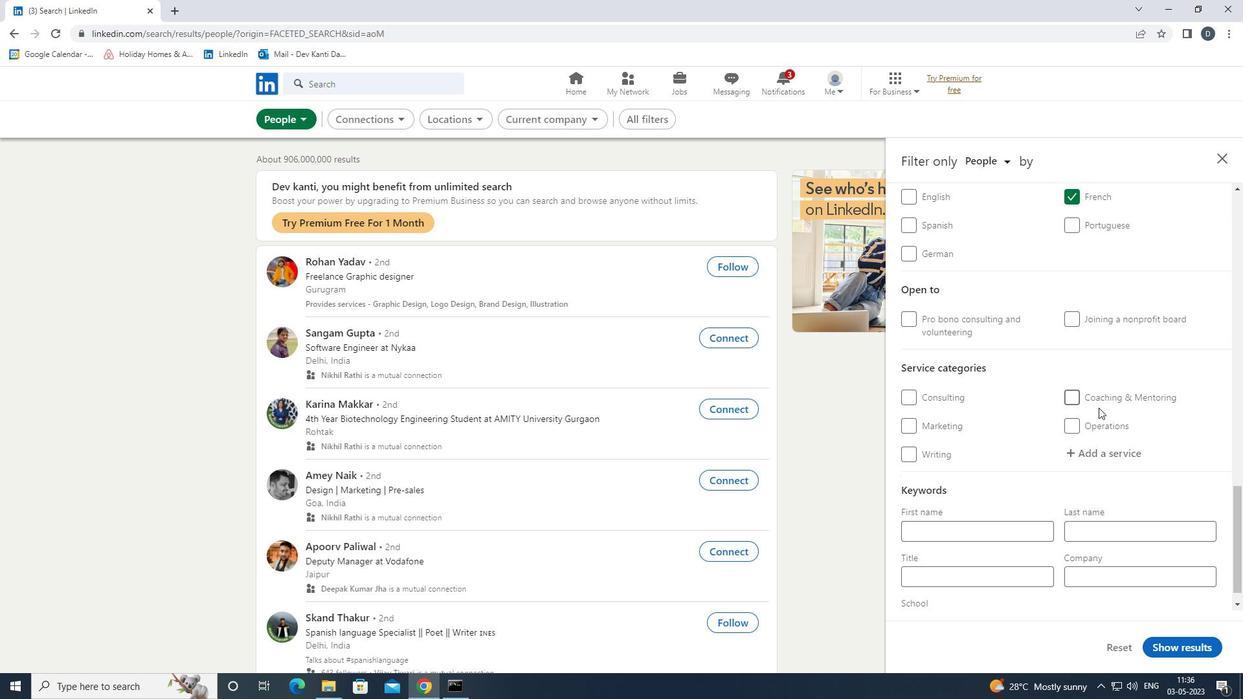 
Action: Mouse pressed left at (1098, 447)
Screenshot: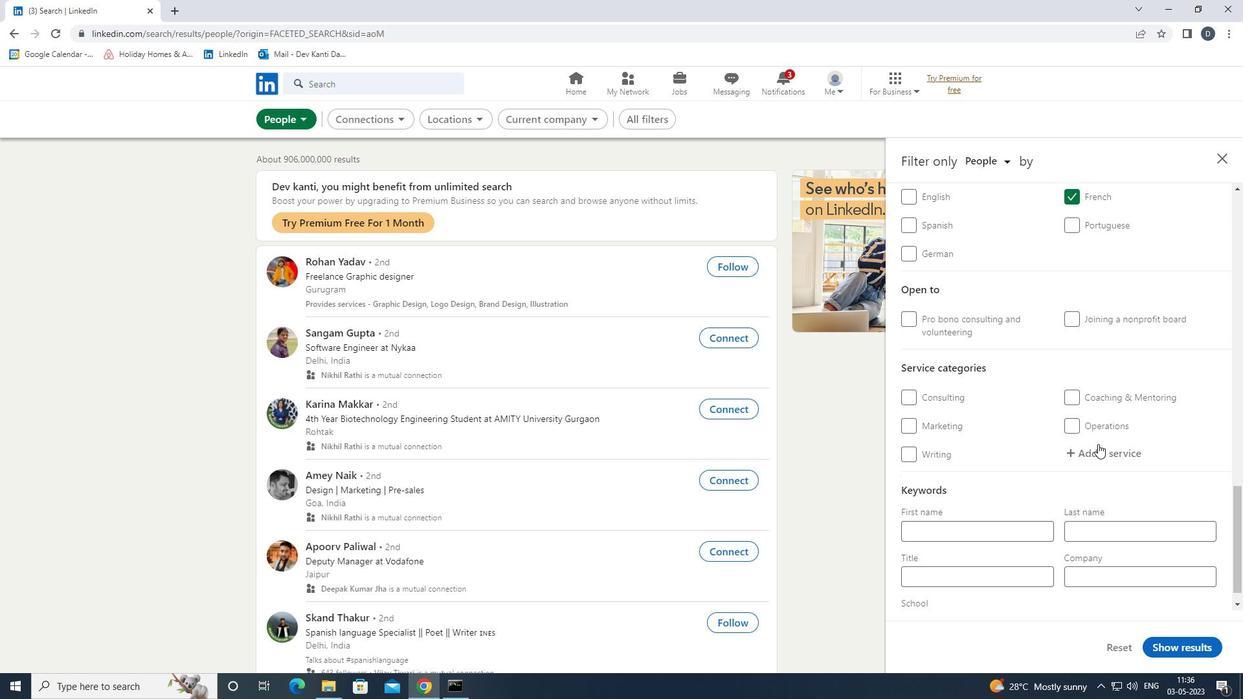 
Action: Mouse moved to (1098, 447)
Screenshot: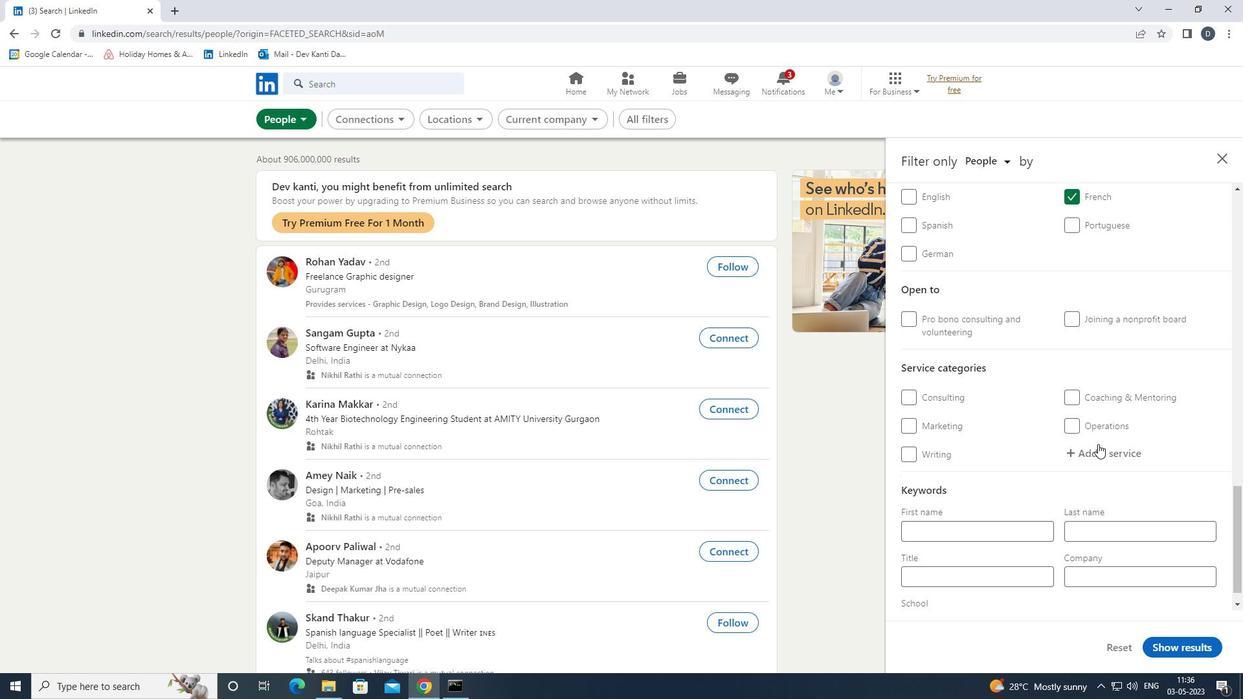 
Action: Key pressed <Key.shift>EVENT<Key.down><Key.enter>
Screenshot: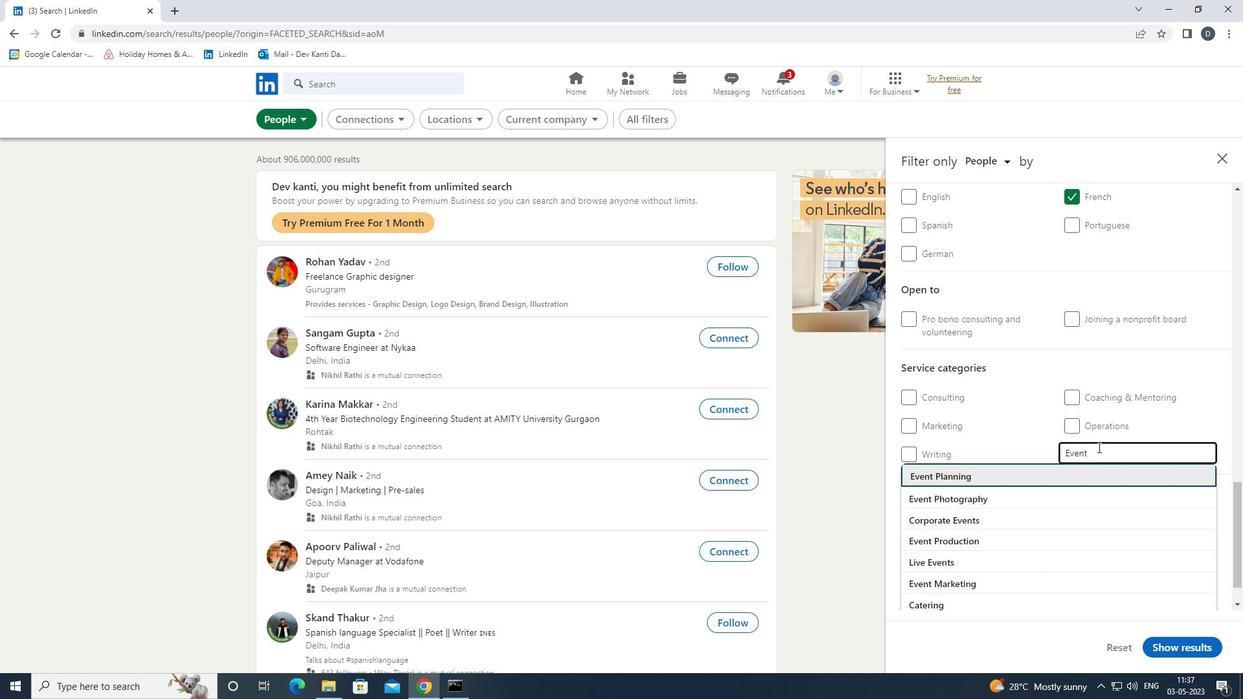 
Action: Mouse moved to (1098, 460)
Screenshot: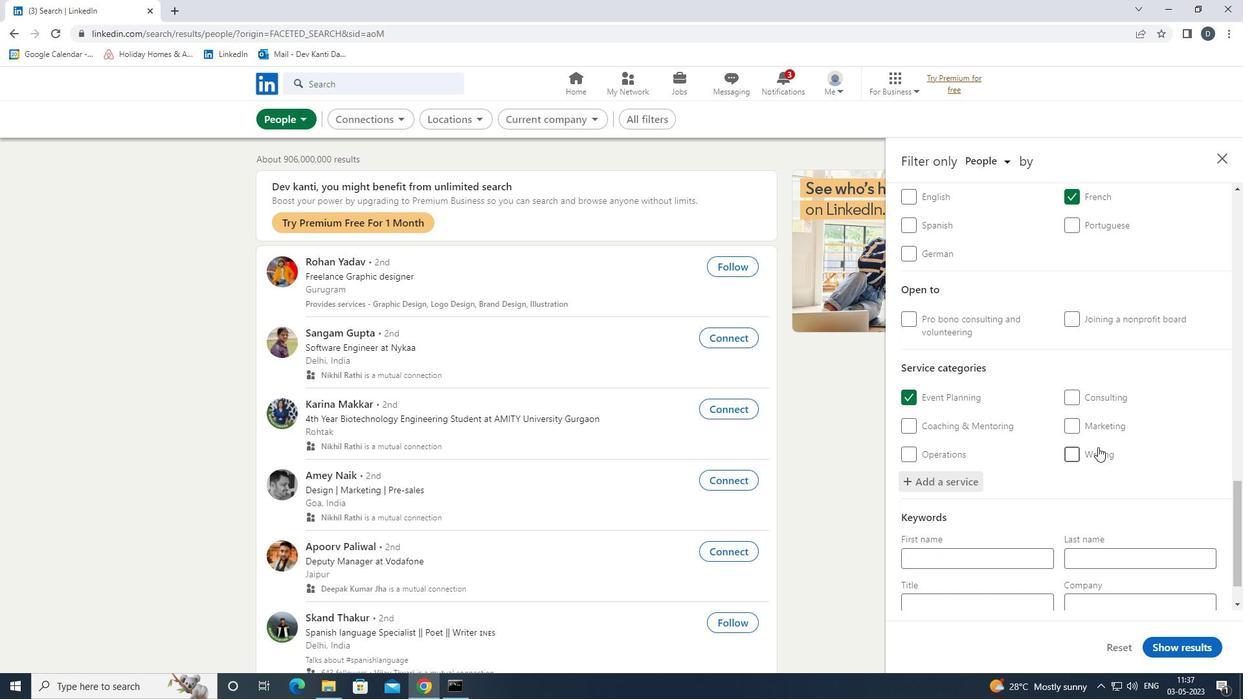 
Action: Mouse scrolled (1098, 459) with delta (0, 0)
Screenshot: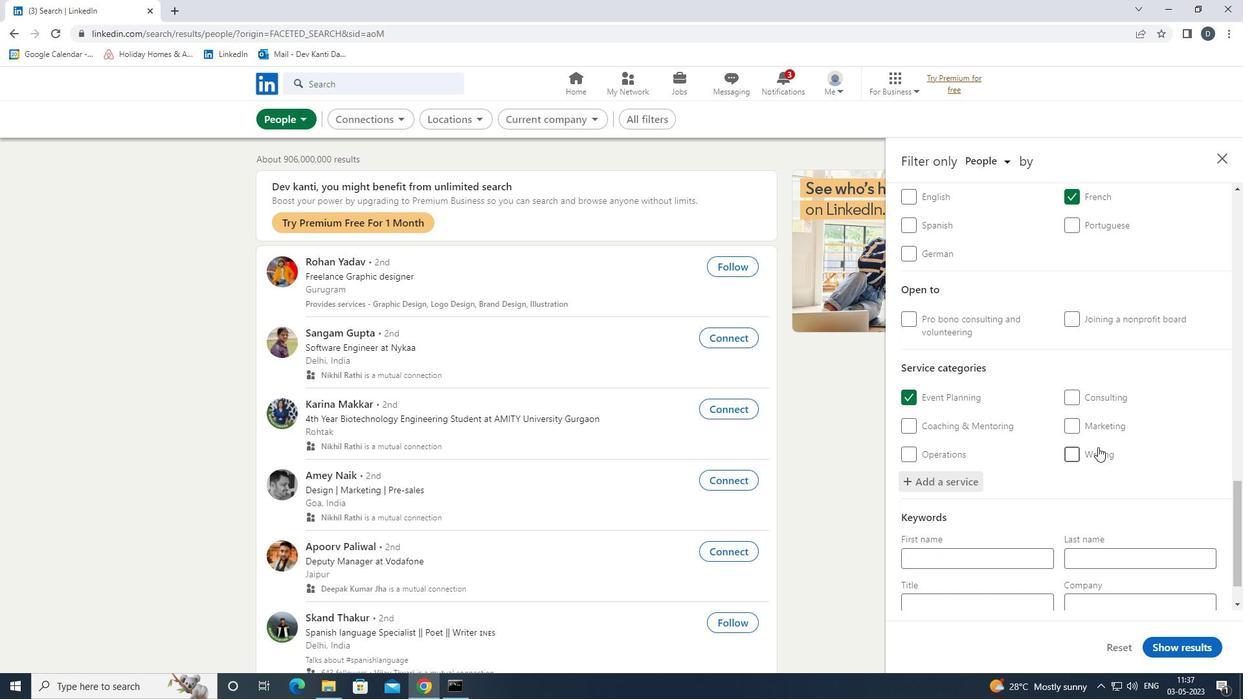 
Action: Mouse moved to (1099, 472)
Screenshot: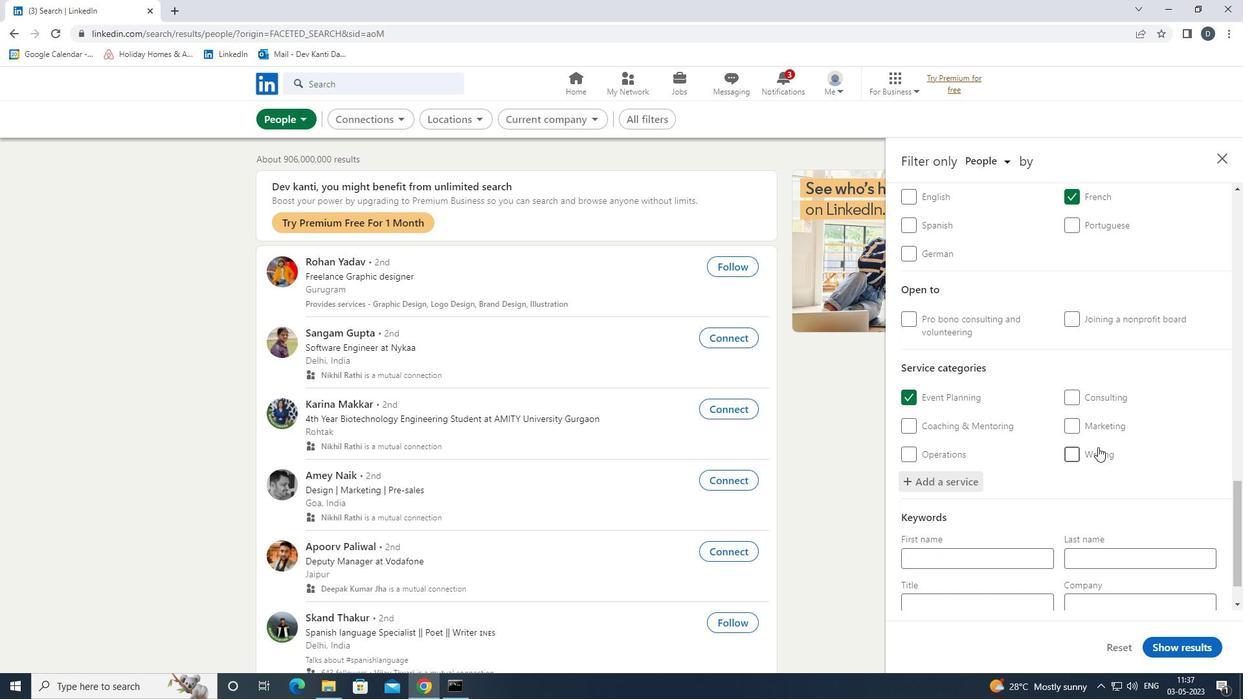 
Action: Mouse scrolled (1099, 471) with delta (0, 0)
Screenshot: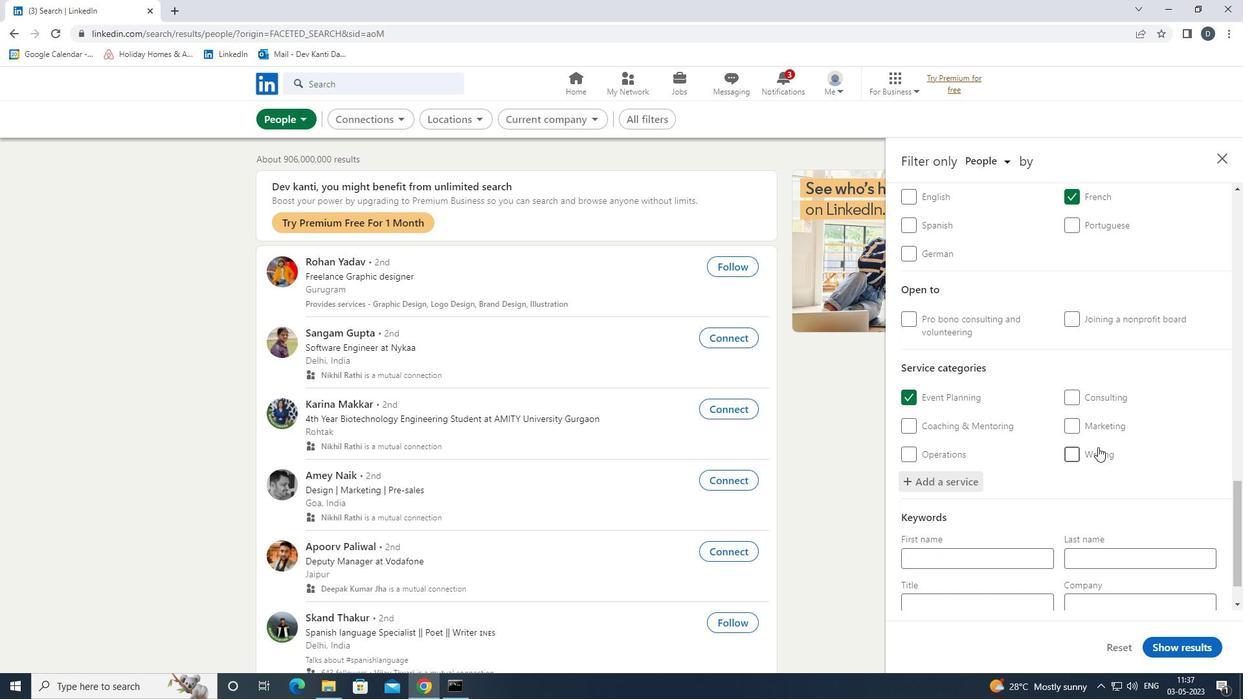 
Action: Mouse moved to (1103, 484)
Screenshot: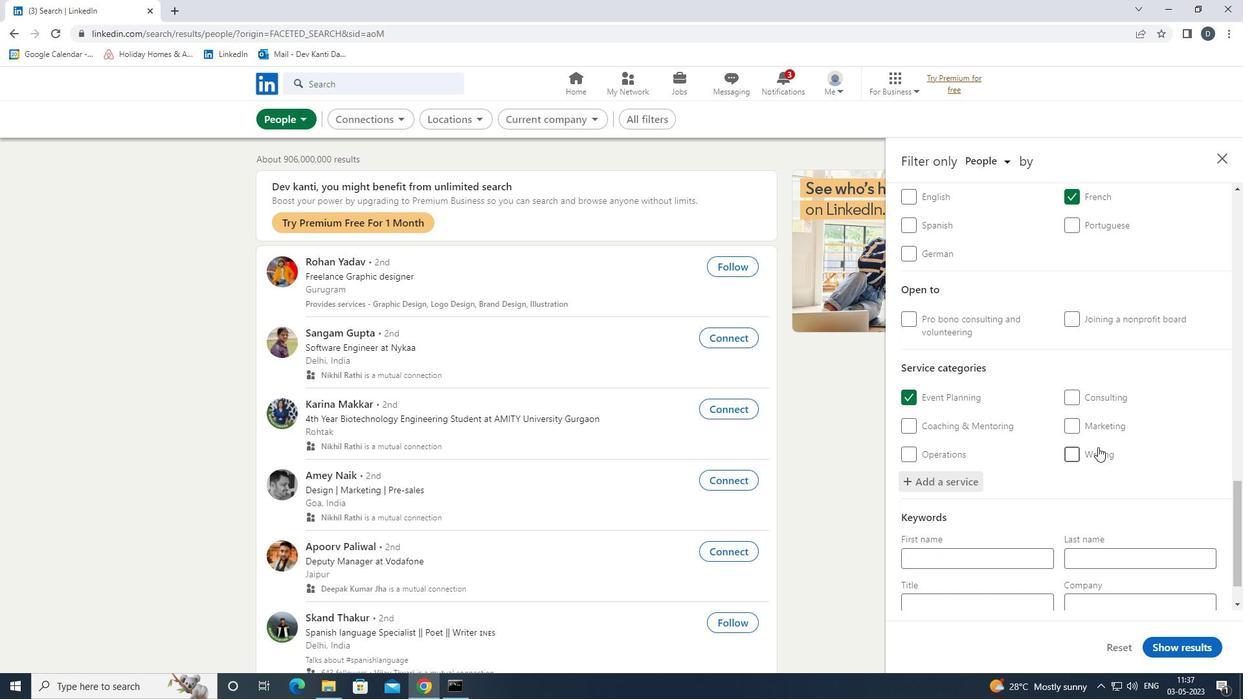 
Action: Mouse scrolled (1103, 484) with delta (0, 0)
Screenshot: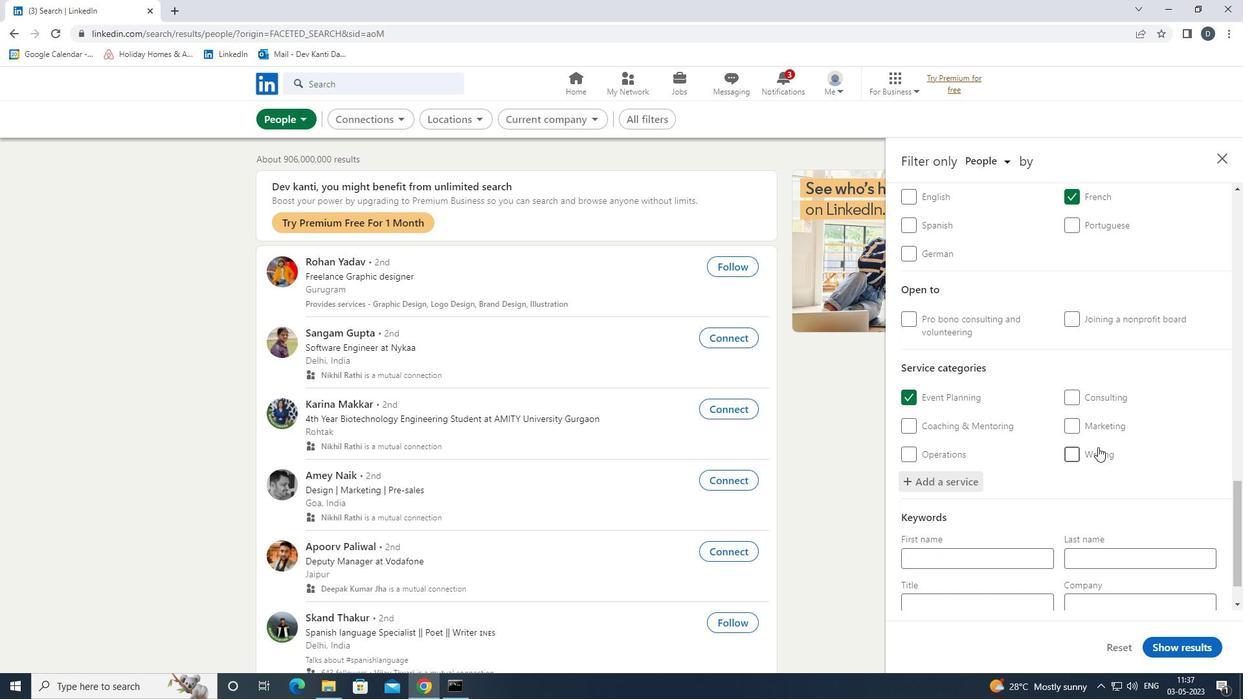 
Action: Mouse moved to (1105, 487)
Screenshot: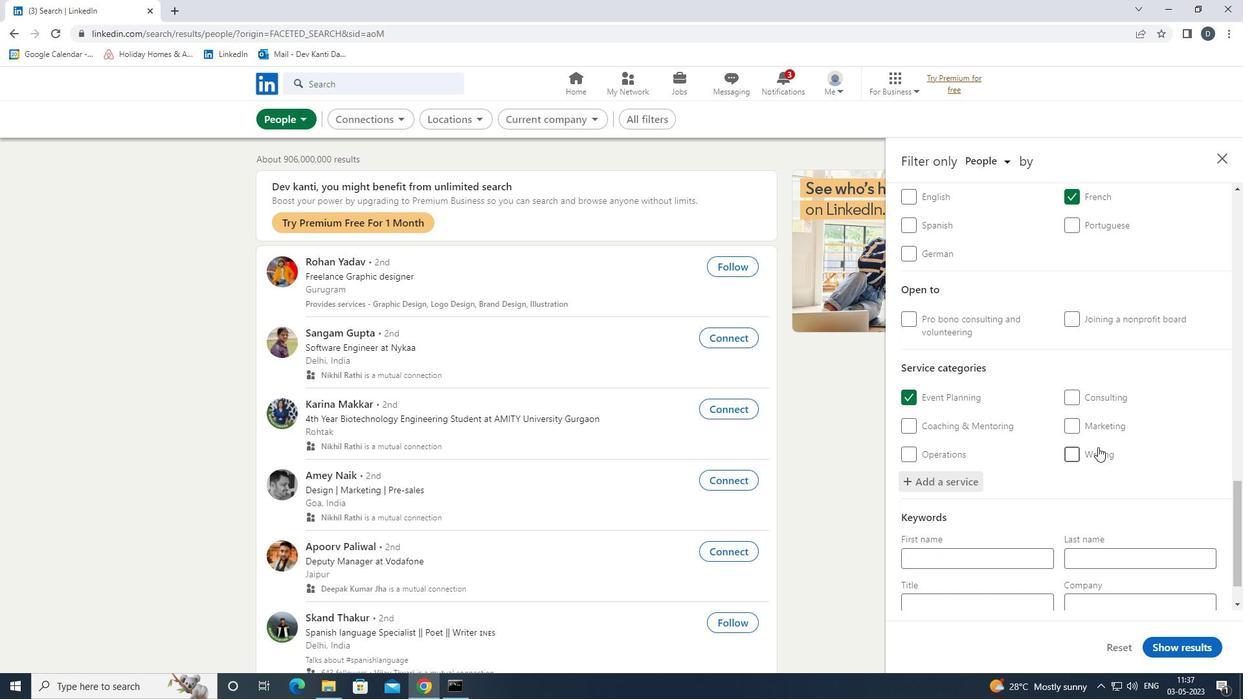 
Action: Mouse scrolled (1105, 486) with delta (0, 0)
Screenshot: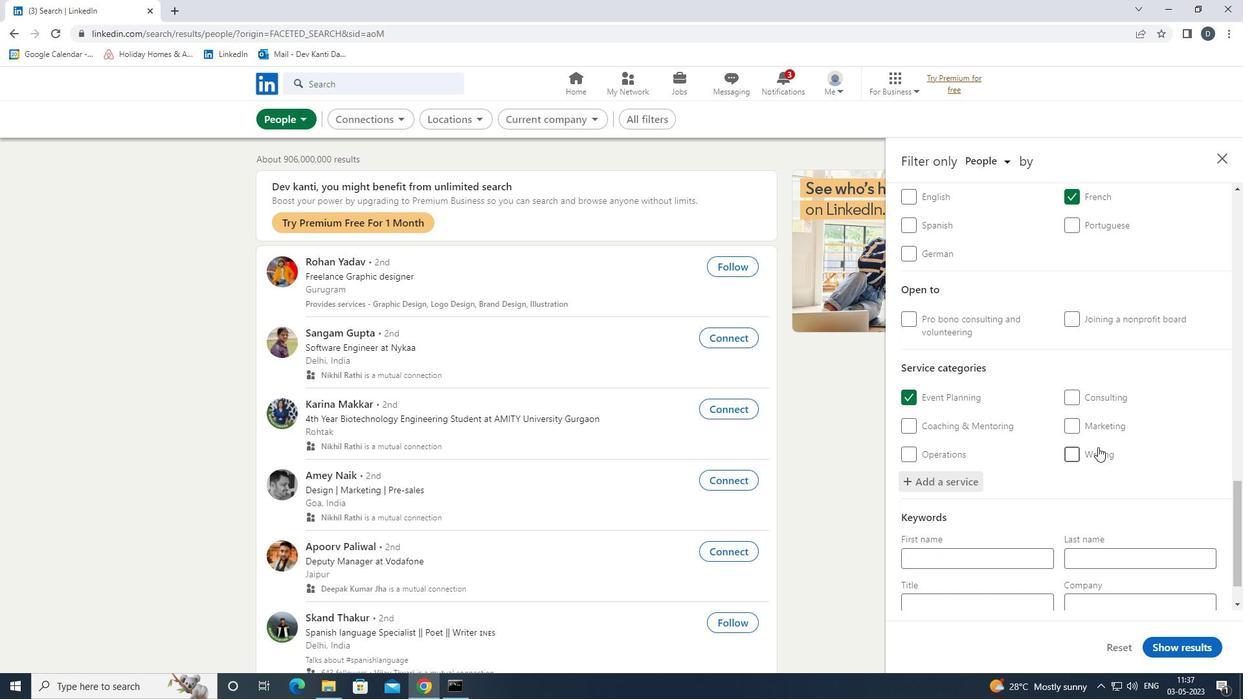 
Action: Mouse moved to (1109, 490)
Screenshot: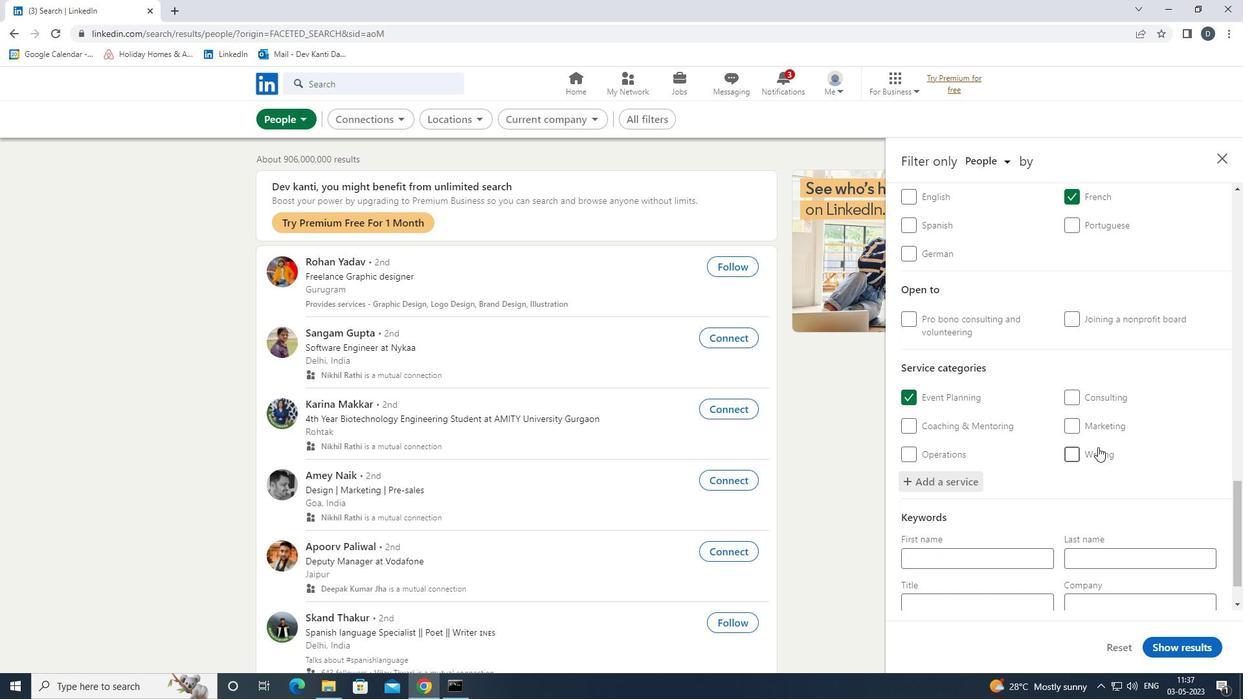 
Action: Mouse scrolled (1109, 490) with delta (0, 0)
Screenshot: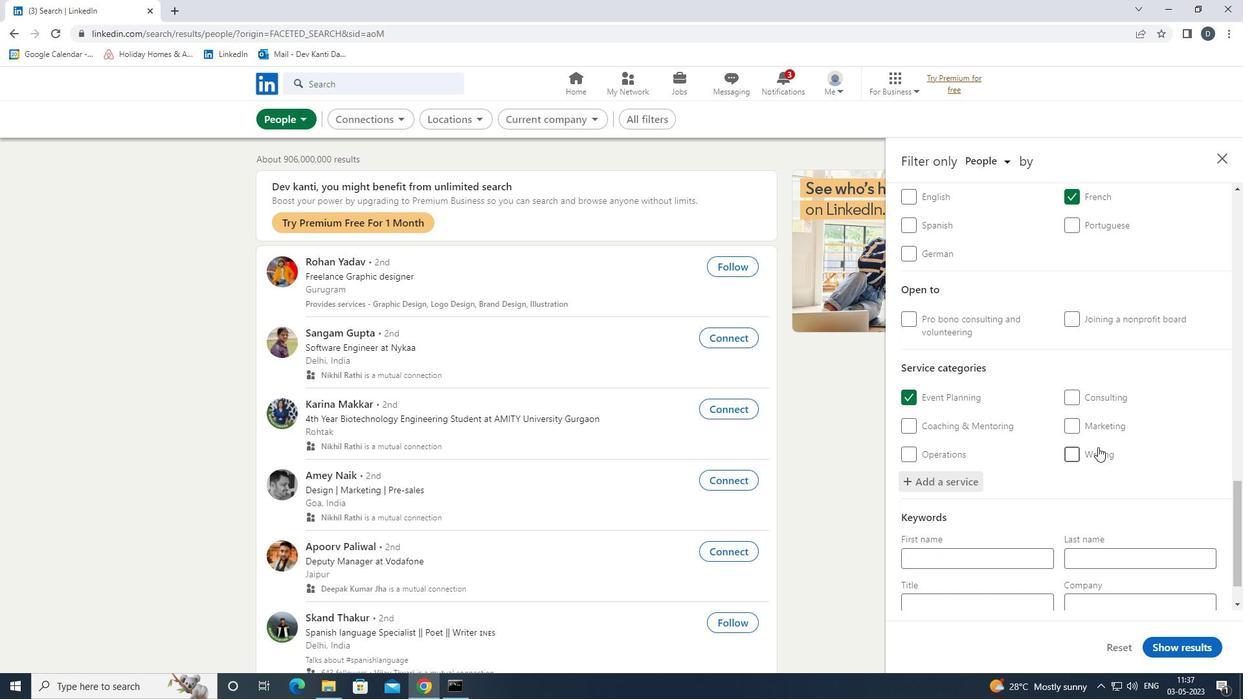 
Action: Mouse moved to (1111, 498)
Screenshot: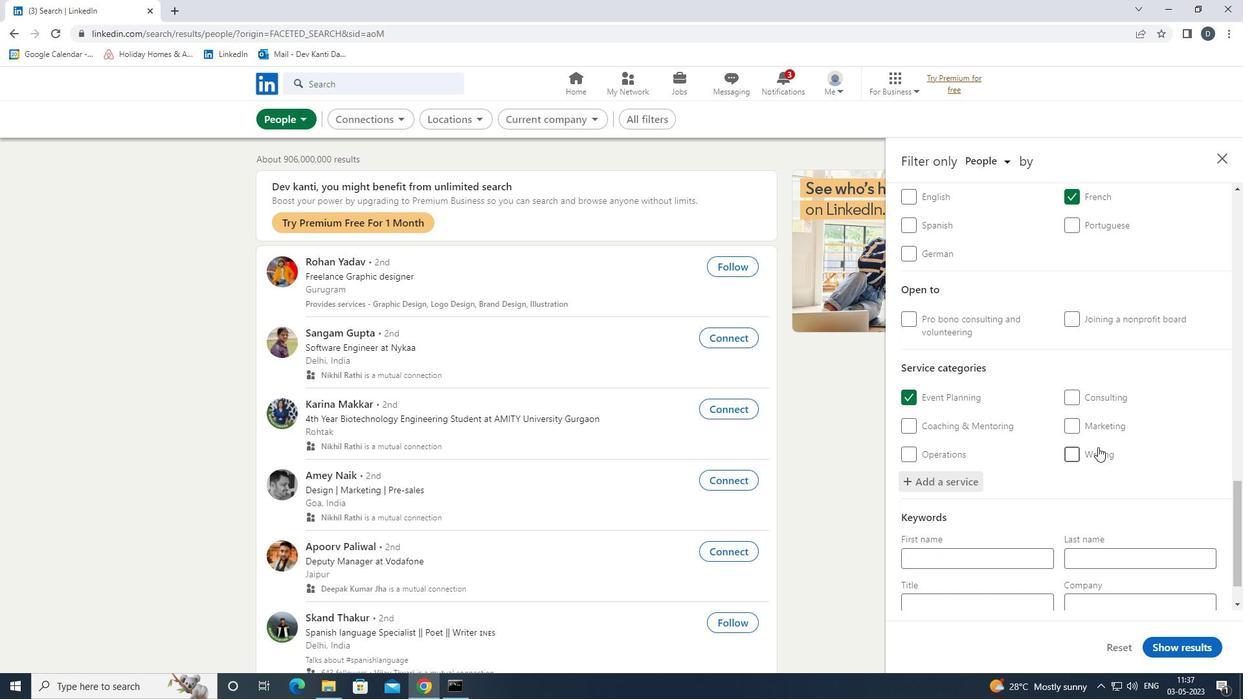 
Action: Mouse scrolled (1111, 497) with delta (0, 0)
Screenshot: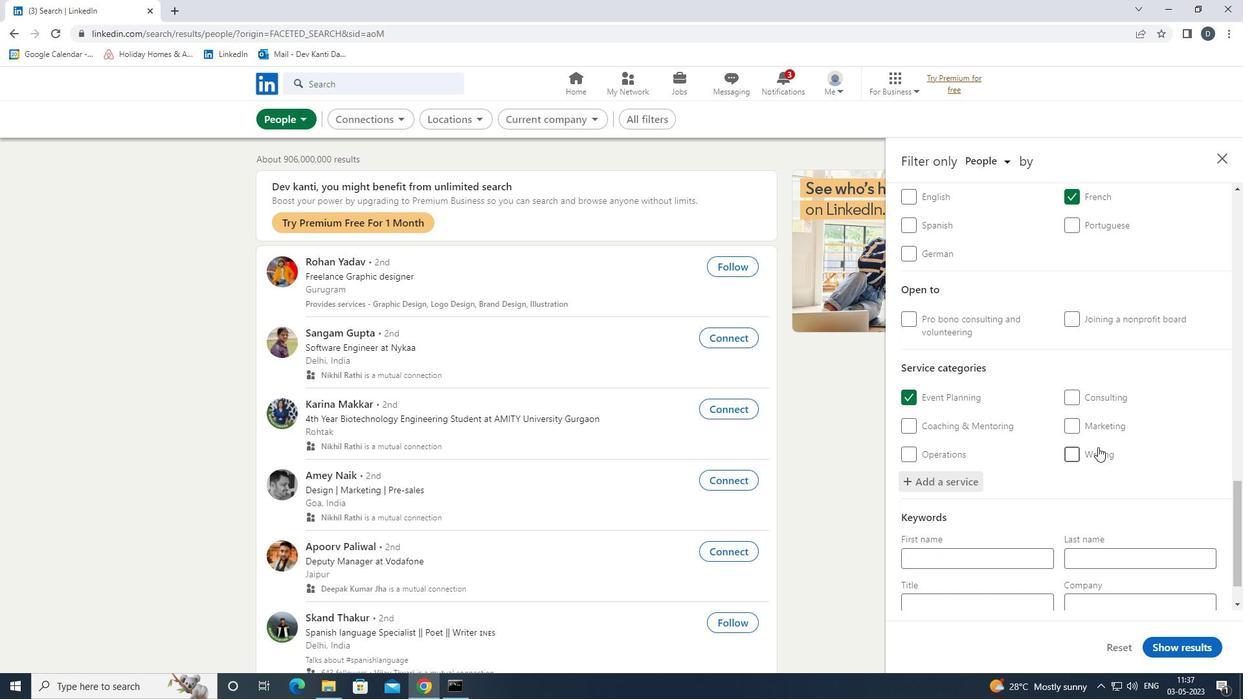 
Action: Mouse moved to (986, 551)
Screenshot: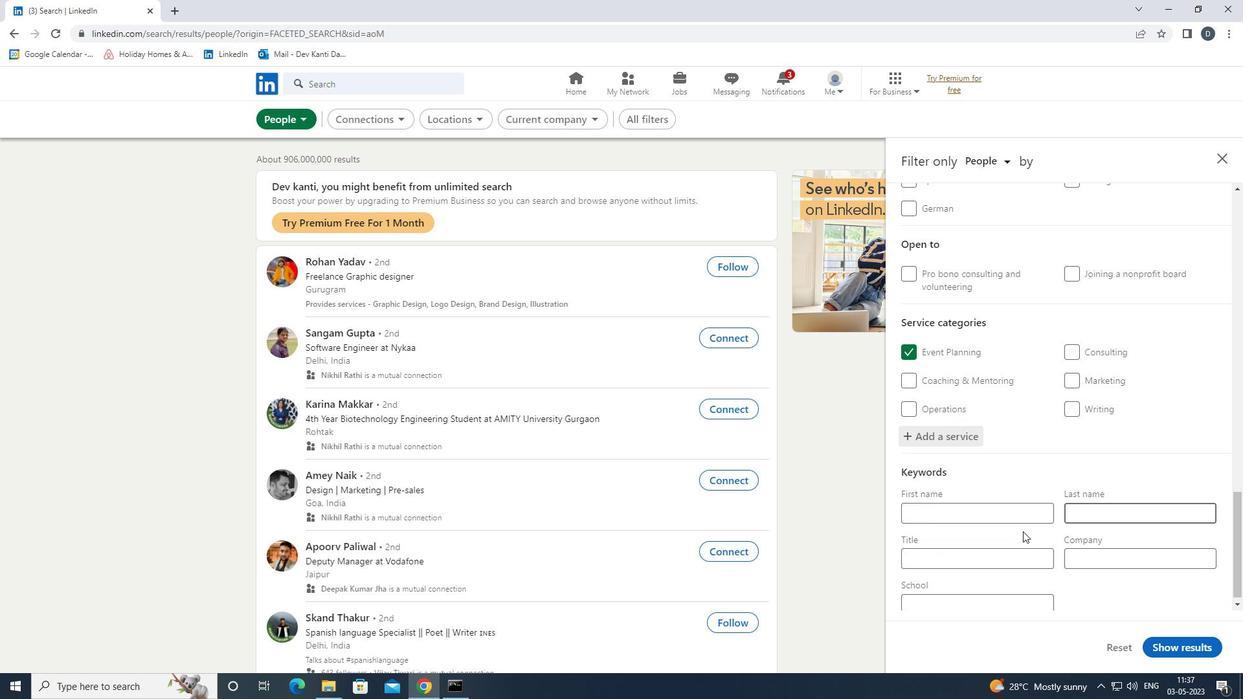 
Action: Mouse pressed left at (986, 551)
Screenshot: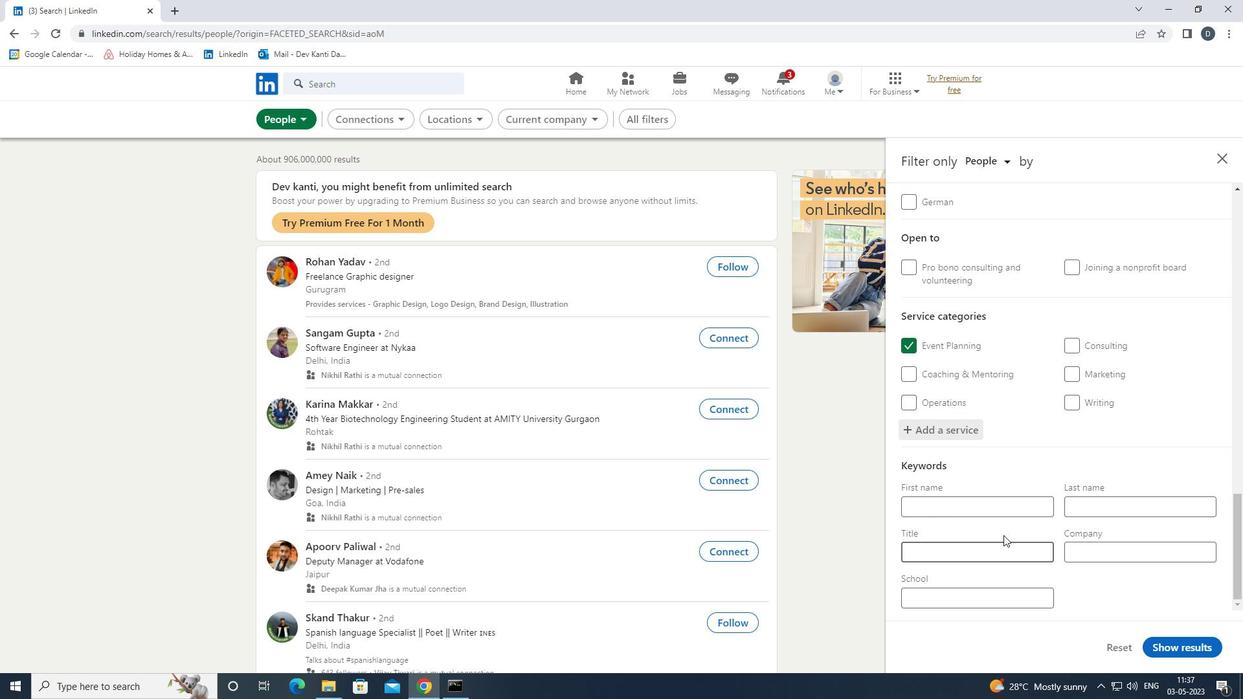 
Action: Mouse moved to (982, 551)
Screenshot: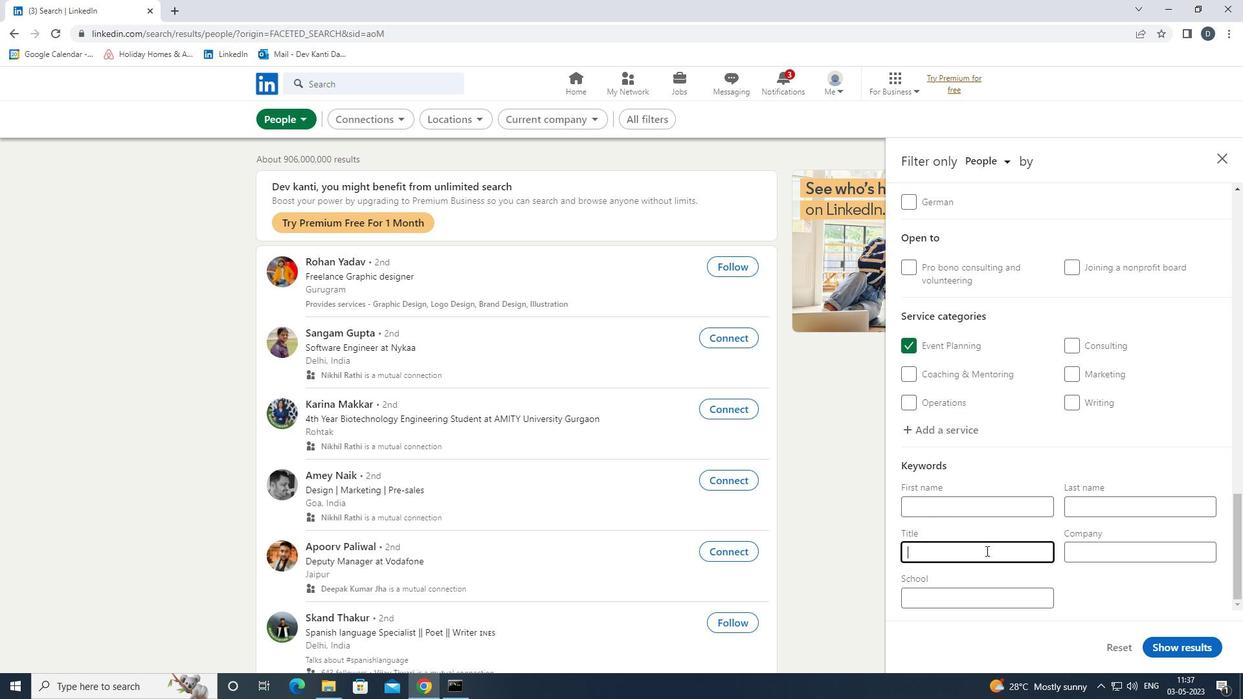 
Action: Key pressed <Key.shift>PHYSICIST
Screenshot: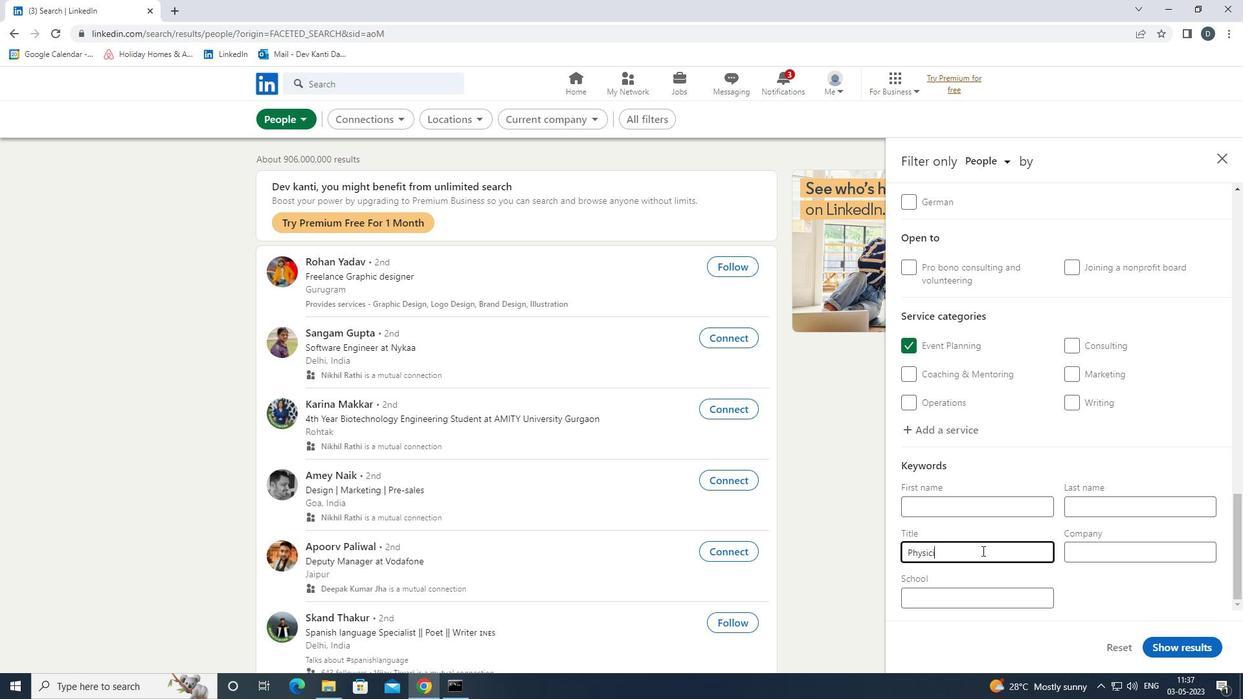 
Action: Mouse moved to (1179, 645)
Screenshot: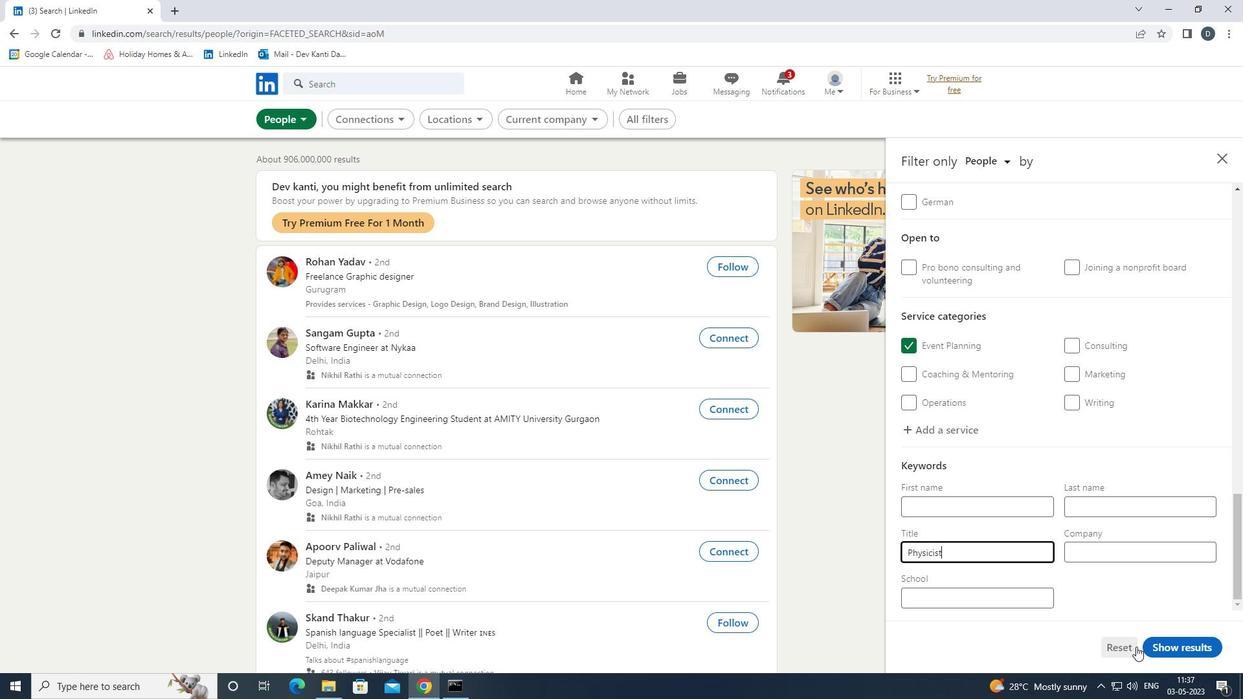 
Action: Mouse pressed left at (1179, 645)
Screenshot: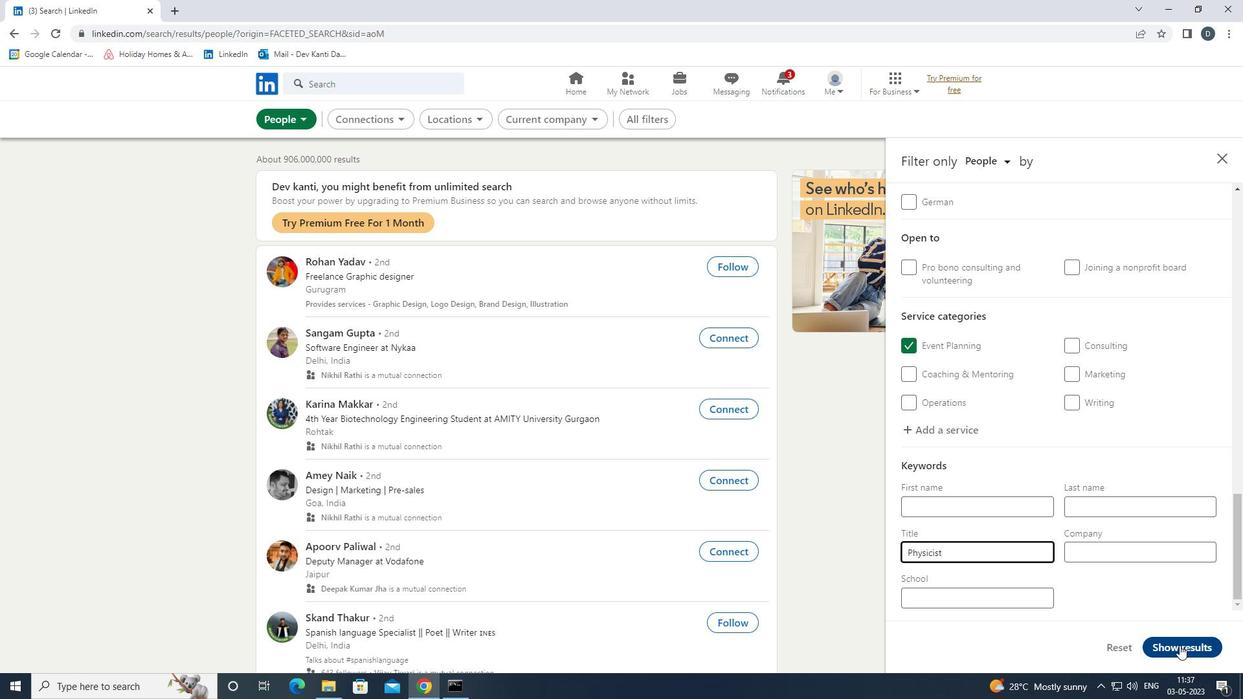 
Action: Mouse moved to (694, 336)
Screenshot: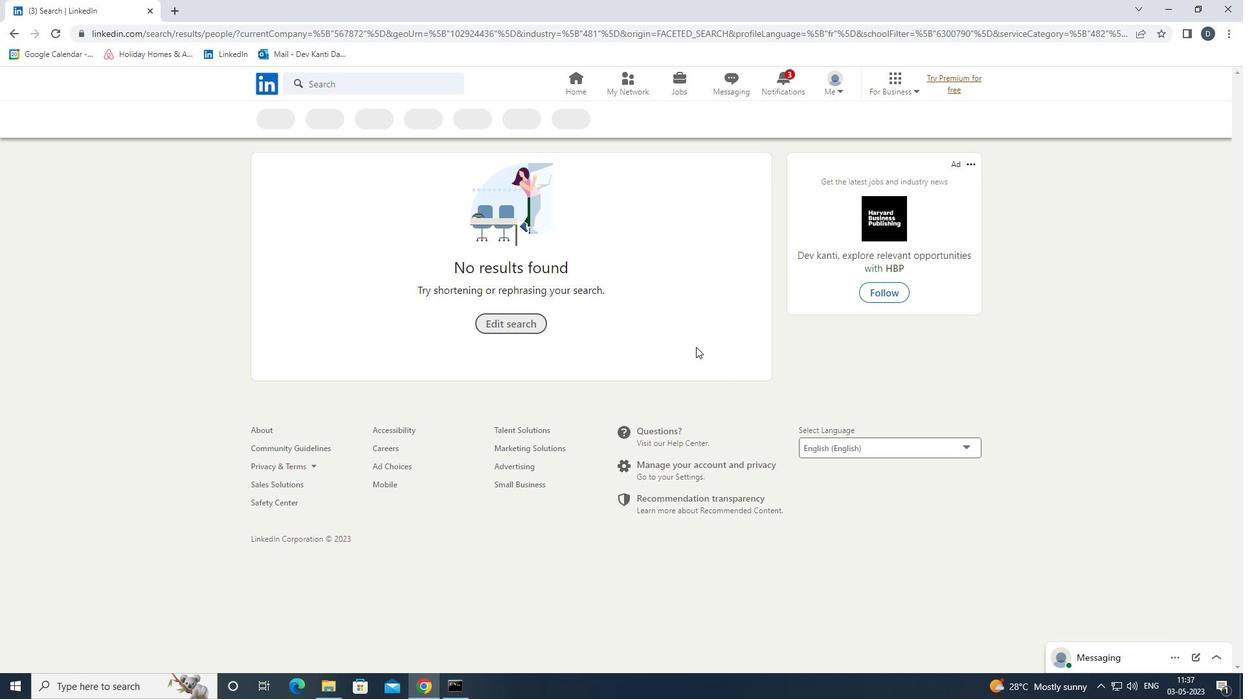 
